 Task: Find connections with filter location Chacabuco with filter topic #humanresourceswith filter profile language Spanish with filter current company AU SMALL FINANCE BANK with filter school ARKA JAIN UNIVERSITY, Jamshedpur, Jharkhand with filter industry Commercial and Industrial Equipment Rental with filter service category Filing with filter keywords title Fast Food Worker
Action: Mouse moved to (614, 120)
Screenshot: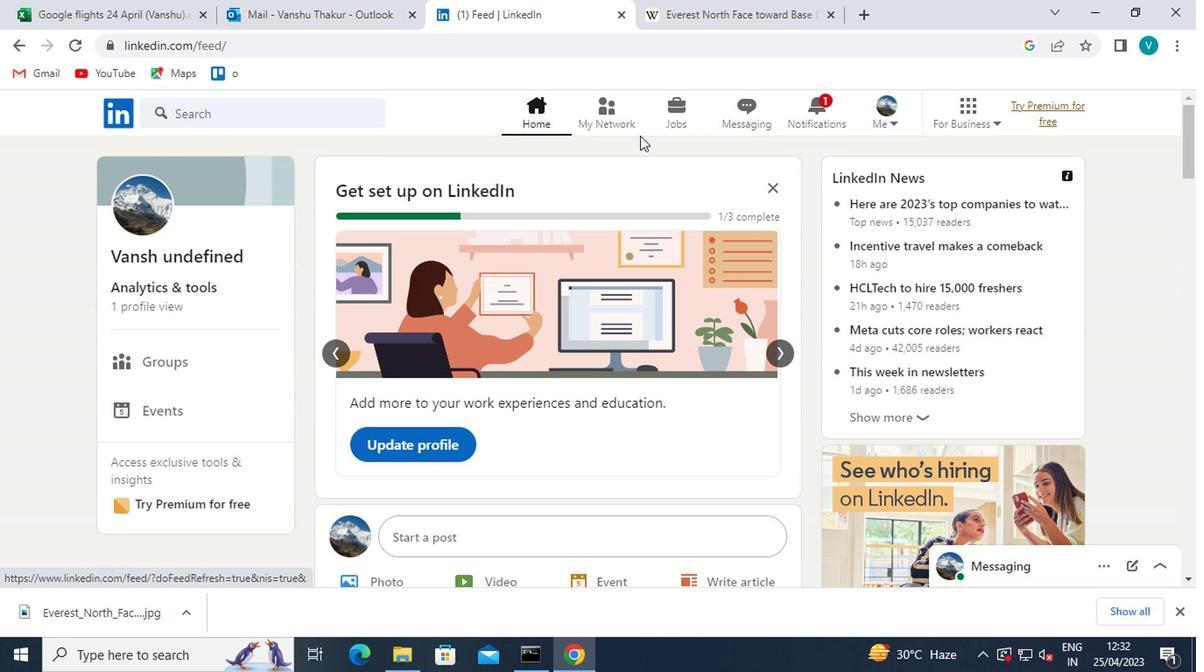 
Action: Mouse pressed left at (614, 120)
Screenshot: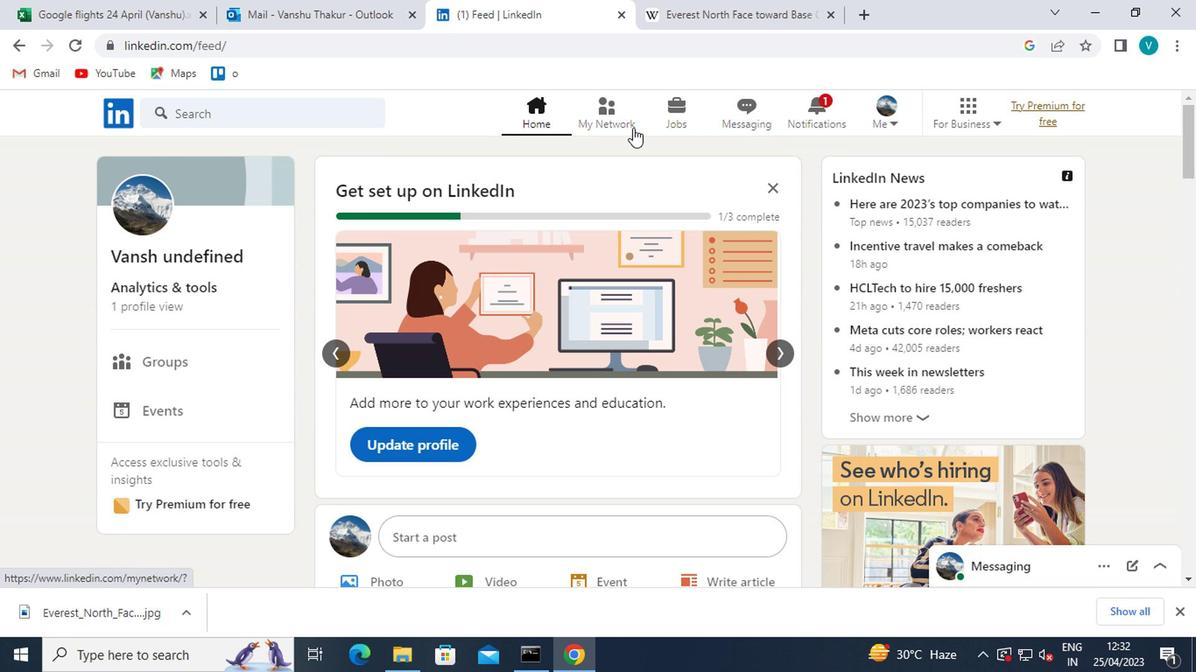 
Action: Mouse moved to (218, 203)
Screenshot: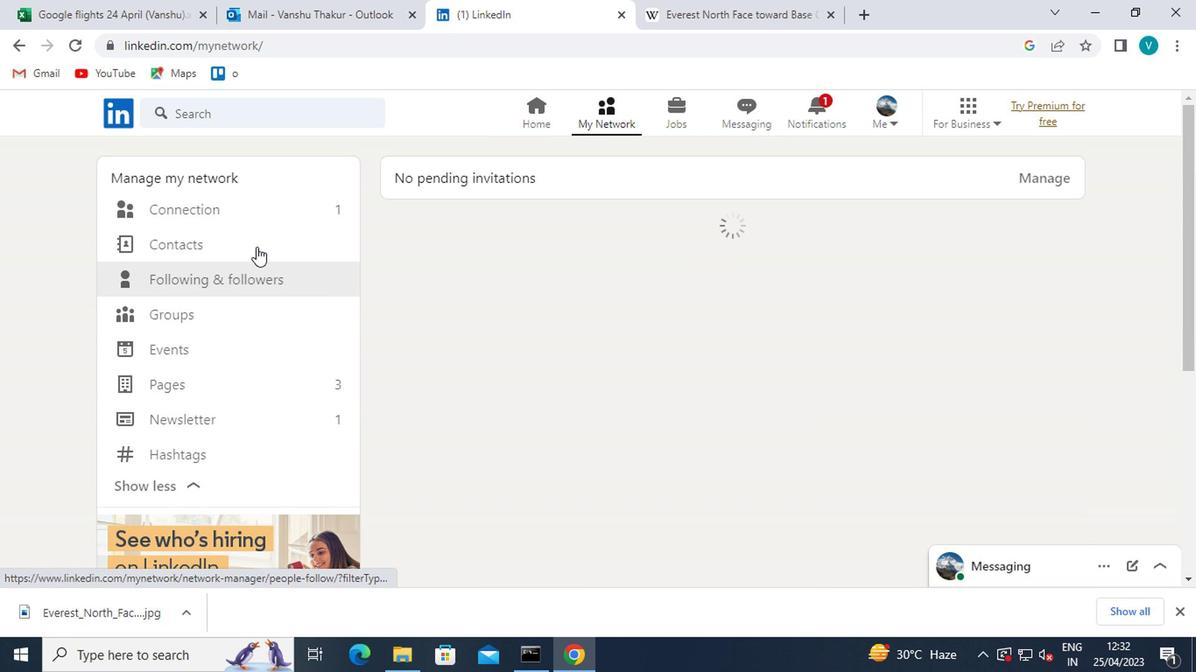 
Action: Mouse pressed left at (218, 203)
Screenshot: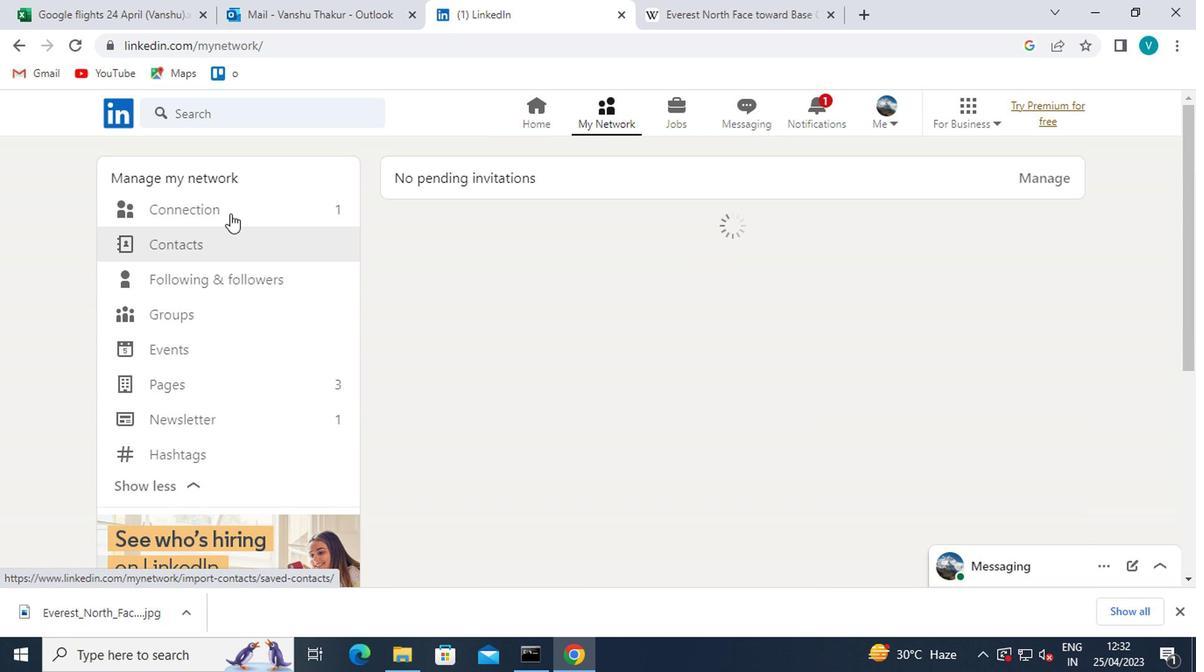
Action: Mouse moved to (730, 208)
Screenshot: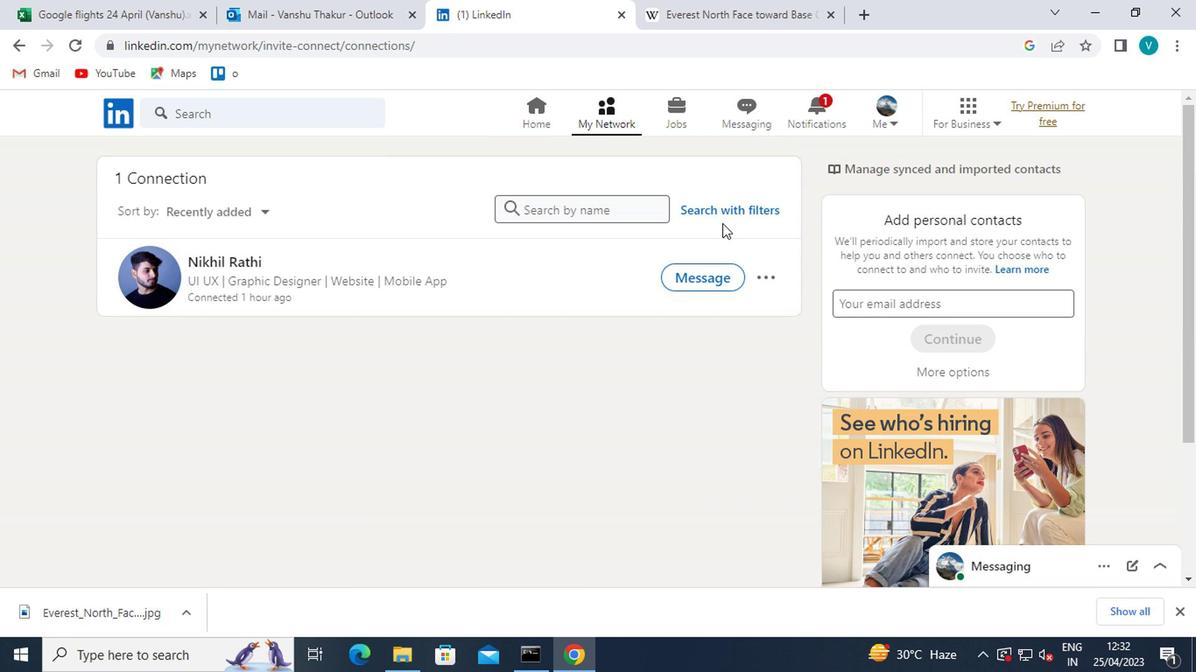 
Action: Mouse pressed left at (730, 208)
Screenshot: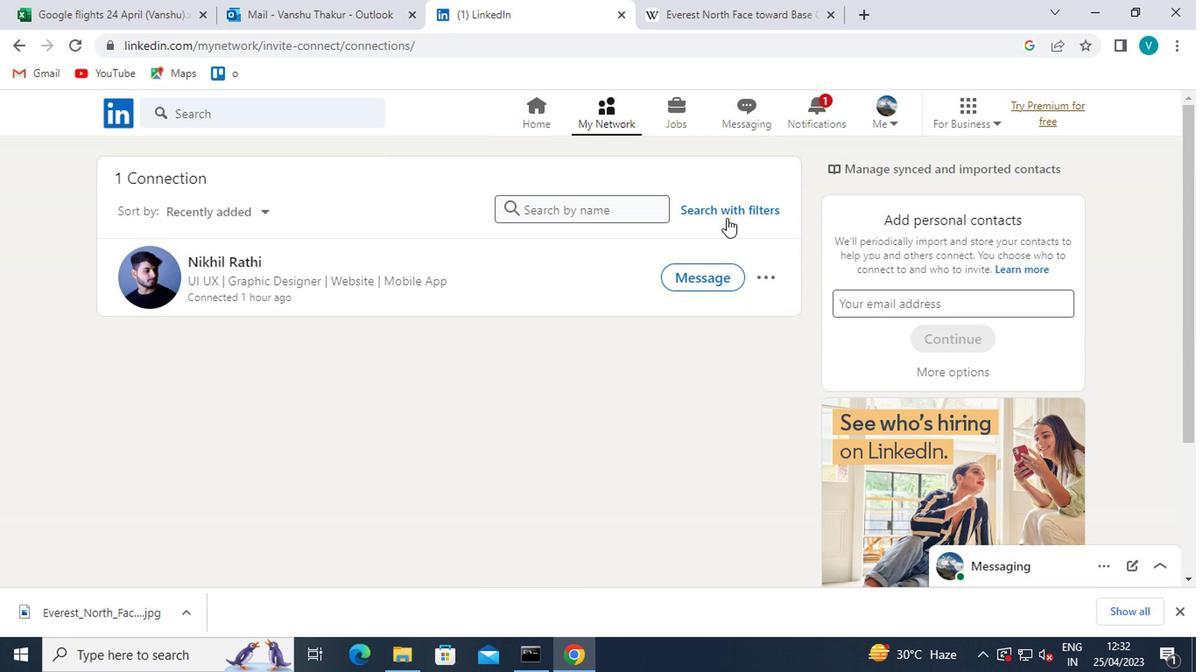 
Action: Mouse moved to (593, 153)
Screenshot: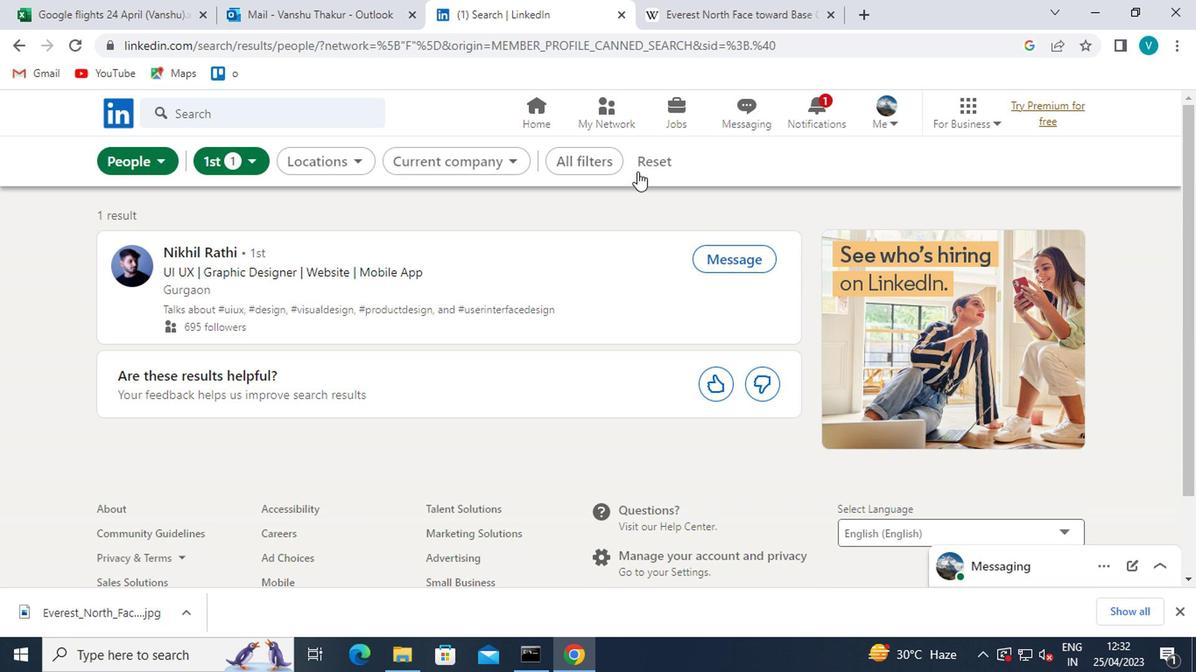 
Action: Mouse pressed left at (593, 153)
Screenshot: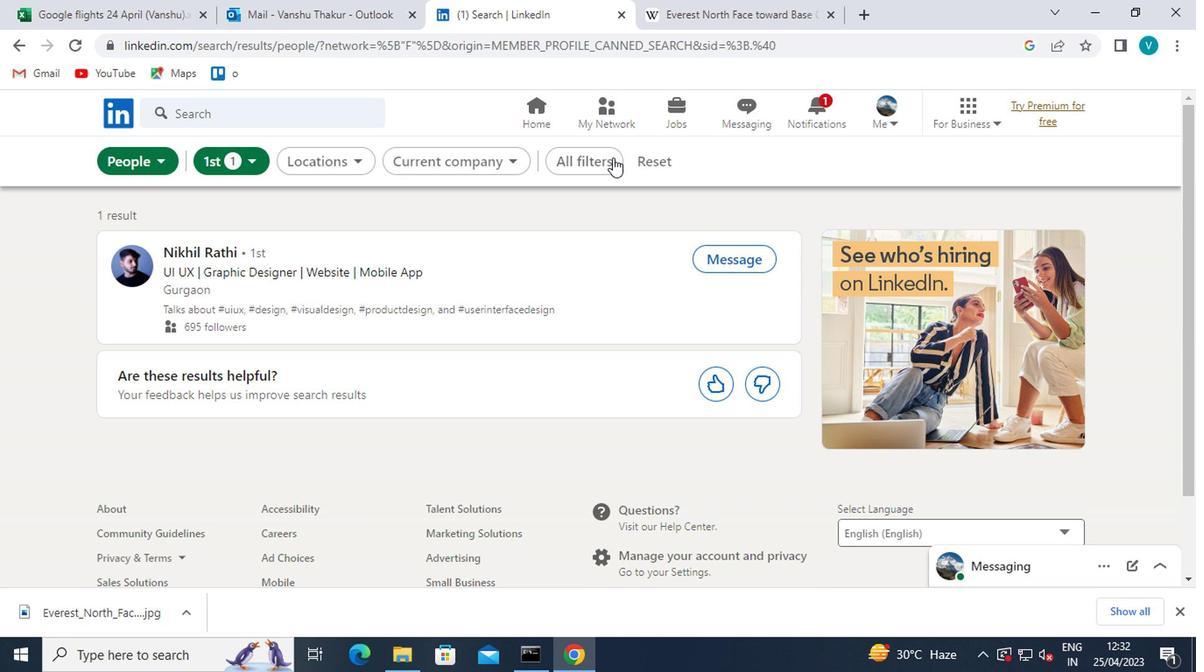 
Action: Mouse moved to (770, 375)
Screenshot: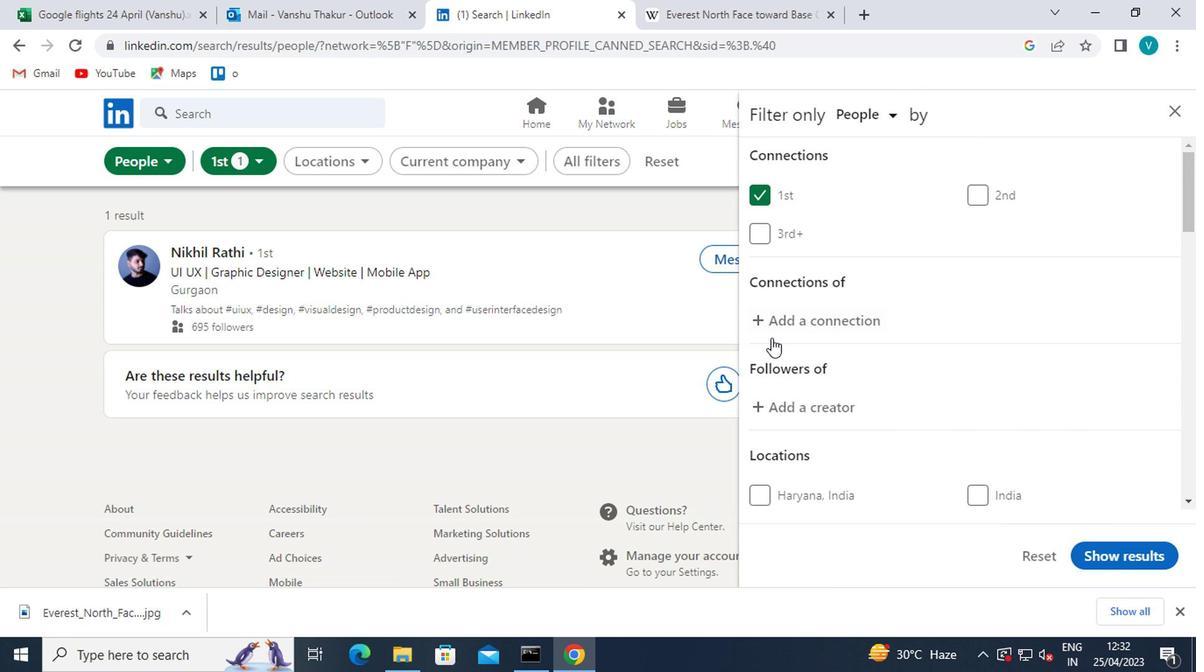 
Action: Mouse scrolled (770, 374) with delta (0, -1)
Screenshot: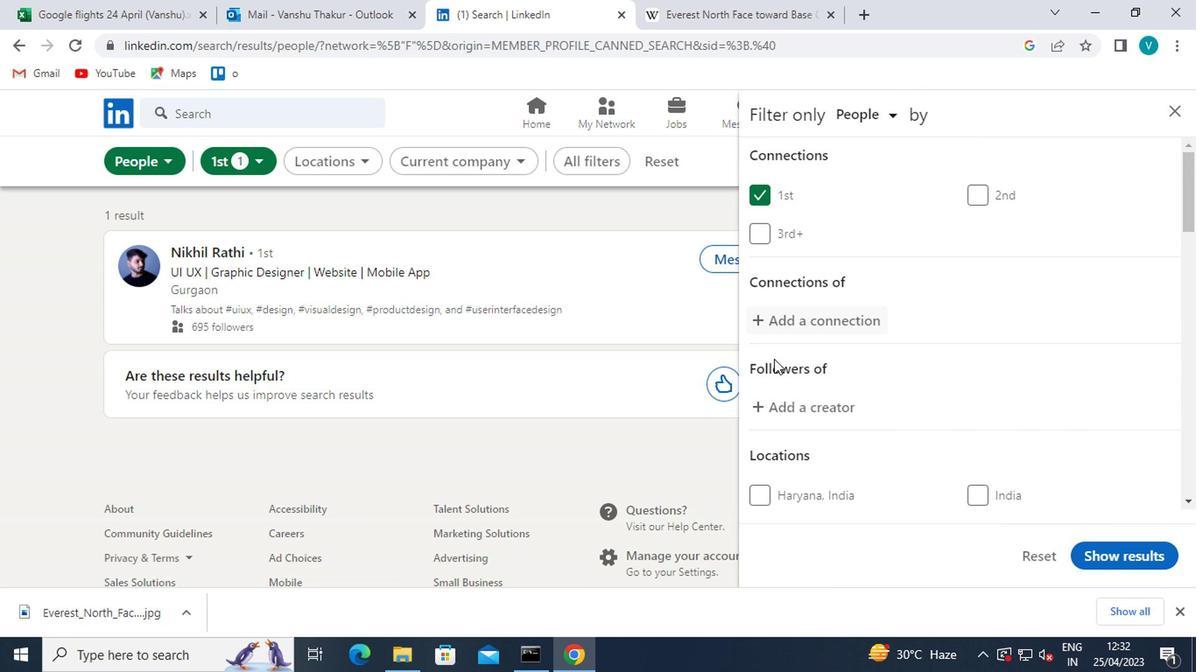 
Action: Mouse moved to (774, 378)
Screenshot: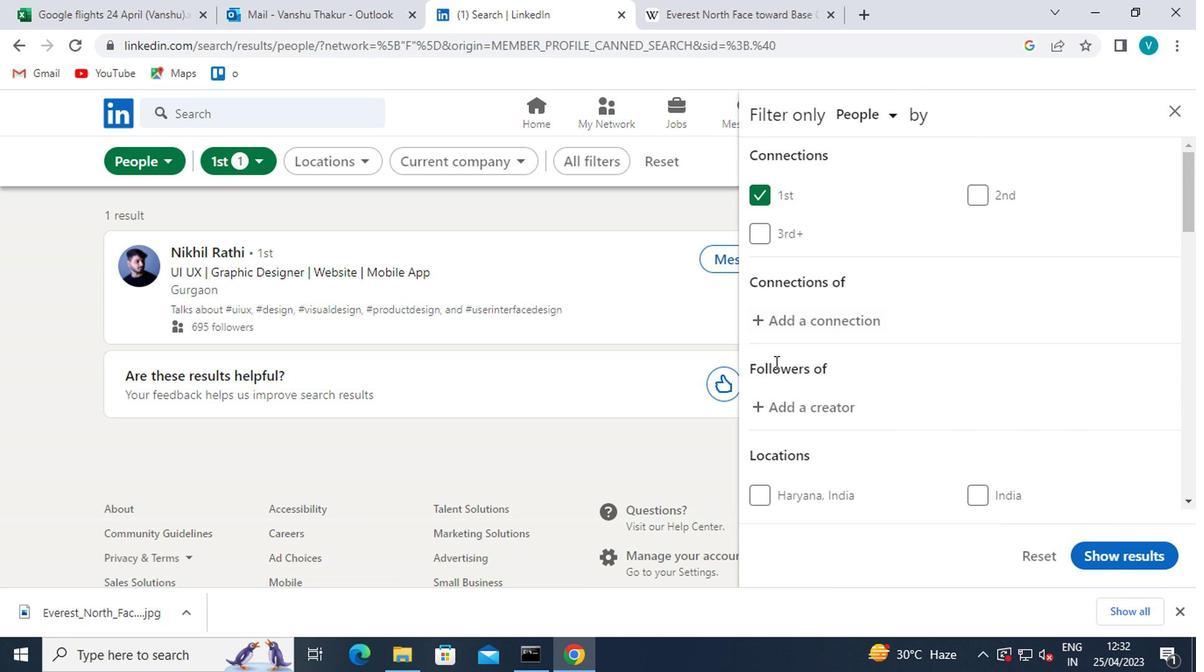 
Action: Mouse scrolled (774, 376) with delta (0, -1)
Screenshot: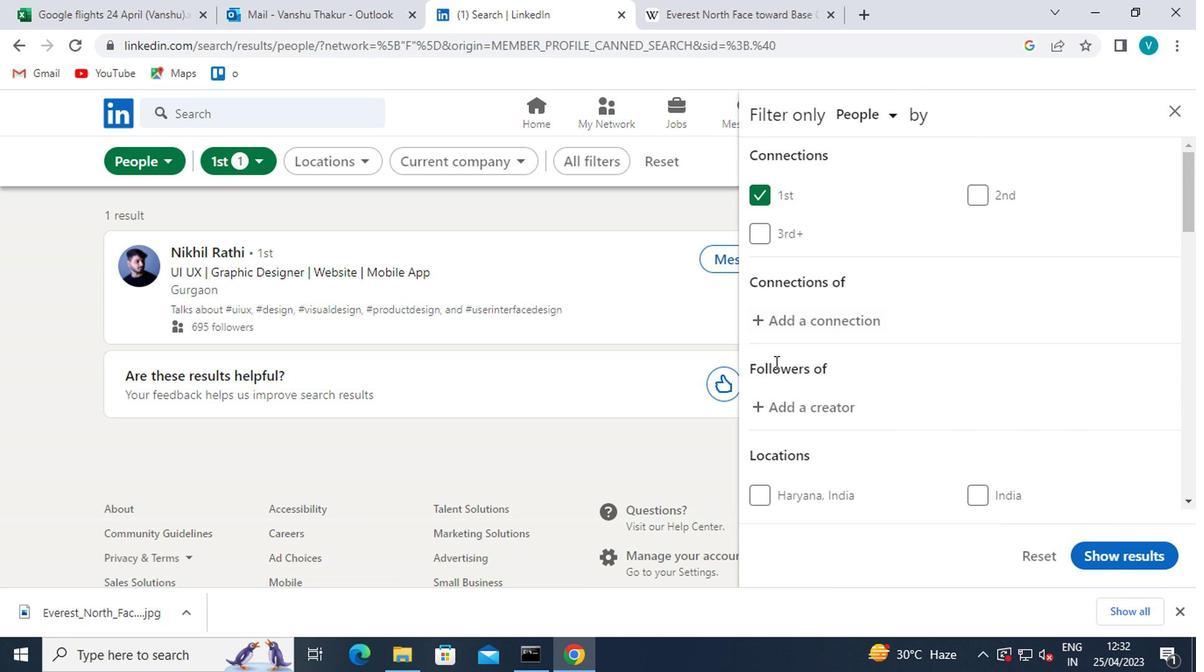 
Action: Mouse moved to (791, 395)
Screenshot: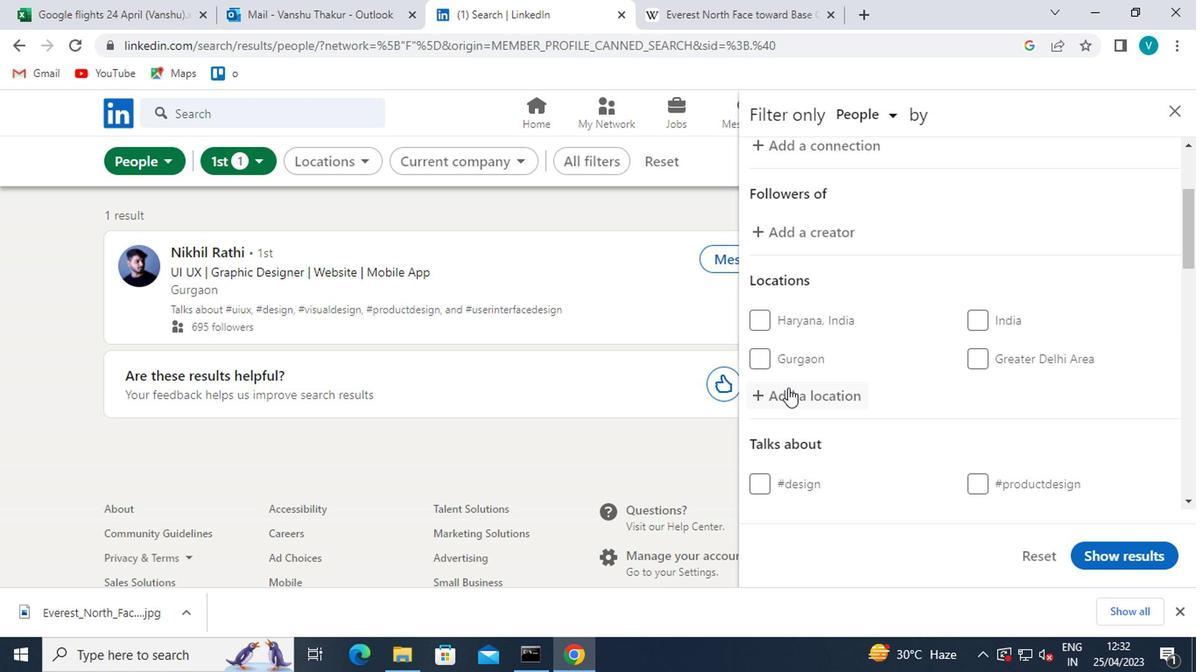 
Action: Mouse pressed left at (791, 395)
Screenshot: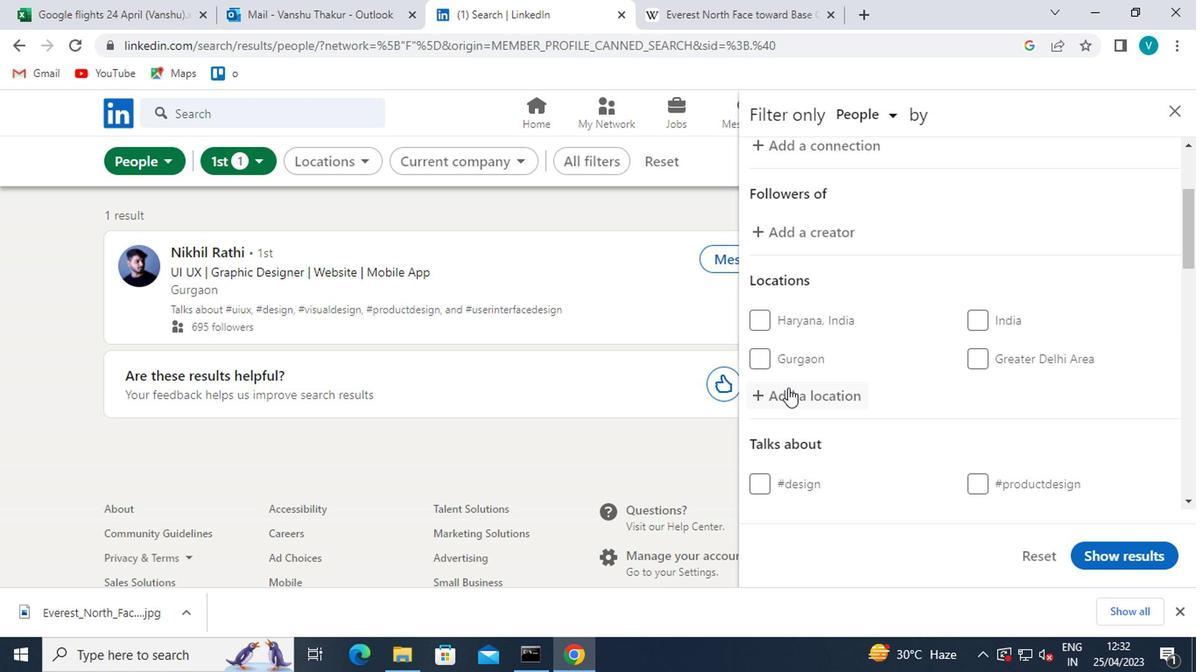 
Action: Mouse moved to (593, 254)
Screenshot: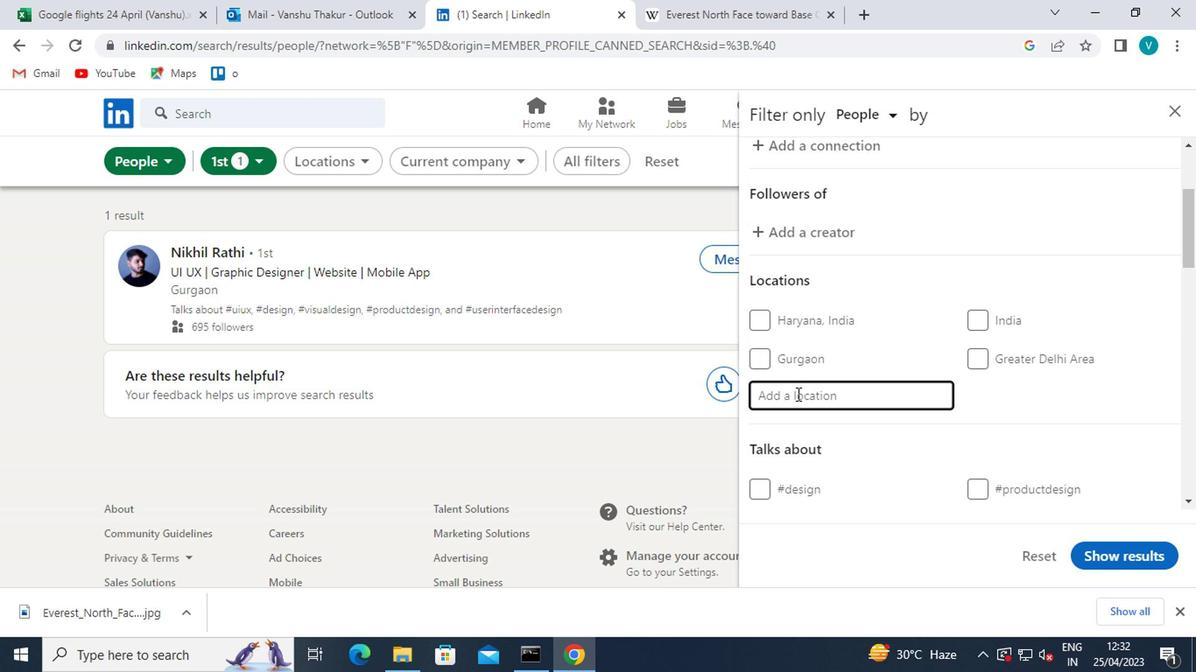 
Action: Key pressed <Key.shift>CHACABUCO
Screenshot: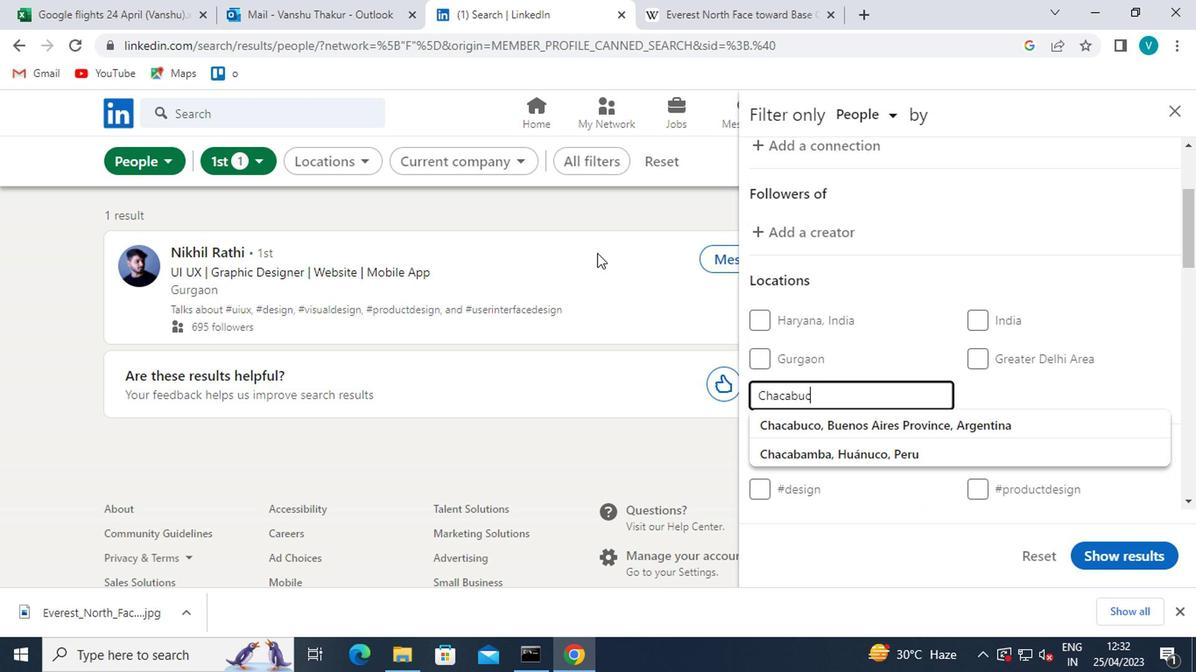 
Action: Mouse moved to (847, 413)
Screenshot: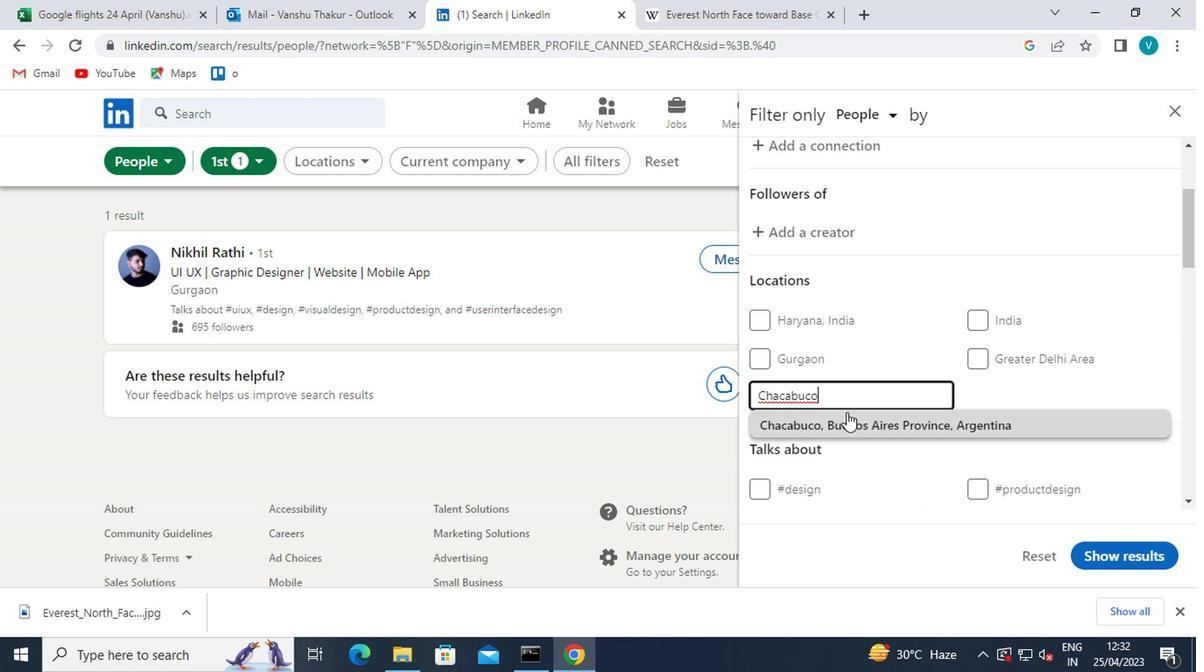 
Action: Mouse pressed left at (847, 413)
Screenshot: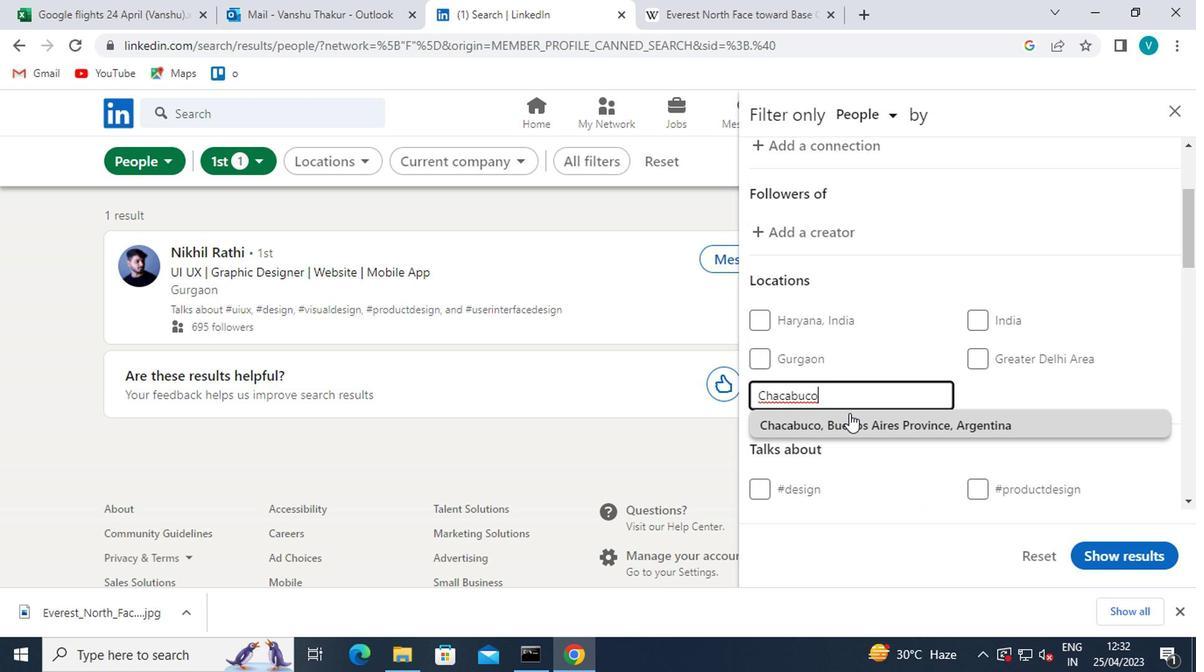 
Action: Mouse moved to (936, 476)
Screenshot: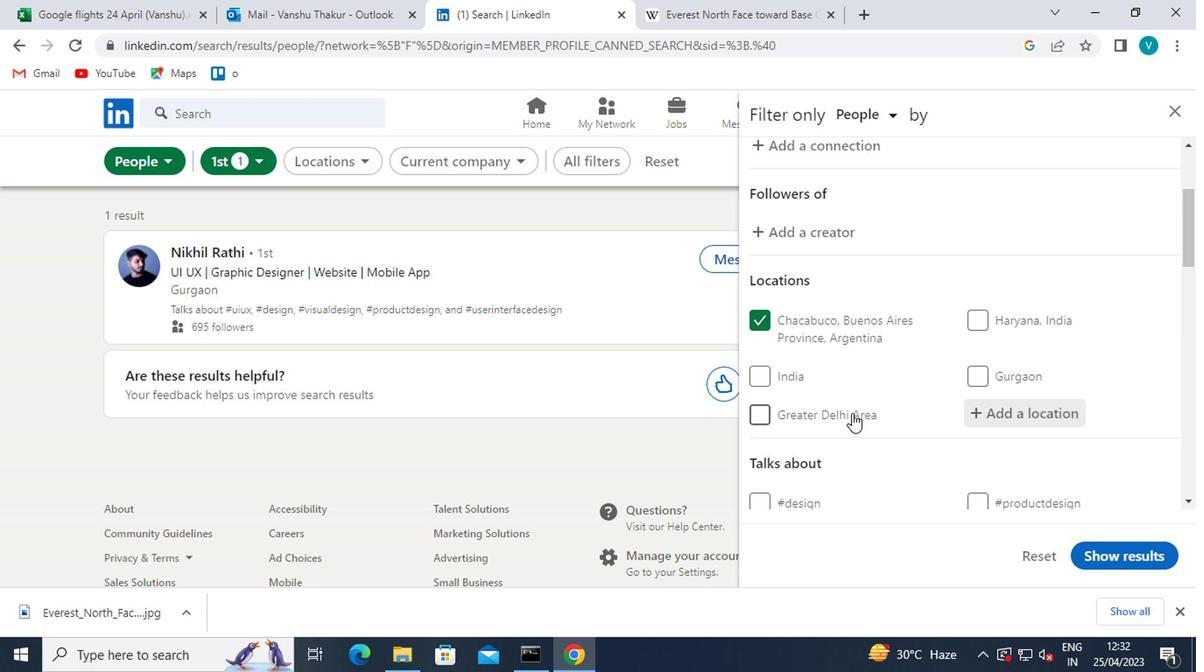 
Action: Mouse scrolled (936, 476) with delta (0, 0)
Screenshot: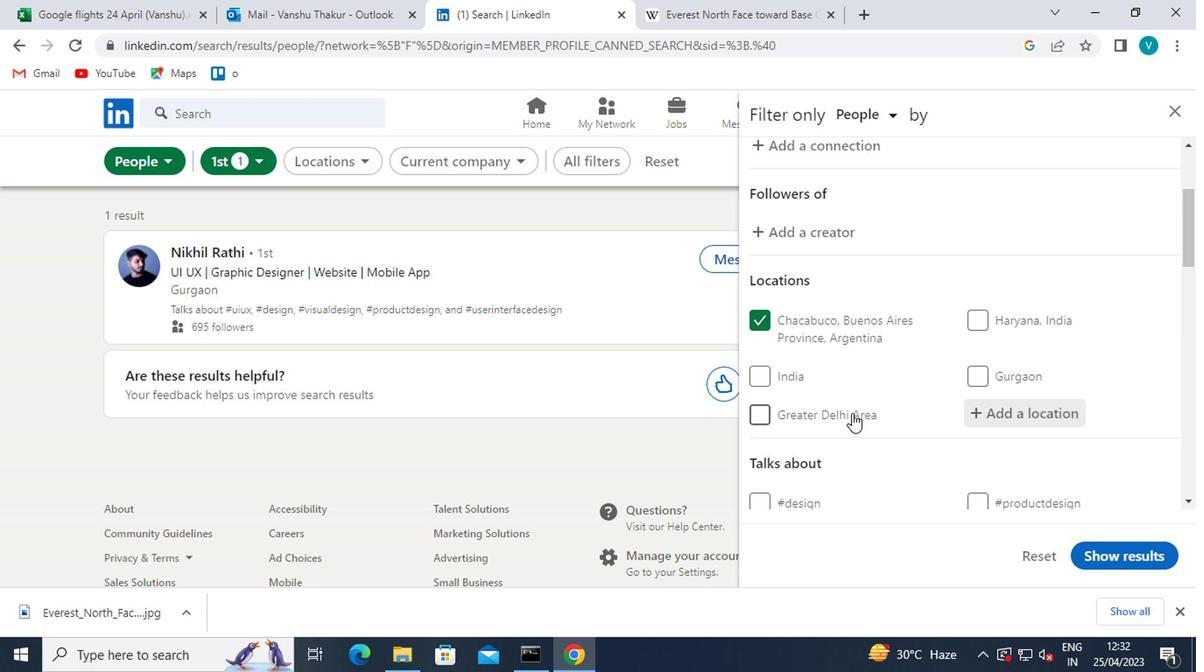 
Action: Mouse moved to (937, 476)
Screenshot: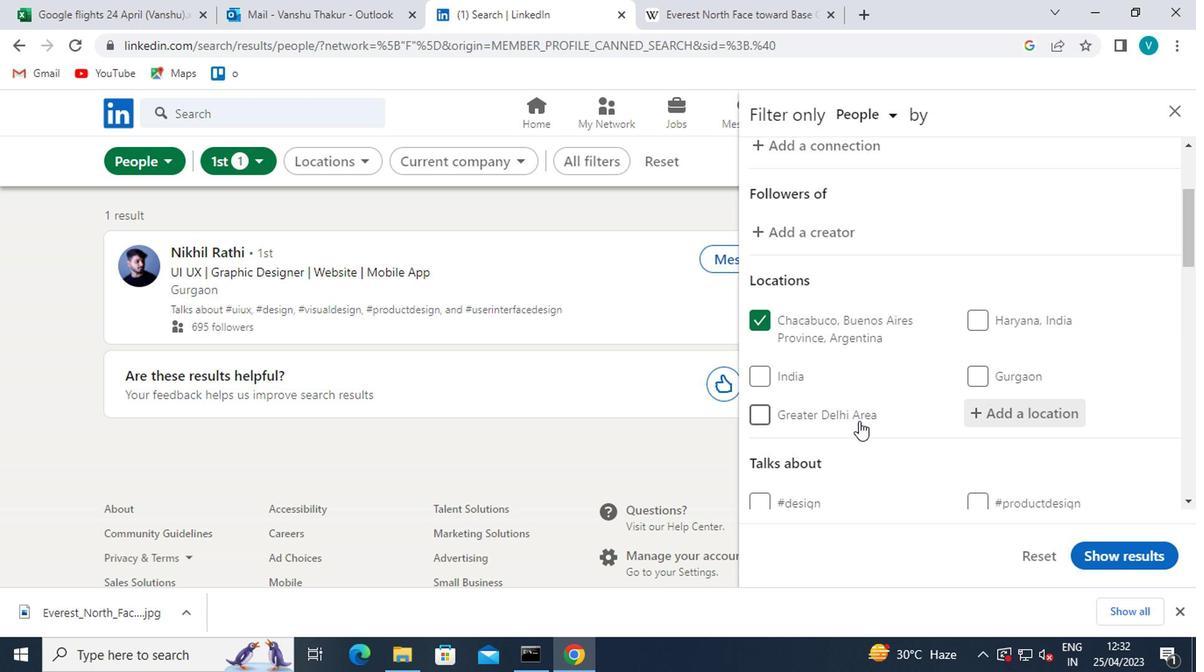 
Action: Mouse scrolled (937, 476) with delta (0, 0)
Screenshot: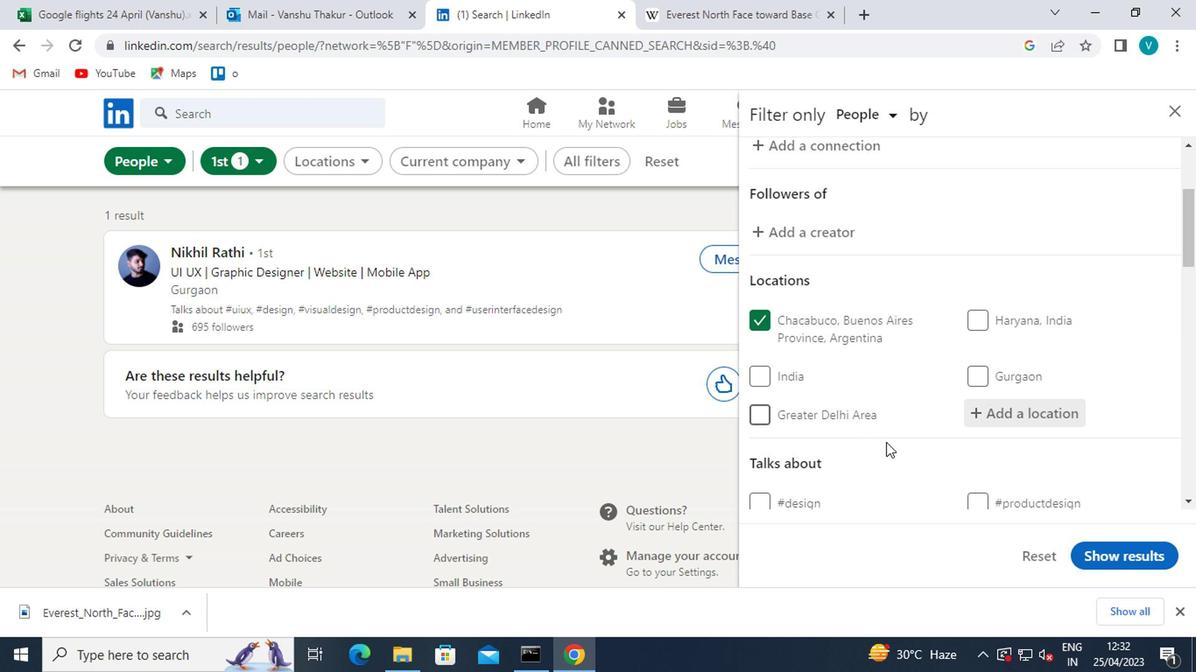 
Action: Mouse moved to (1011, 413)
Screenshot: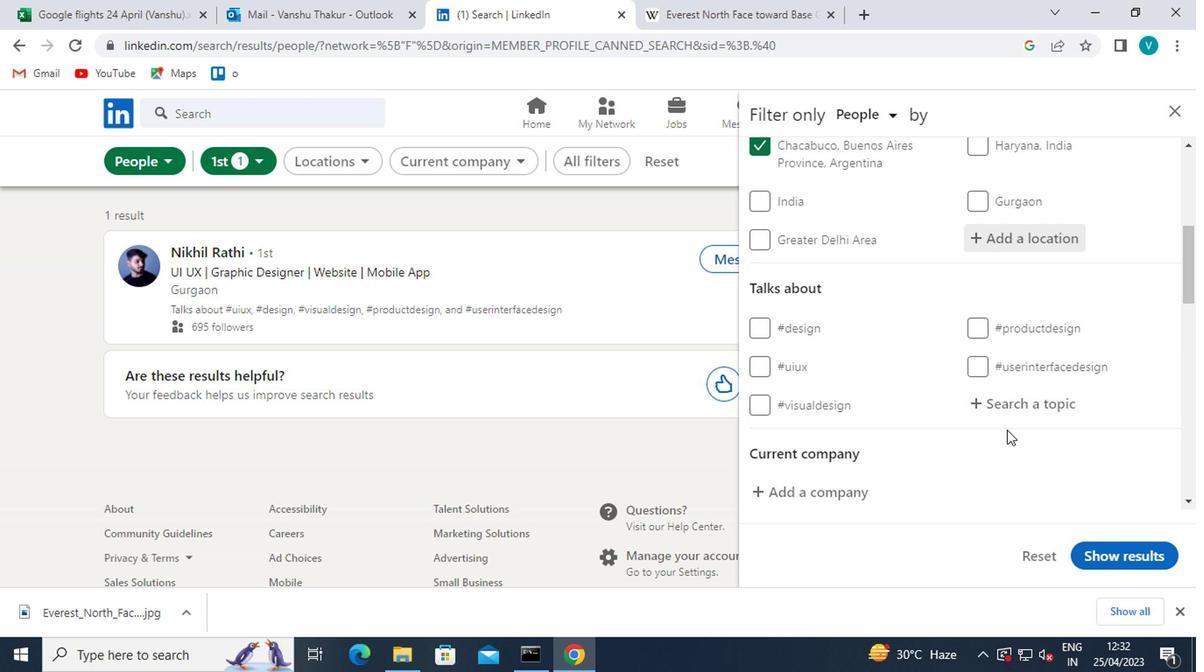 
Action: Mouse pressed left at (1011, 413)
Screenshot: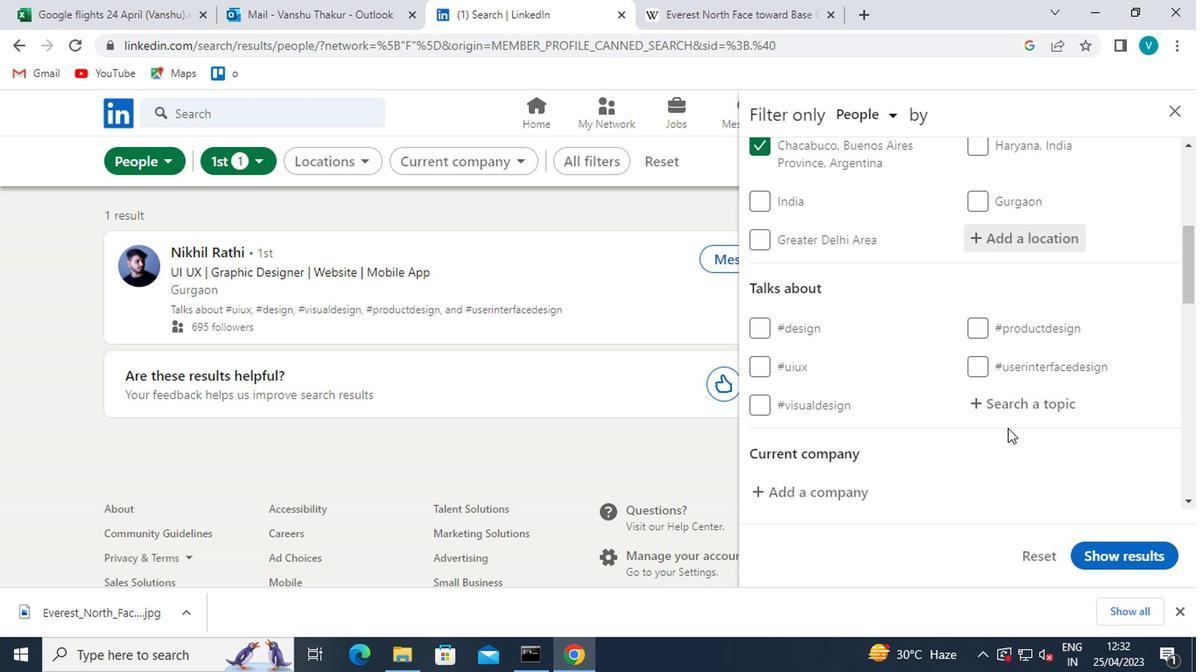 
Action: Key pressed <Key.shift><Key.shift><Key.shift><Key.shift><Key.shift><Key.shift><Key.shift><Key.shift><Key.shift><Key.shift><Key.shift><Key.shift><Key.shift><Key.shift><Key.shift><Key.shift><Key.shift><Key.shift><Key.shift><Key.shift><Key.shift><Key.shift><Key.shift>#HUMANRESOURCES
Screenshot: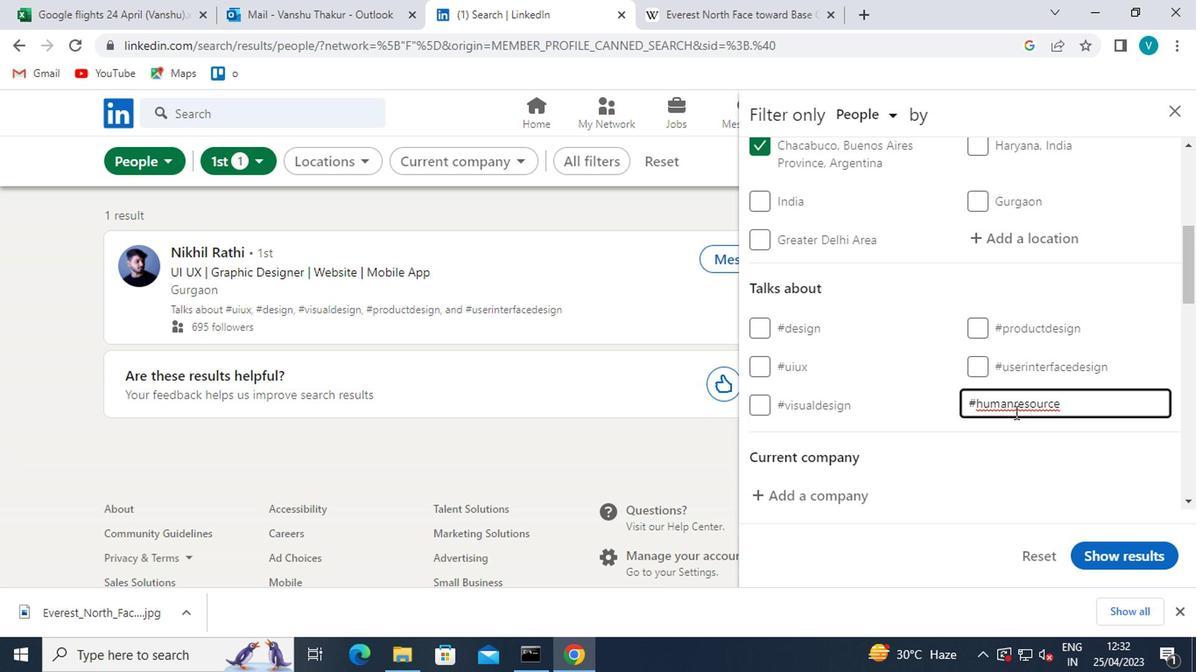 
Action: Mouse moved to (1053, 466)
Screenshot: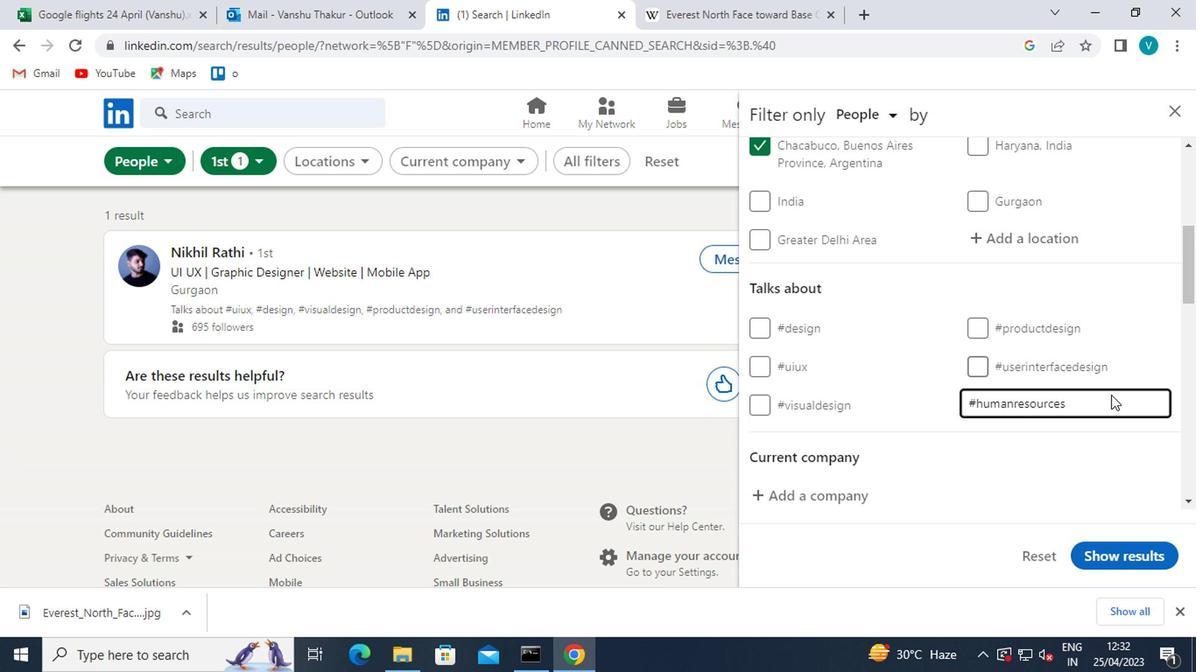 
Action: Mouse pressed left at (1053, 466)
Screenshot: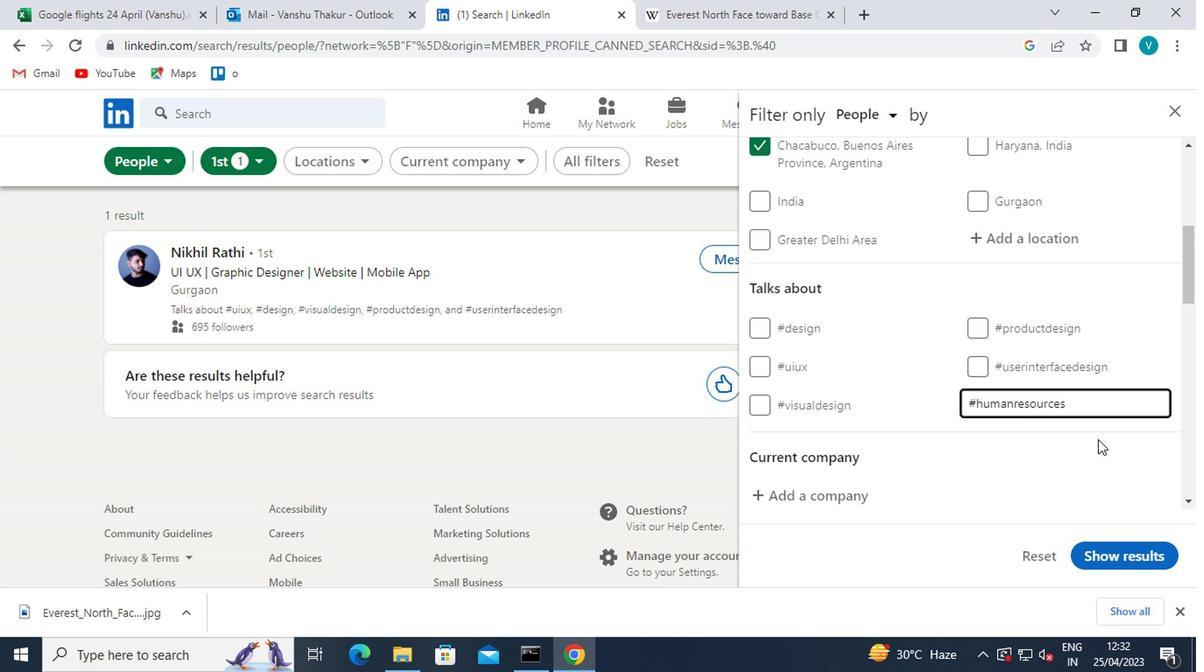 
Action: Mouse moved to (970, 430)
Screenshot: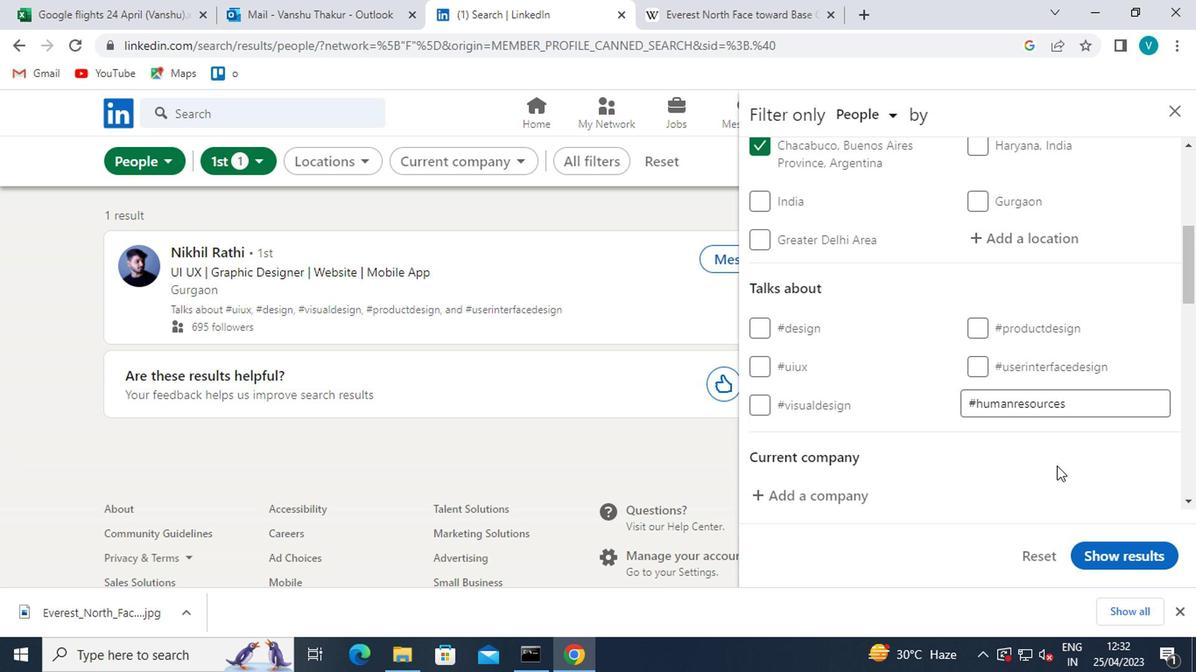 
Action: Mouse scrolled (970, 429) with delta (0, 0)
Screenshot: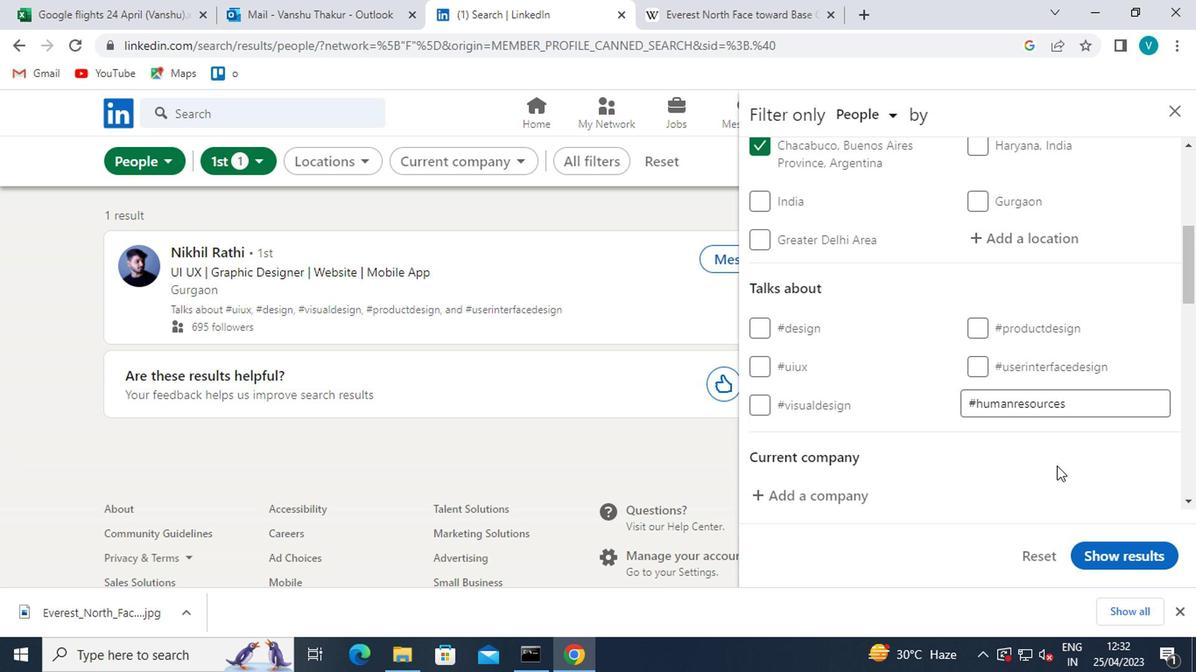 
Action: Mouse moved to (936, 419)
Screenshot: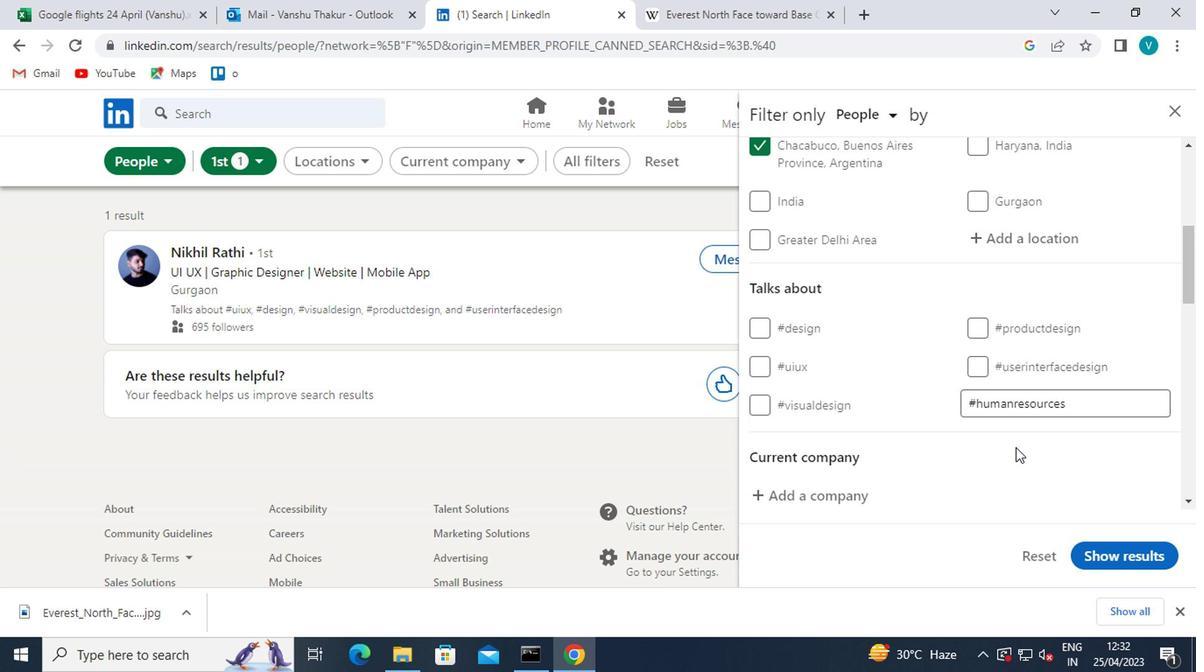 
Action: Mouse scrolled (936, 418) with delta (0, -1)
Screenshot: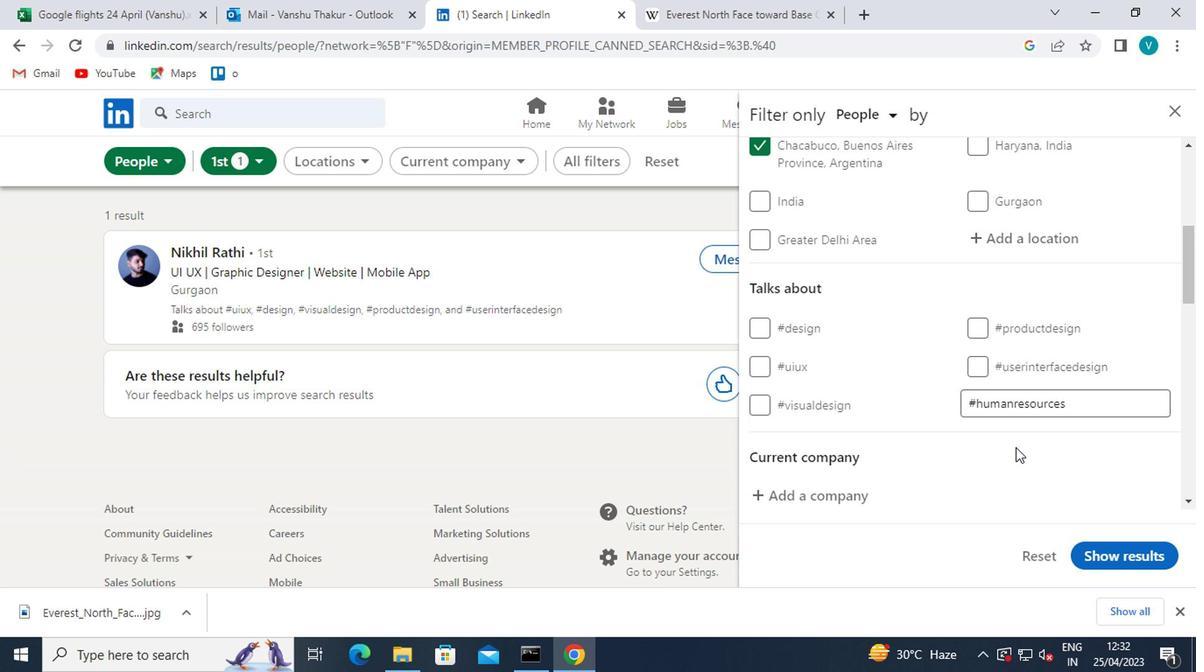 
Action: Mouse moved to (917, 415)
Screenshot: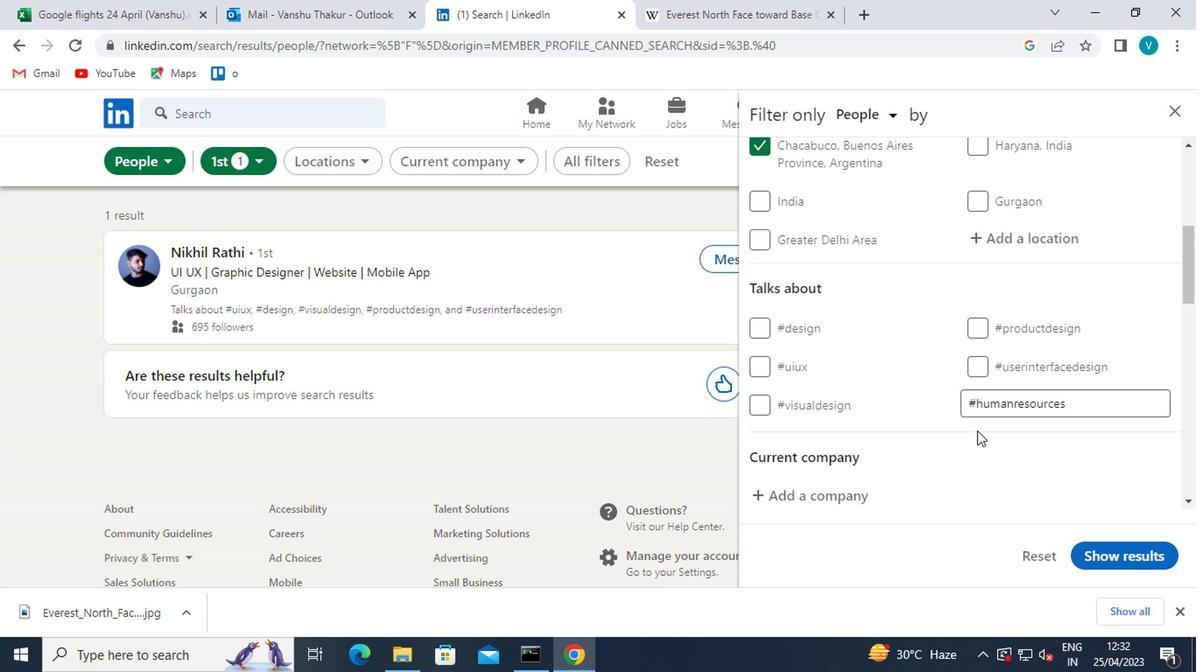 
Action: Mouse scrolled (917, 414) with delta (0, 0)
Screenshot: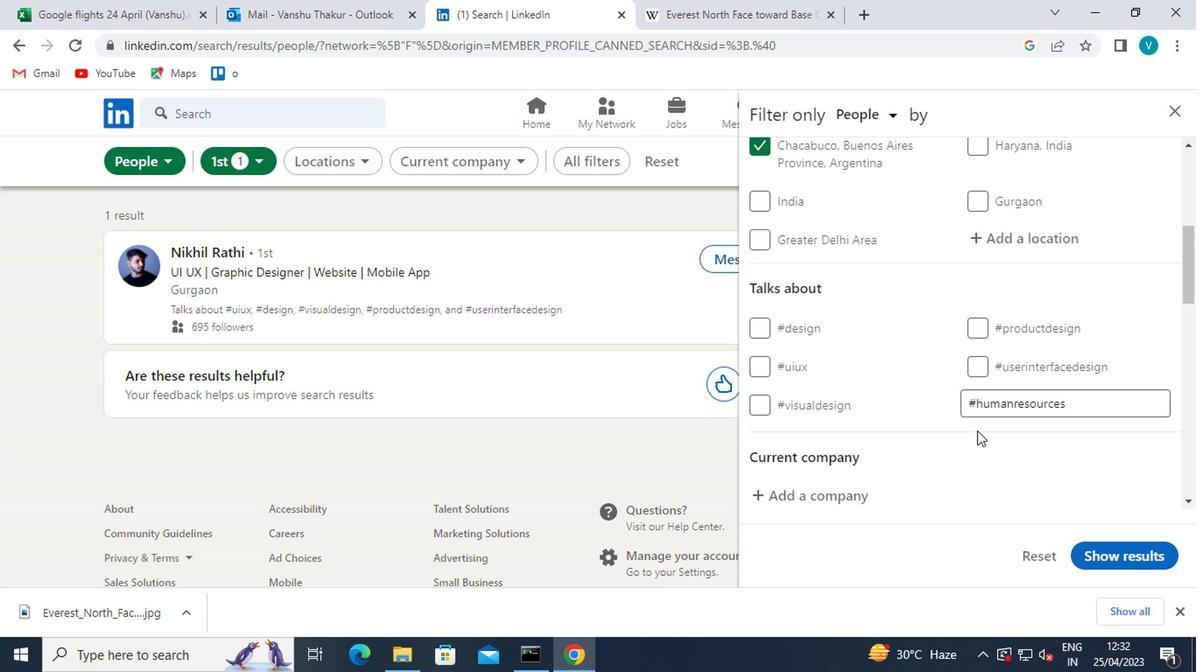 
Action: Mouse moved to (914, 415)
Screenshot: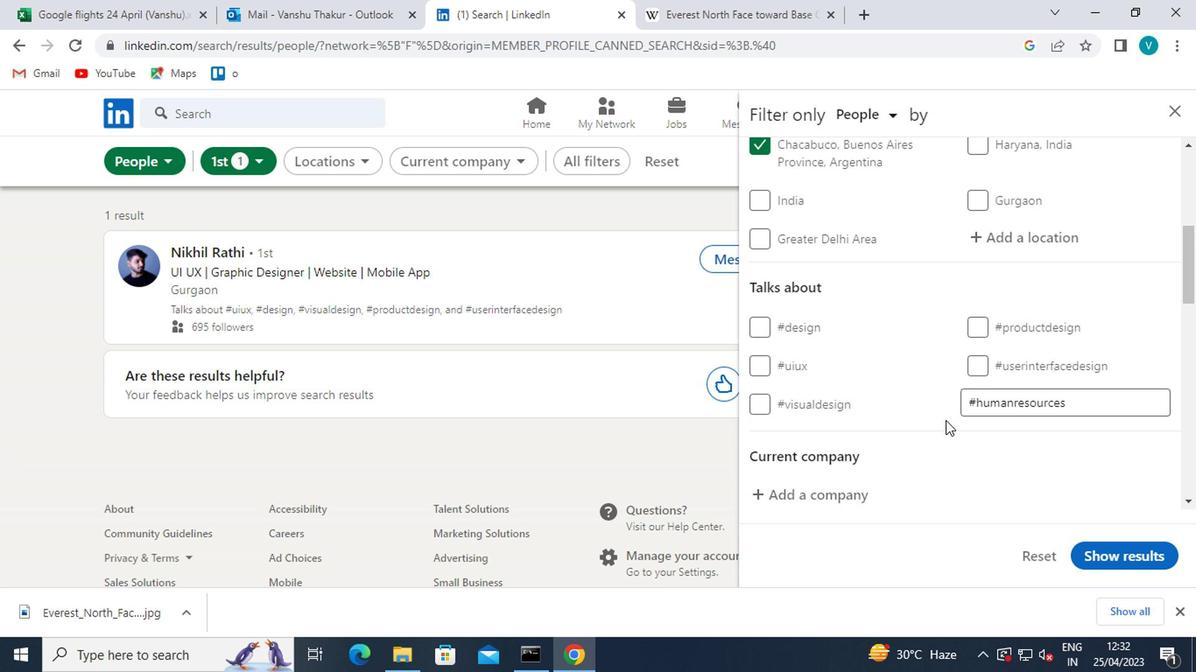 
Action: Mouse scrolled (914, 414) with delta (0, 0)
Screenshot: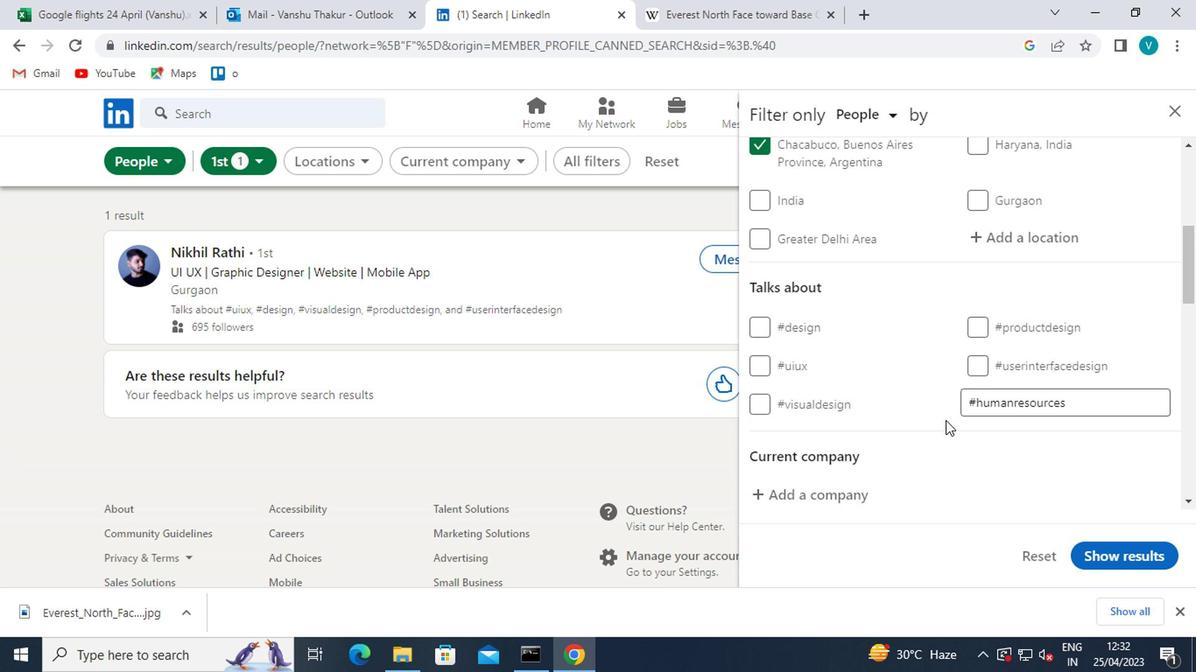 
Action: Mouse moved to (912, 415)
Screenshot: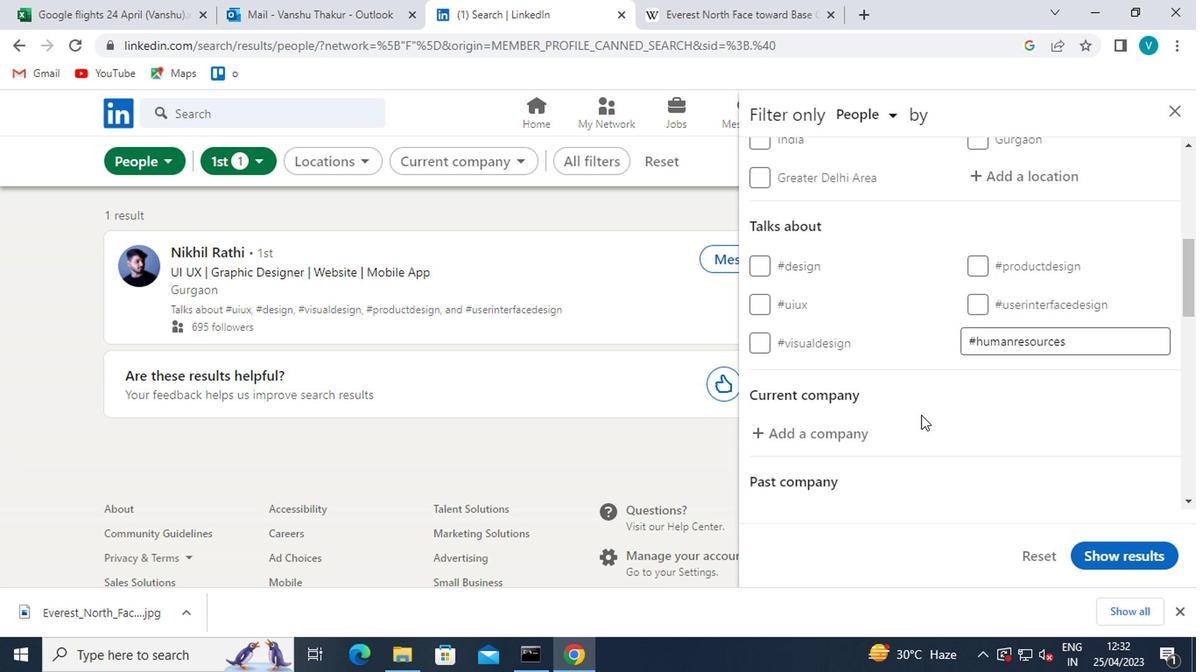 
Action: Mouse scrolled (912, 414) with delta (0, 0)
Screenshot: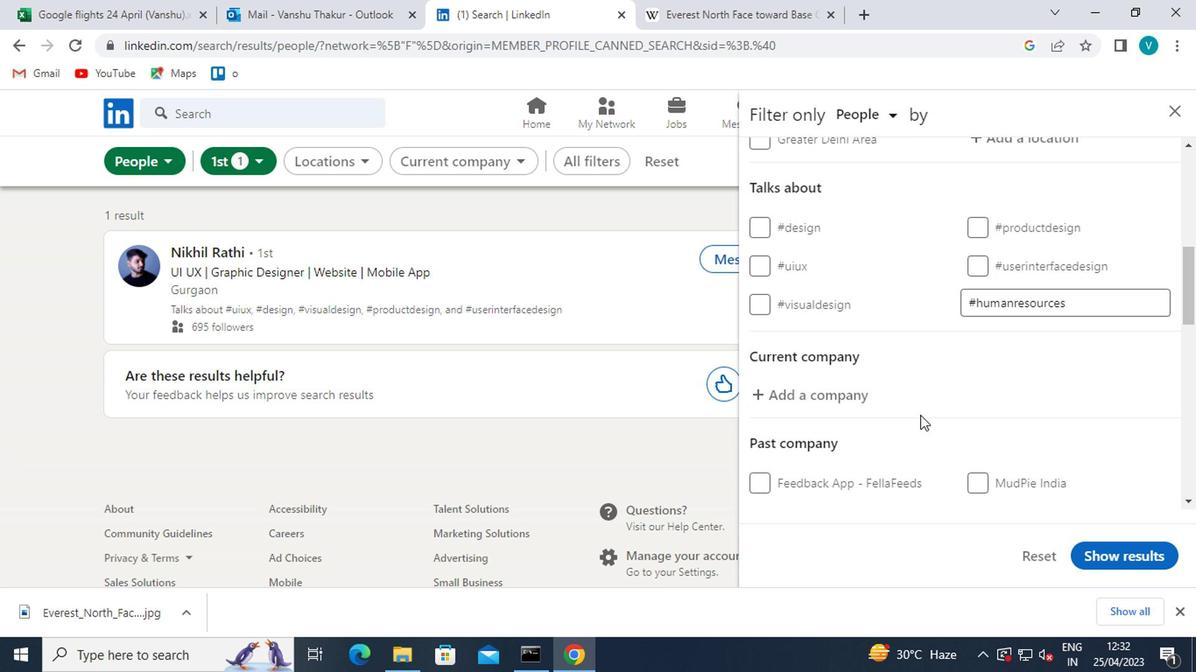 
Action: Mouse moved to (912, 414)
Screenshot: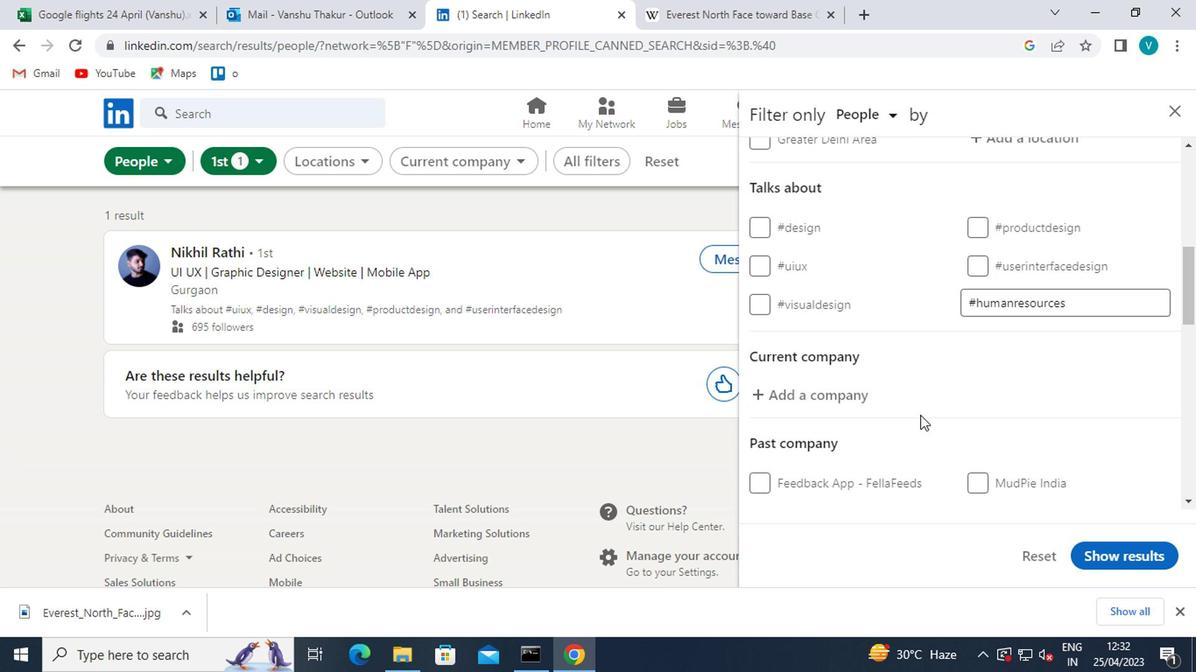 
Action: Mouse scrolled (912, 413) with delta (0, -1)
Screenshot: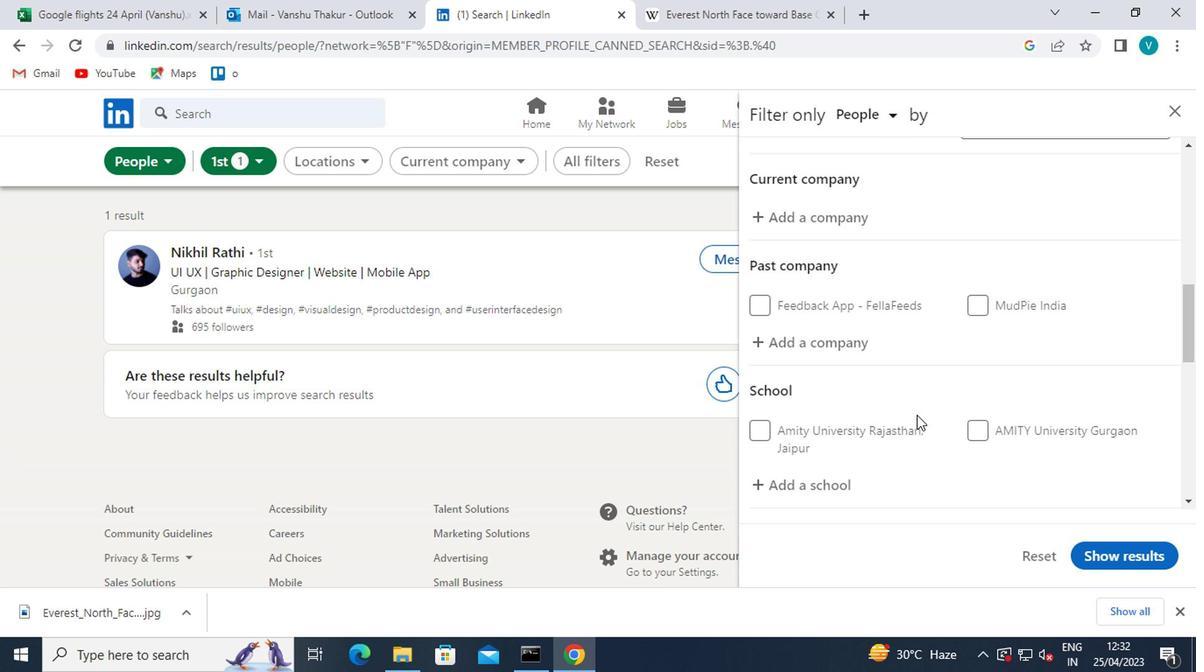 
Action: Mouse moved to (910, 414)
Screenshot: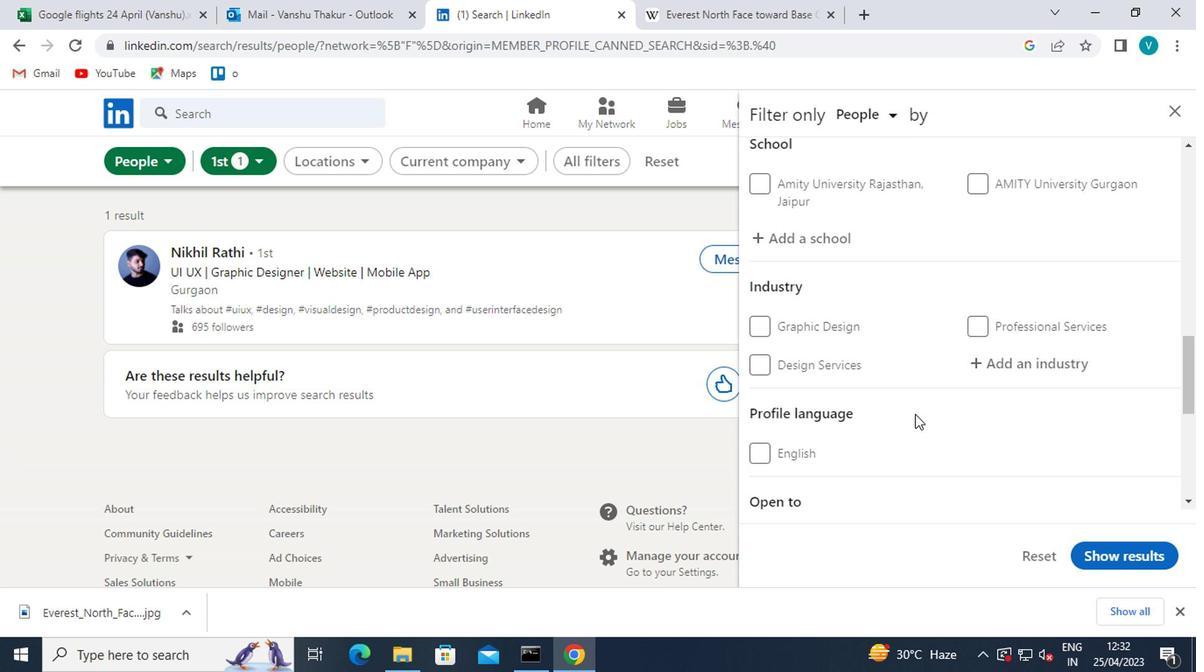 
Action: Mouse scrolled (910, 413) with delta (0, -1)
Screenshot: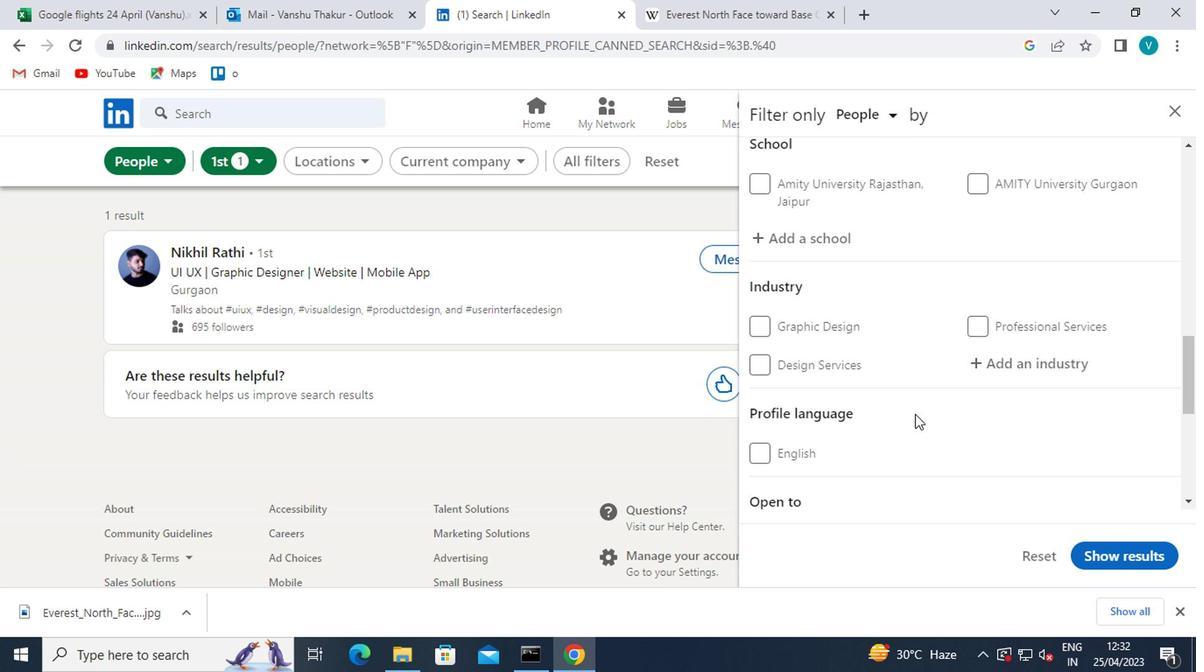 
Action: Mouse moved to (911, 415)
Screenshot: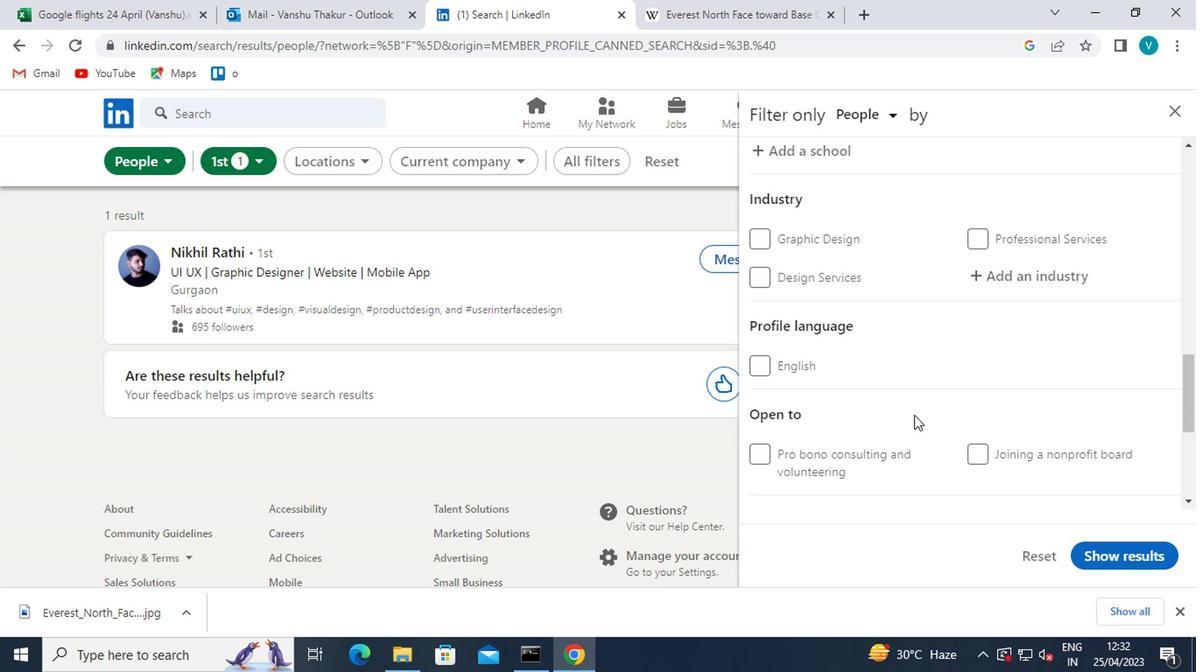 
Action: Mouse scrolled (911, 416) with delta (0, 1)
Screenshot: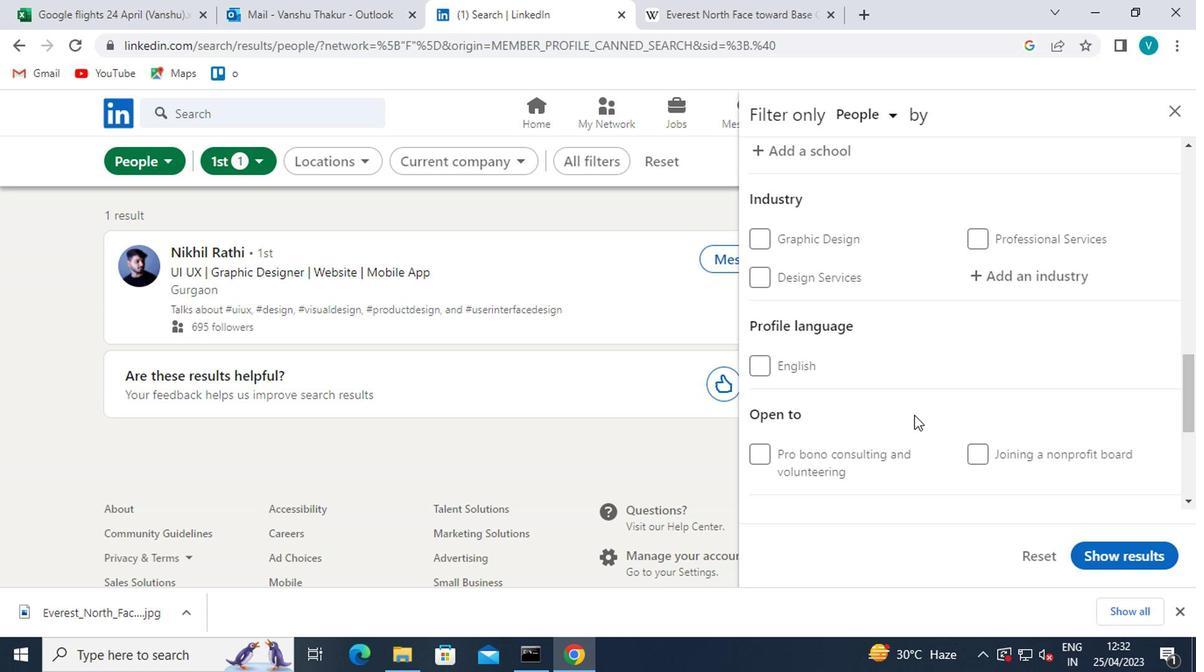 
Action: Mouse scrolled (911, 416) with delta (0, 1)
Screenshot: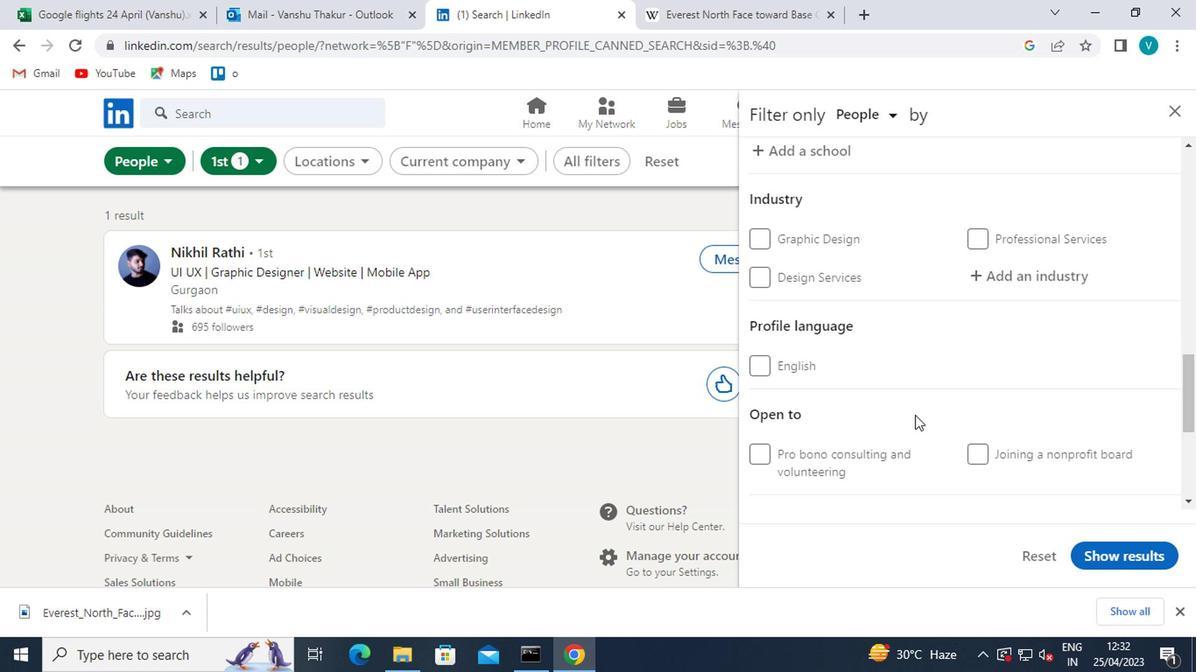 
Action: Mouse scrolled (911, 416) with delta (0, 1)
Screenshot: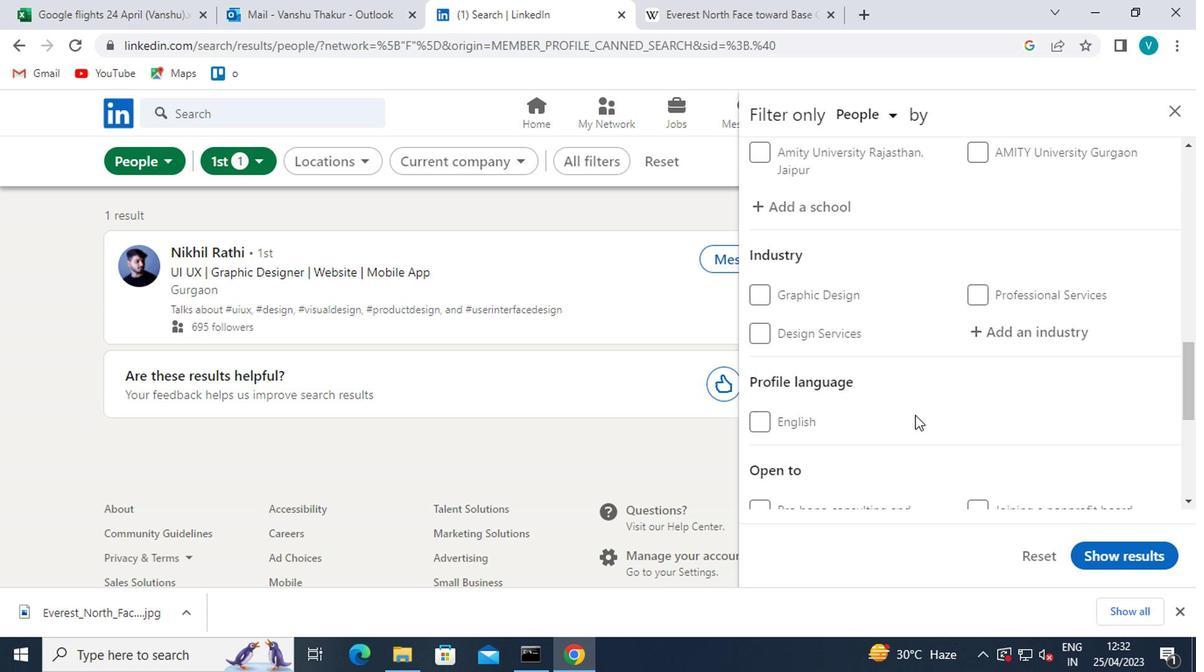 
Action: Mouse scrolled (911, 416) with delta (0, 1)
Screenshot: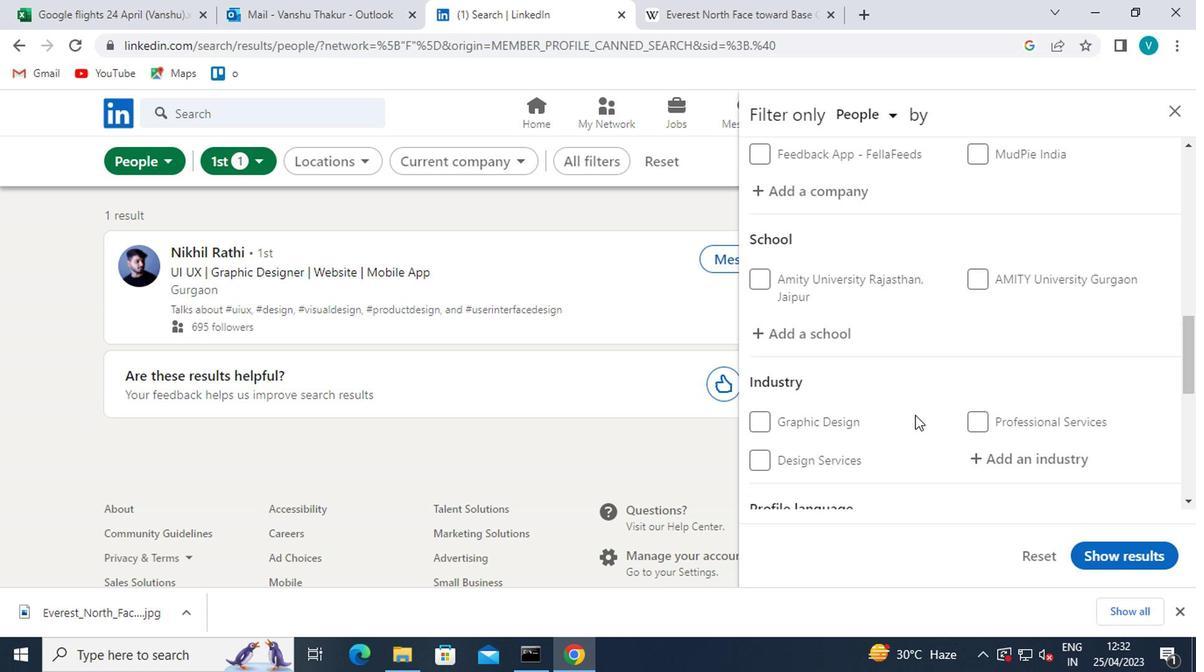
Action: Mouse moved to (912, 414)
Screenshot: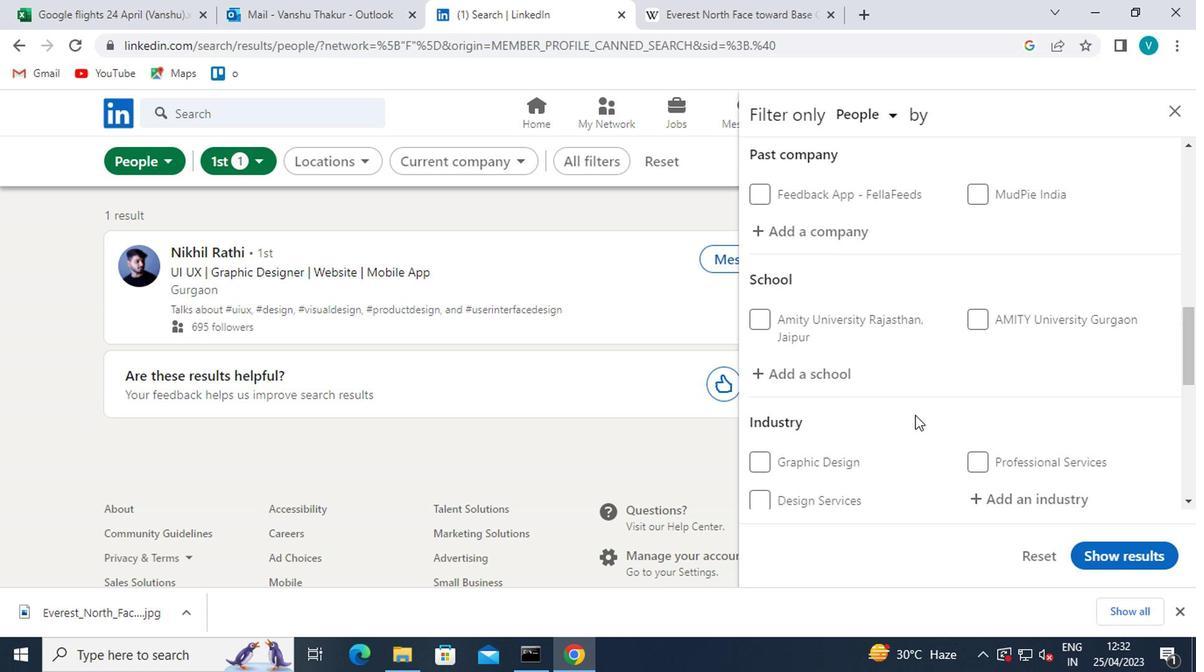 
Action: Mouse scrolled (912, 415) with delta (0, 0)
Screenshot: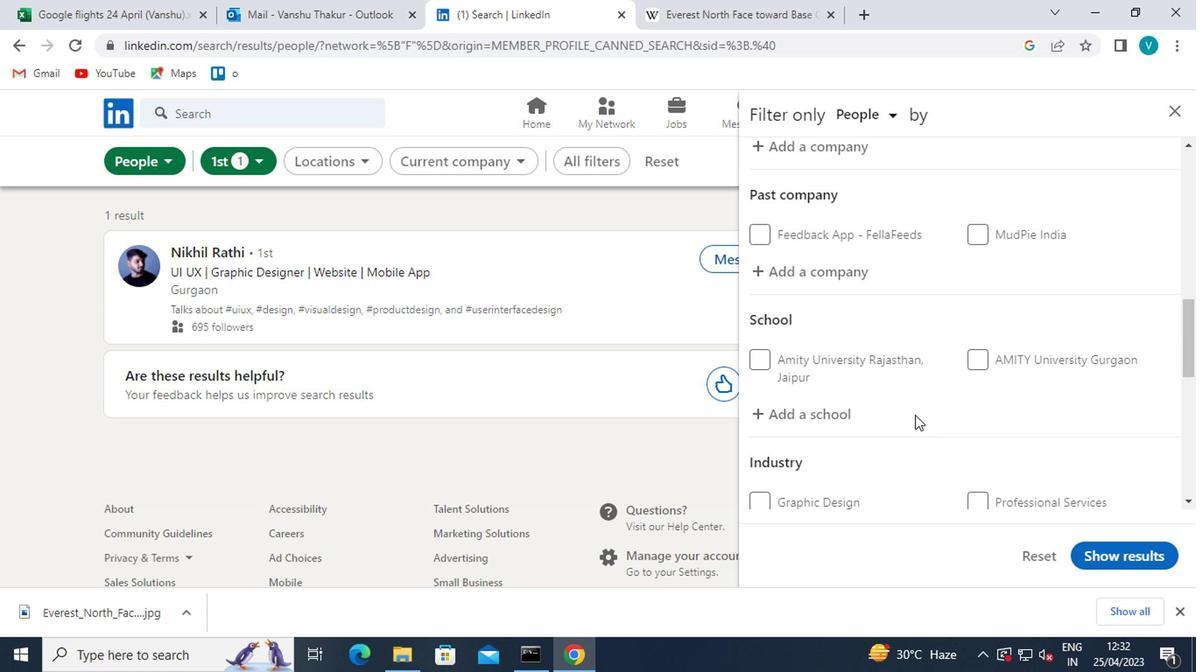 
Action: Mouse moved to (912, 413)
Screenshot: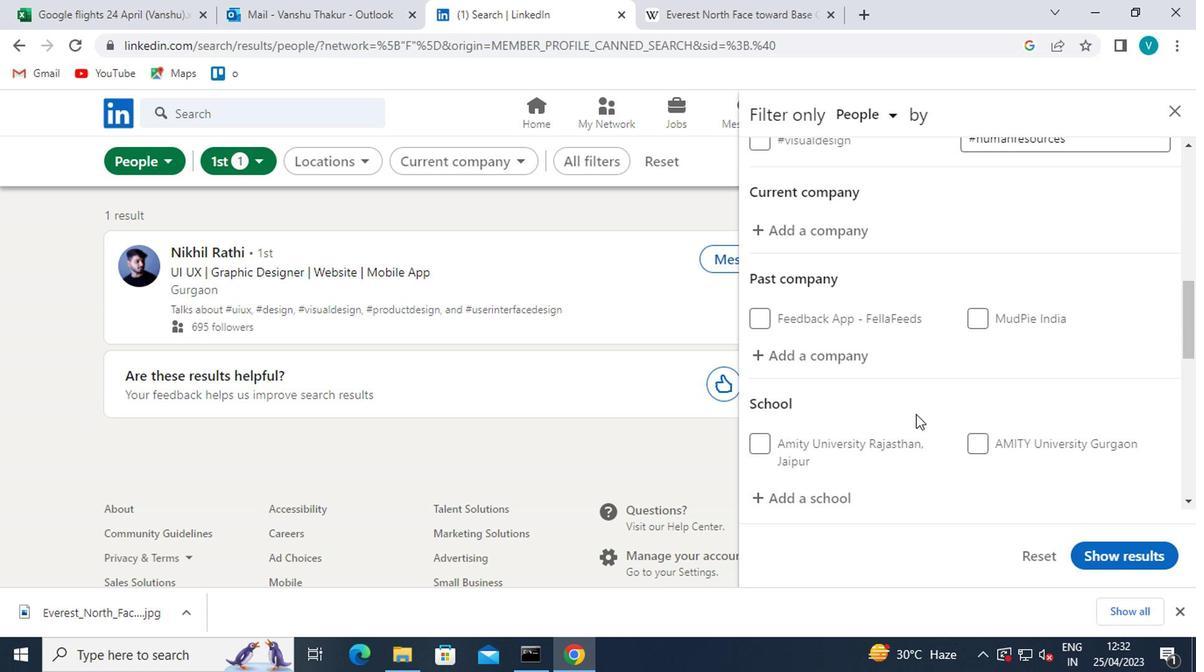 
Action: Mouse scrolled (912, 414) with delta (0, 1)
Screenshot: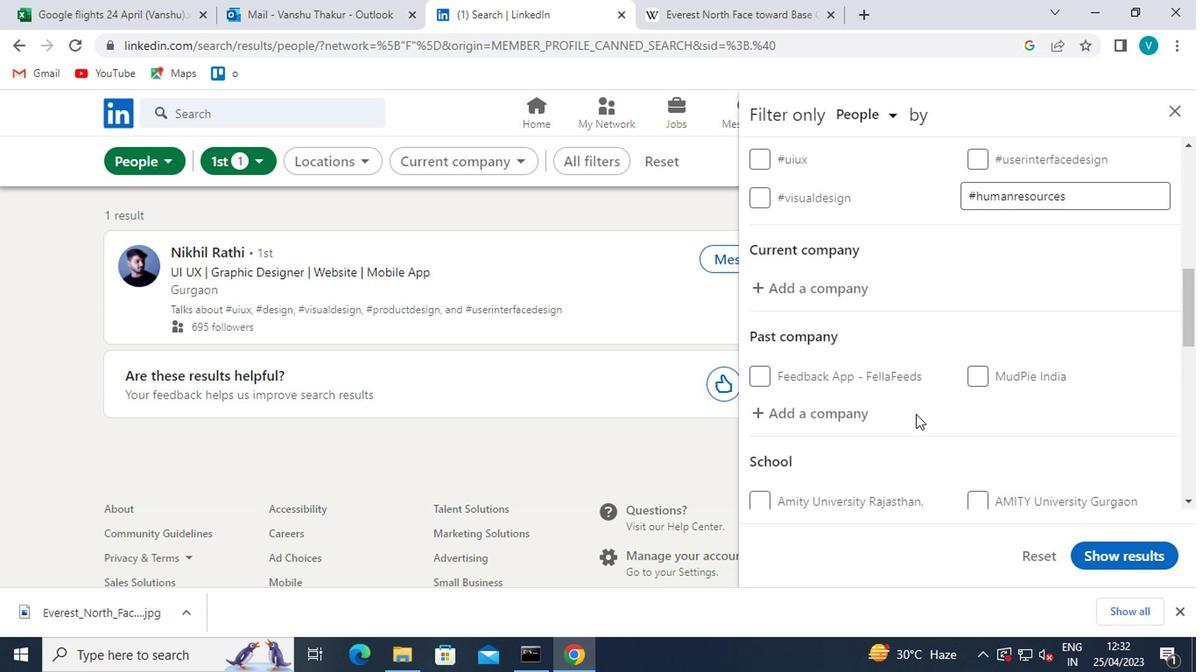 
Action: Mouse moved to (914, 413)
Screenshot: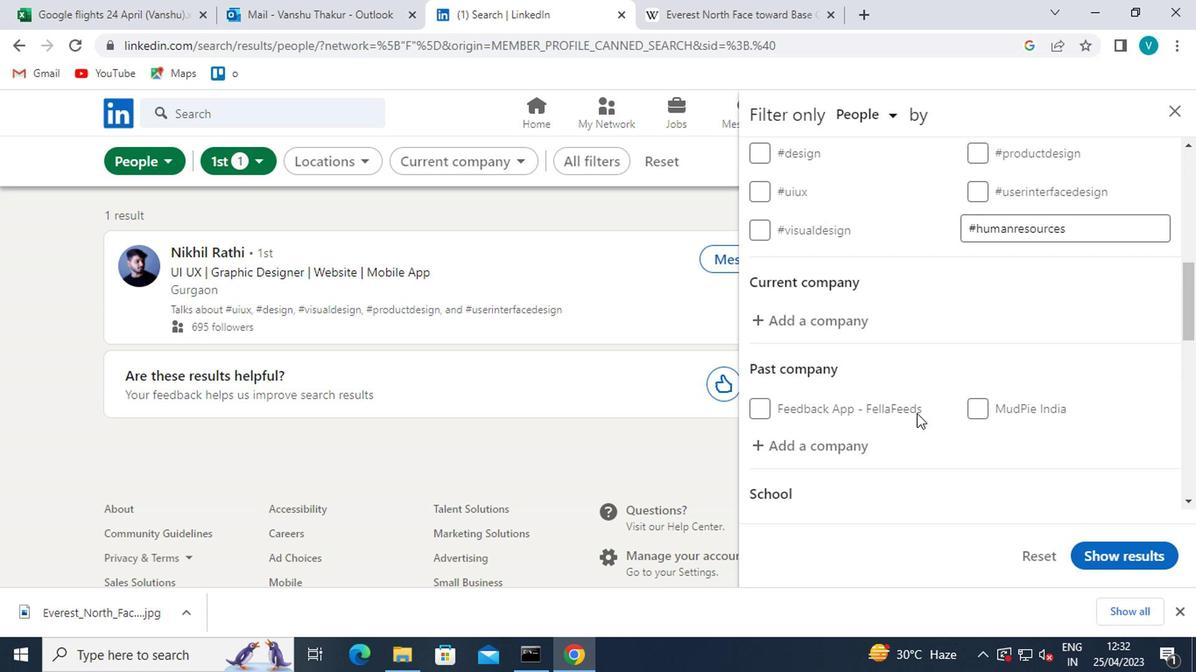 
Action: Mouse scrolled (914, 413) with delta (0, 0)
Screenshot: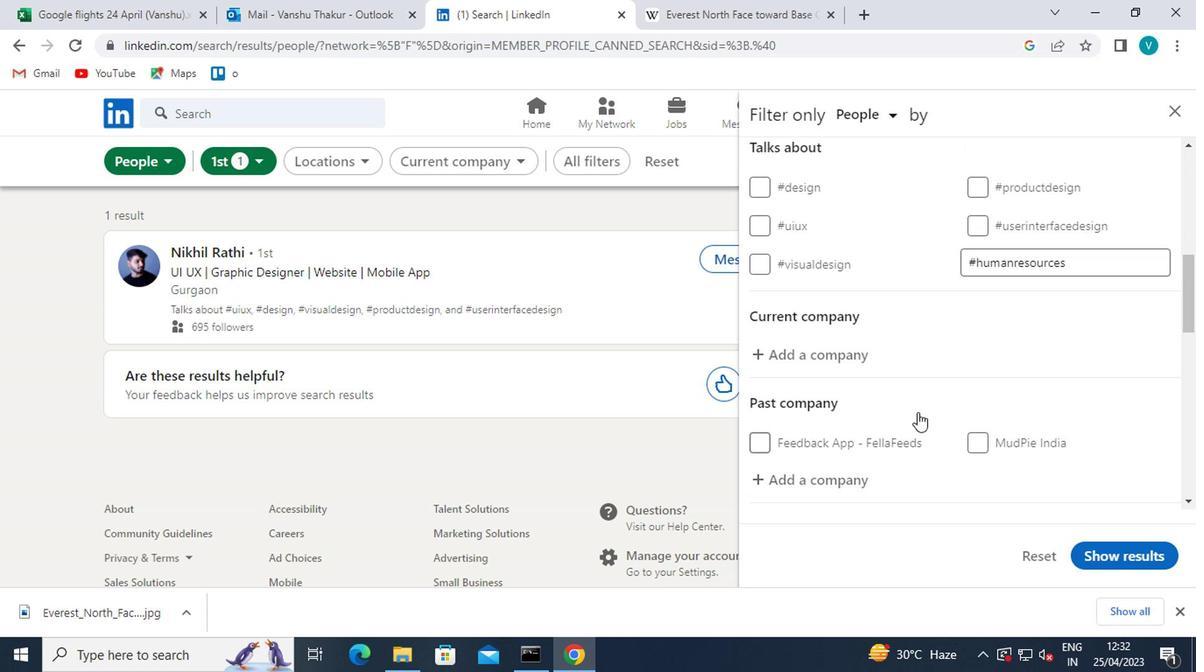 
Action: Mouse scrolled (914, 413) with delta (0, 0)
Screenshot: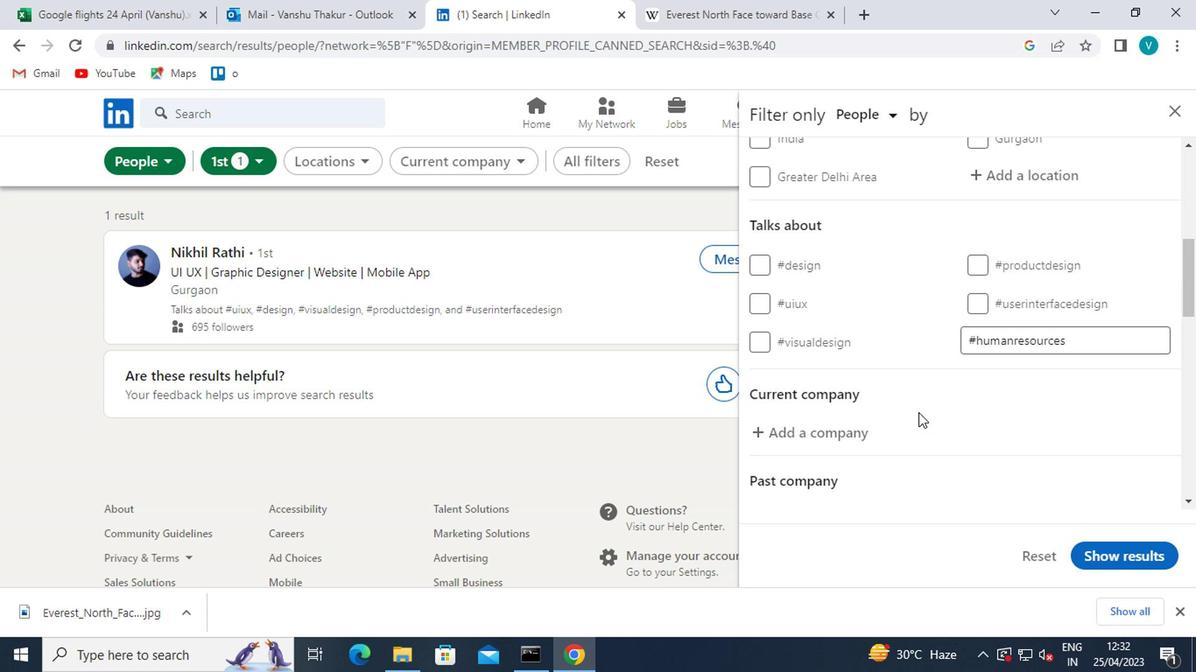 
Action: Mouse moved to (914, 413)
Screenshot: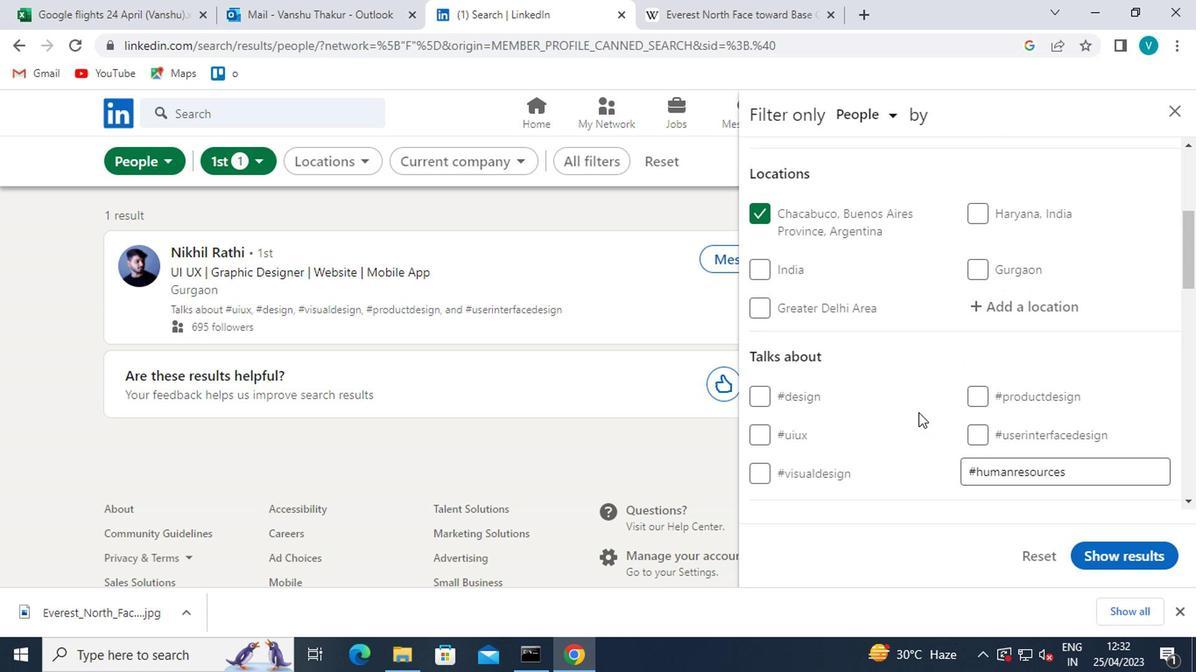 
Action: Mouse scrolled (914, 413) with delta (0, 0)
Screenshot: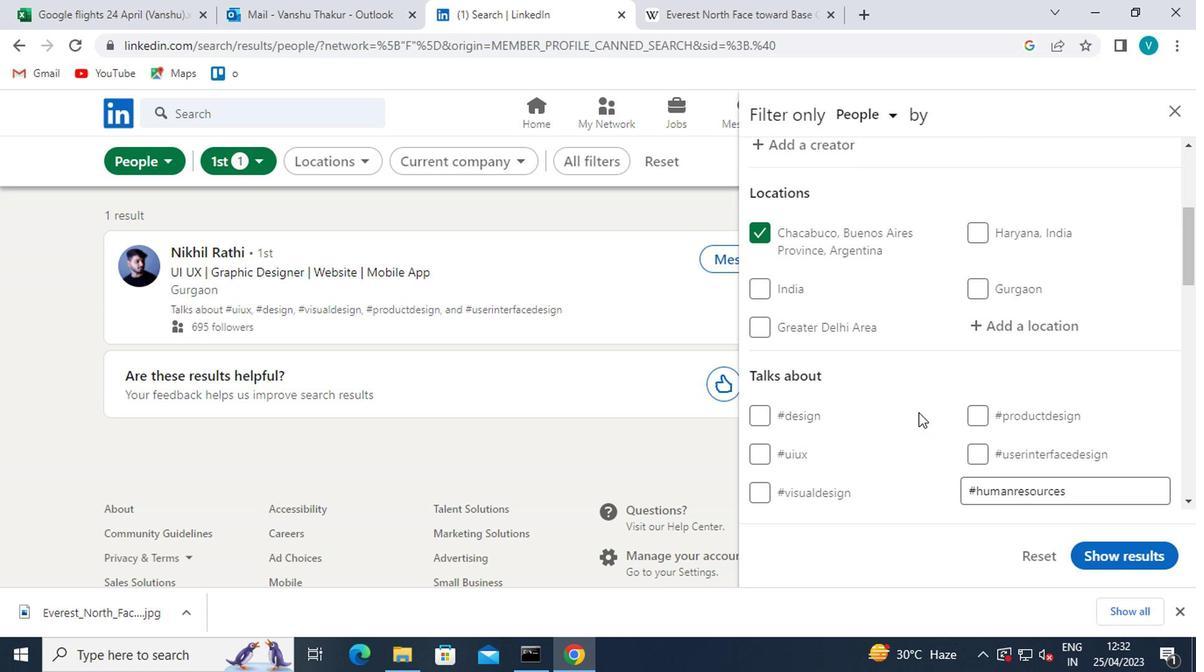 
Action: Mouse scrolled (914, 413) with delta (0, 0)
Screenshot: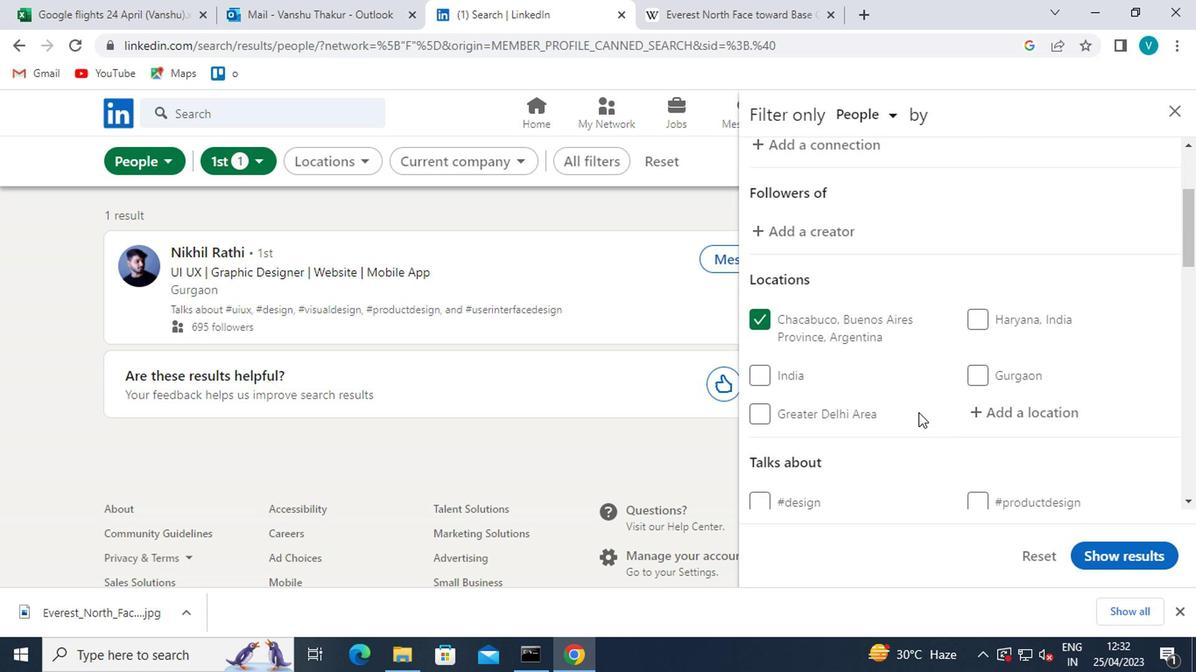 
Action: Mouse moved to (859, 241)
Screenshot: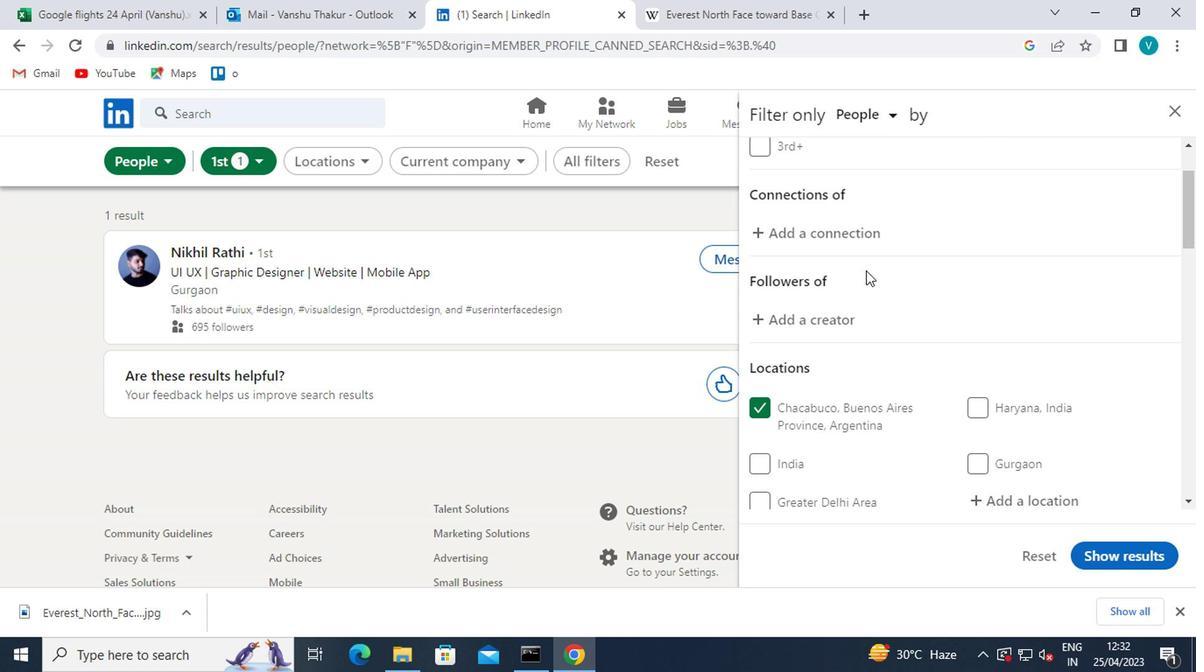 
Action: Mouse scrolled (859, 241) with delta (0, 0)
Screenshot: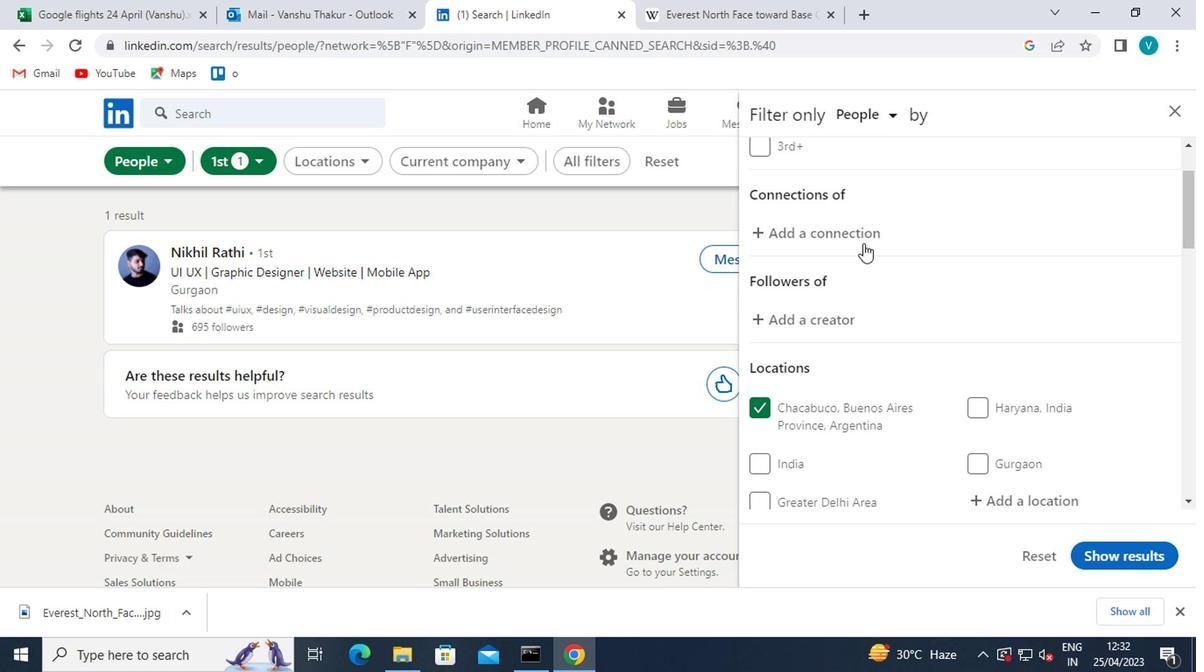 
Action: Mouse scrolled (859, 241) with delta (0, 0)
Screenshot: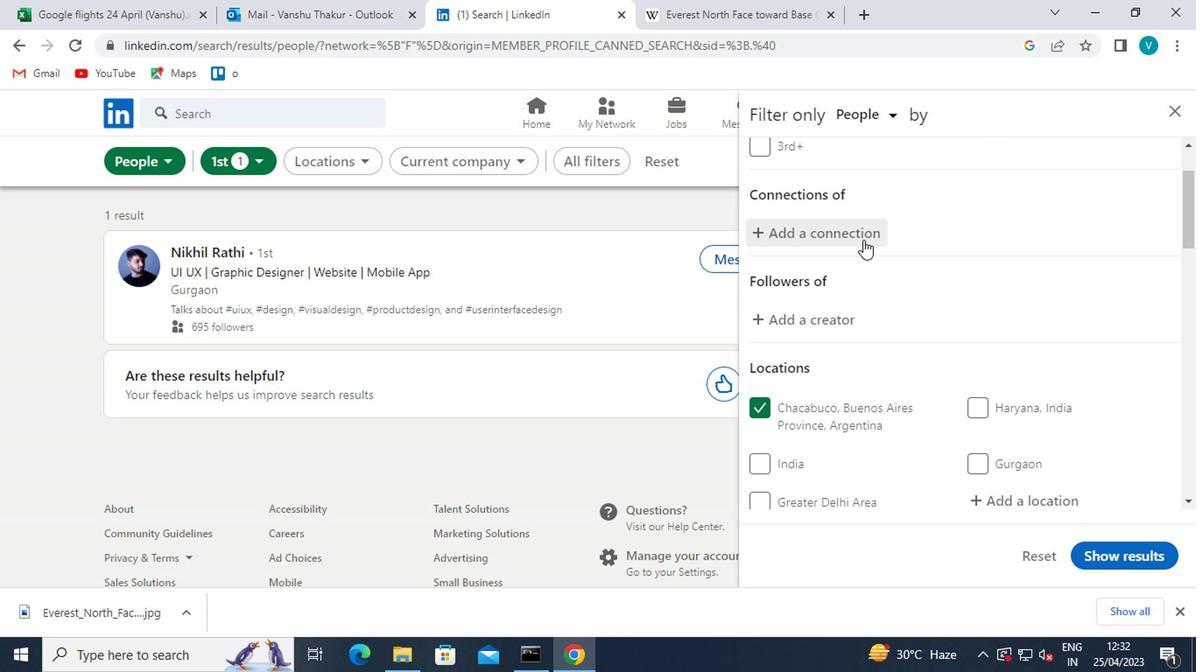 
Action: Mouse scrolled (859, 241) with delta (0, 0)
Screenshot: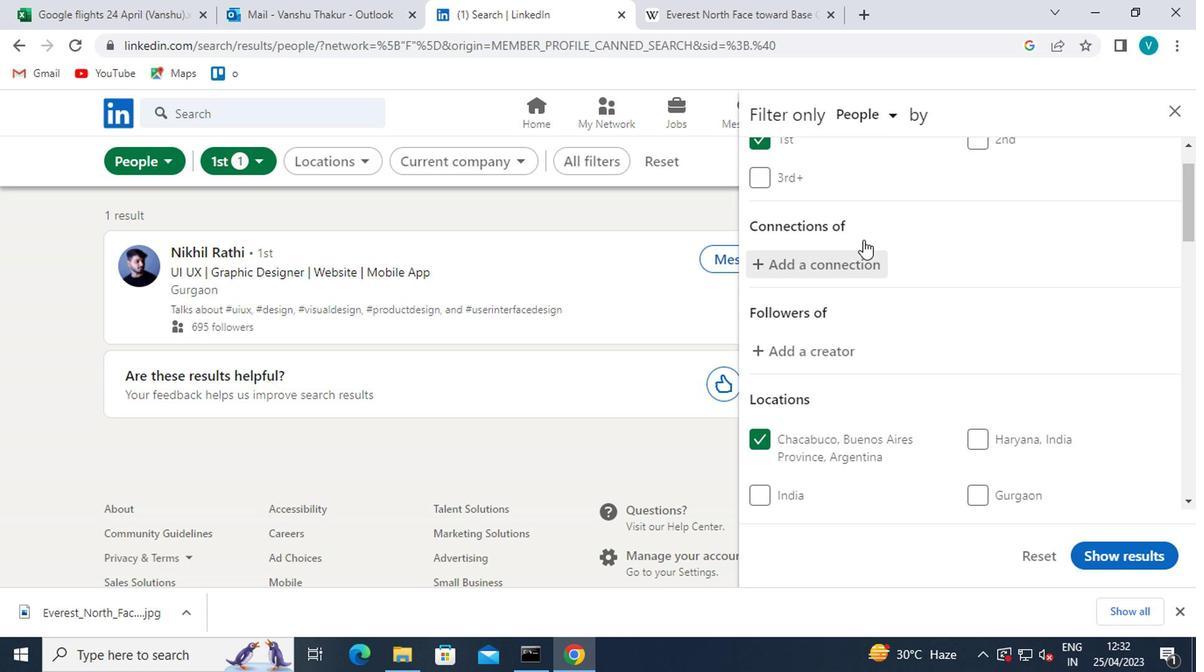 
Action: Mouse scrolled (859, 239) with delta (0, -1)
Screenshot: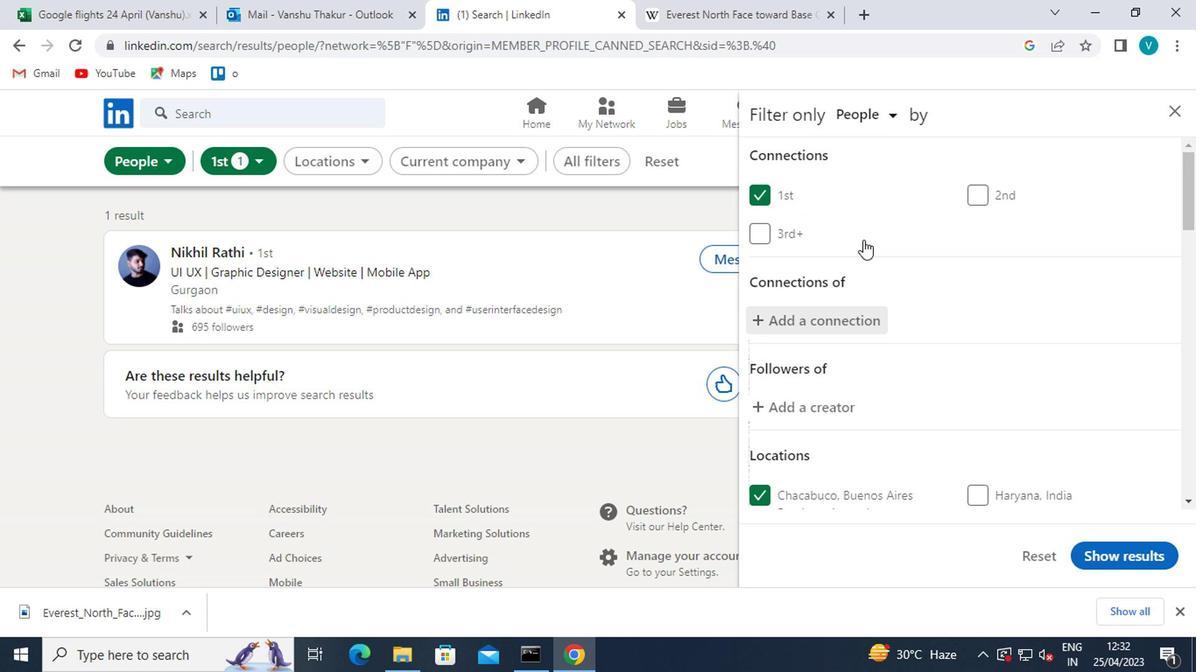 
Action: Mouse moved to (860, 241)
Screenshot: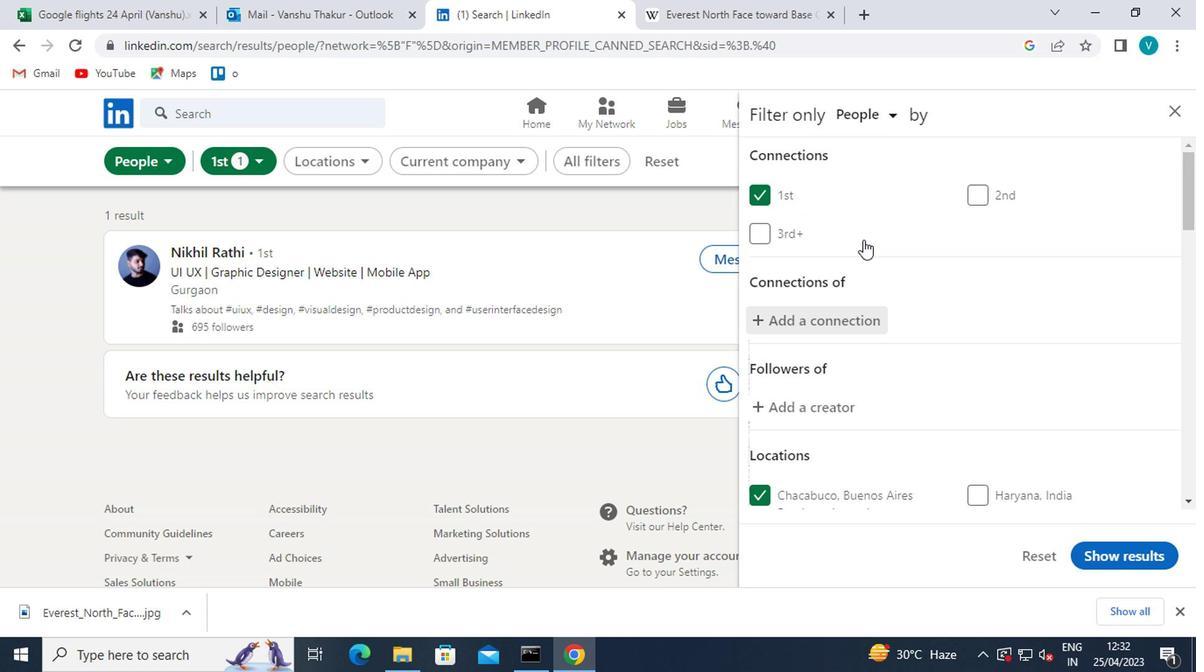 
Action: Mouse scrolled (860, 239) with delta (0, -1)
Screenshot: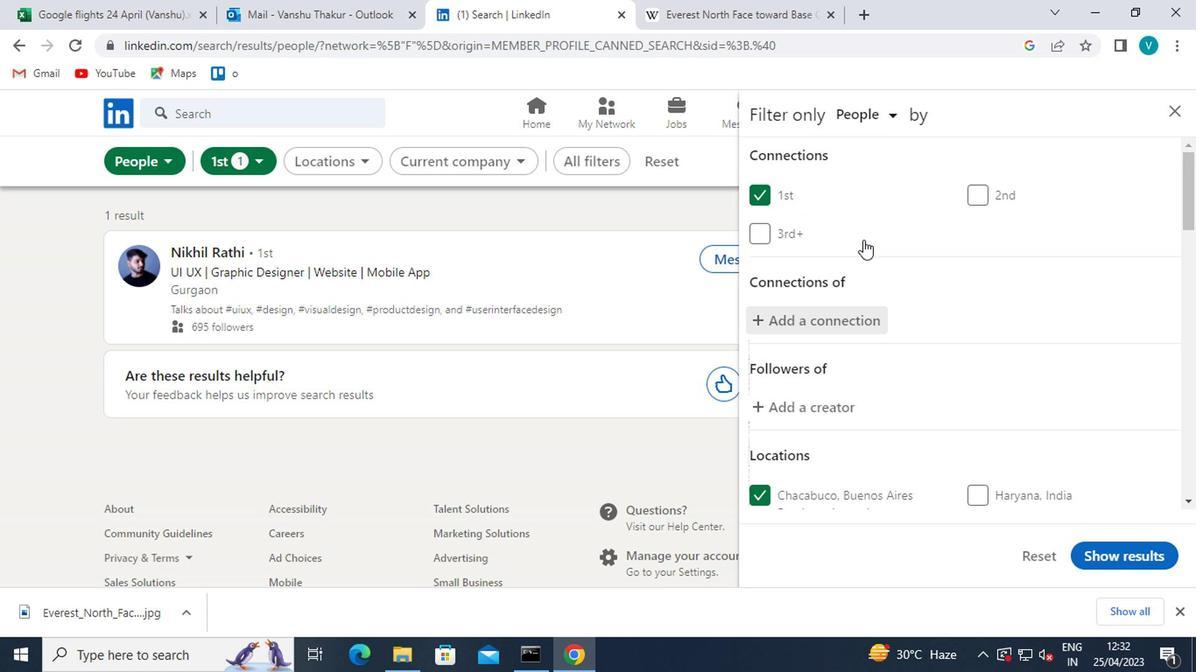 
Action: Mouse moved to (860, 243)
Screenshot: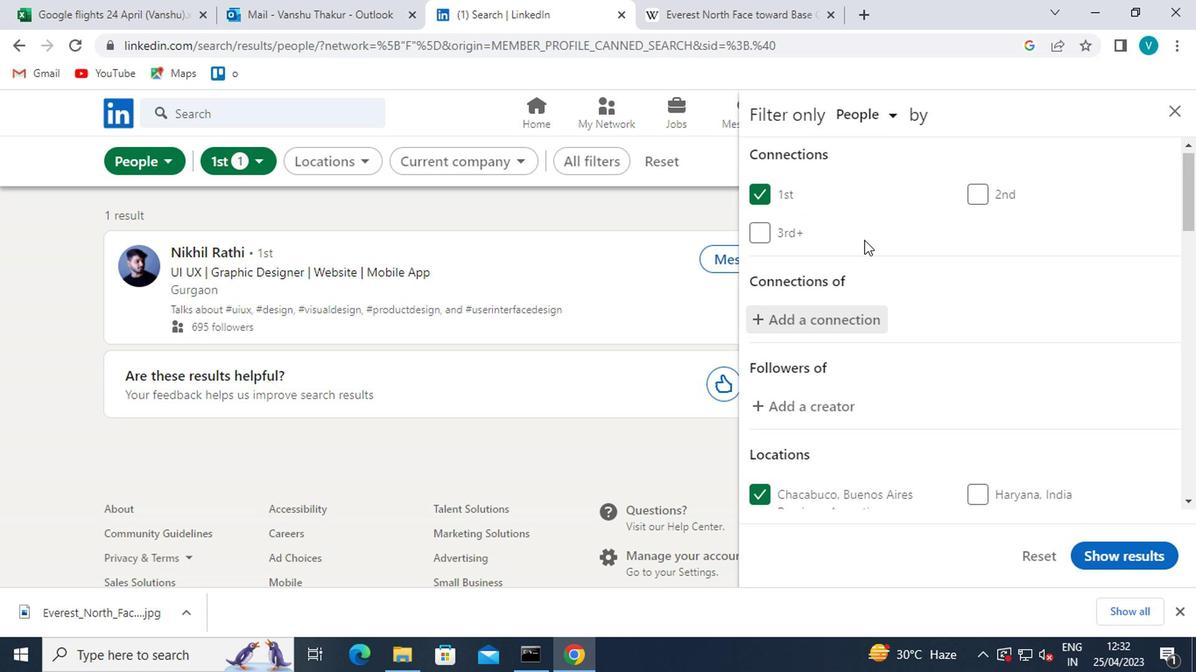 
Action: Mouse scrolled (860, 242) with delta (0, -1)
Screenshot: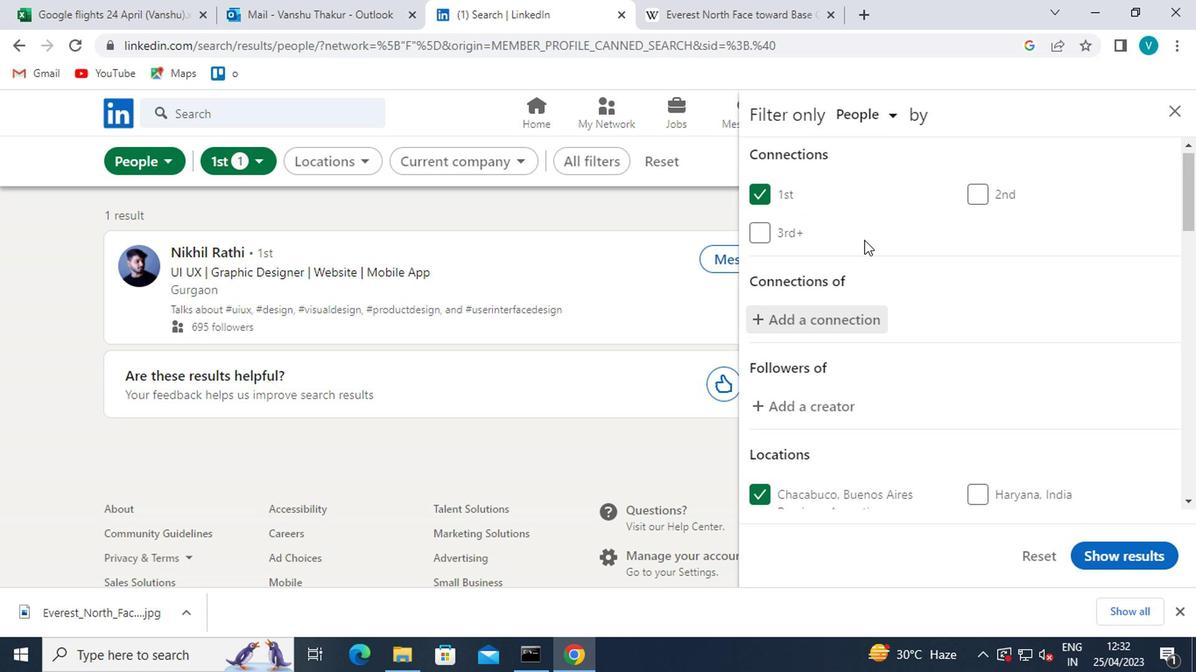 
Action: Mouse moved to (862, 252)
Screenshot: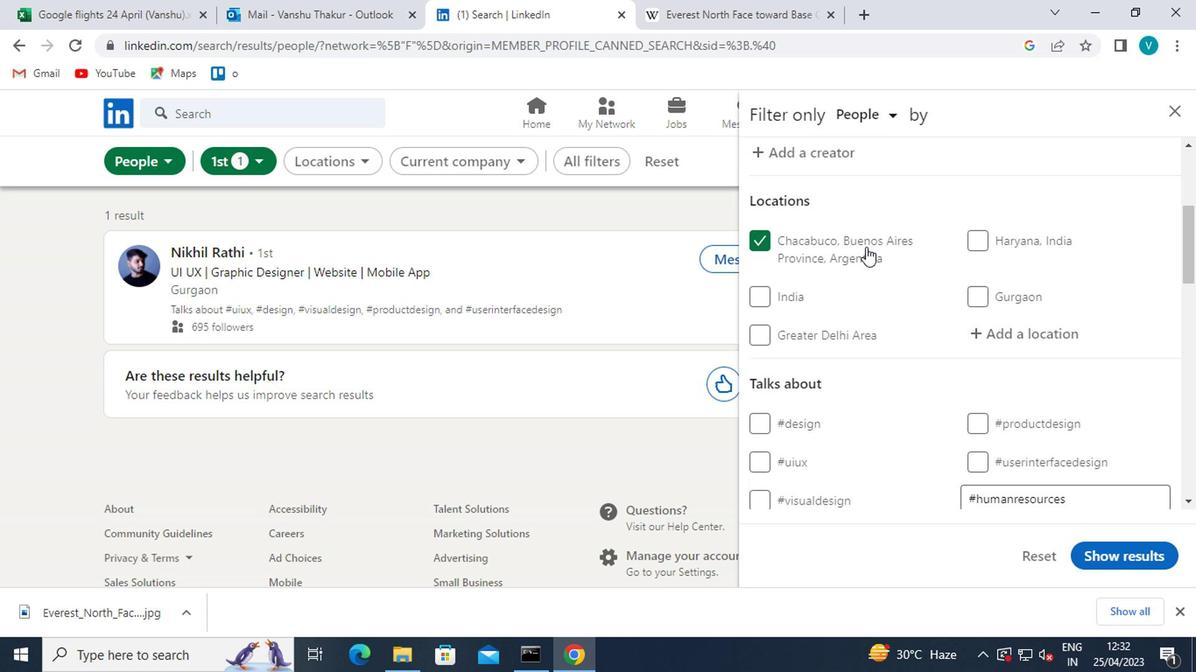 
Action: Mouse scrolled (862, 251) with delta (0, -1)
Screenshot: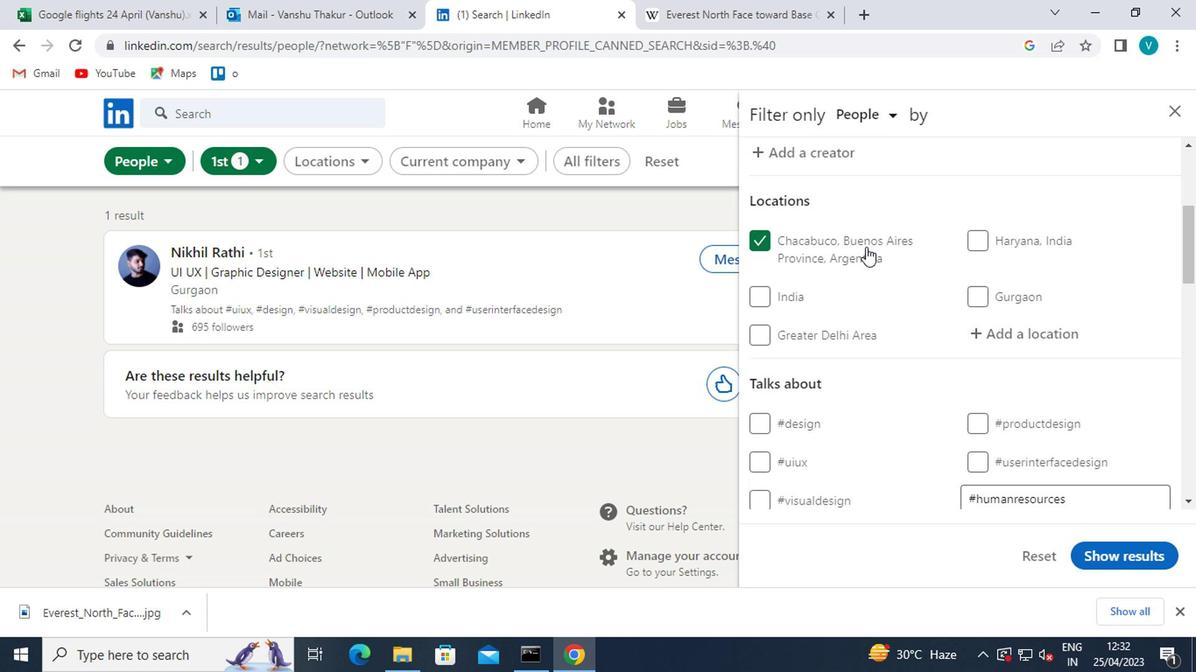 
Action: Mouse moved to (860, 289)
Screenshot: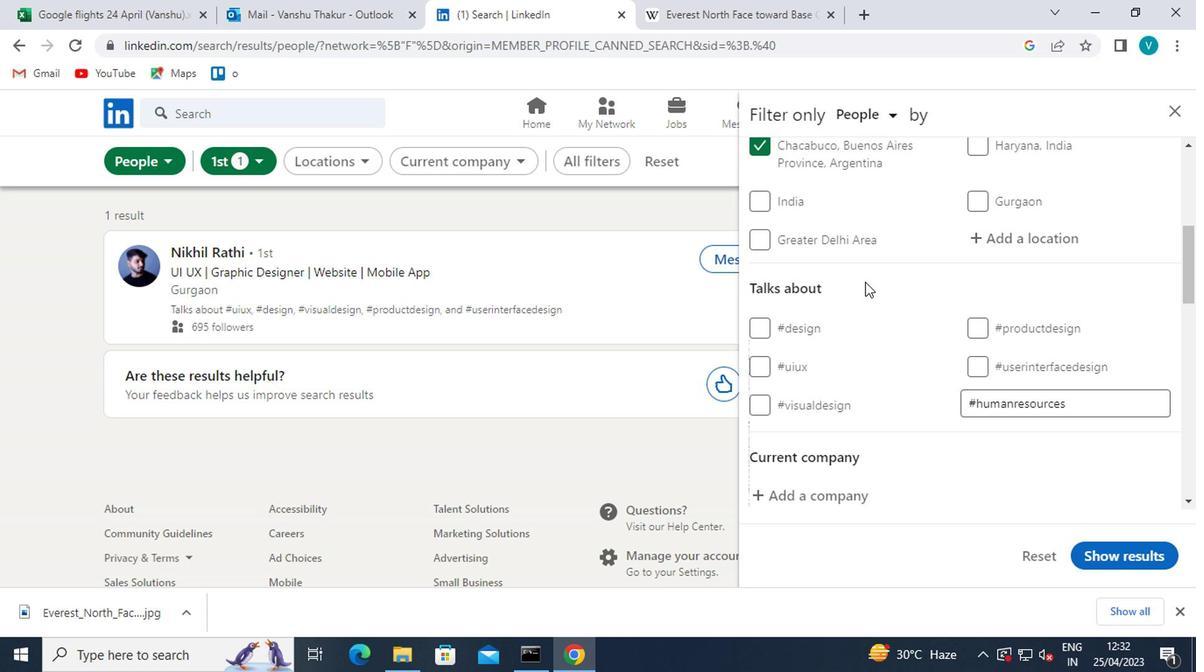 
Action: Mouse scrolled (860, 287) with delta (0, -1)
Screenshot: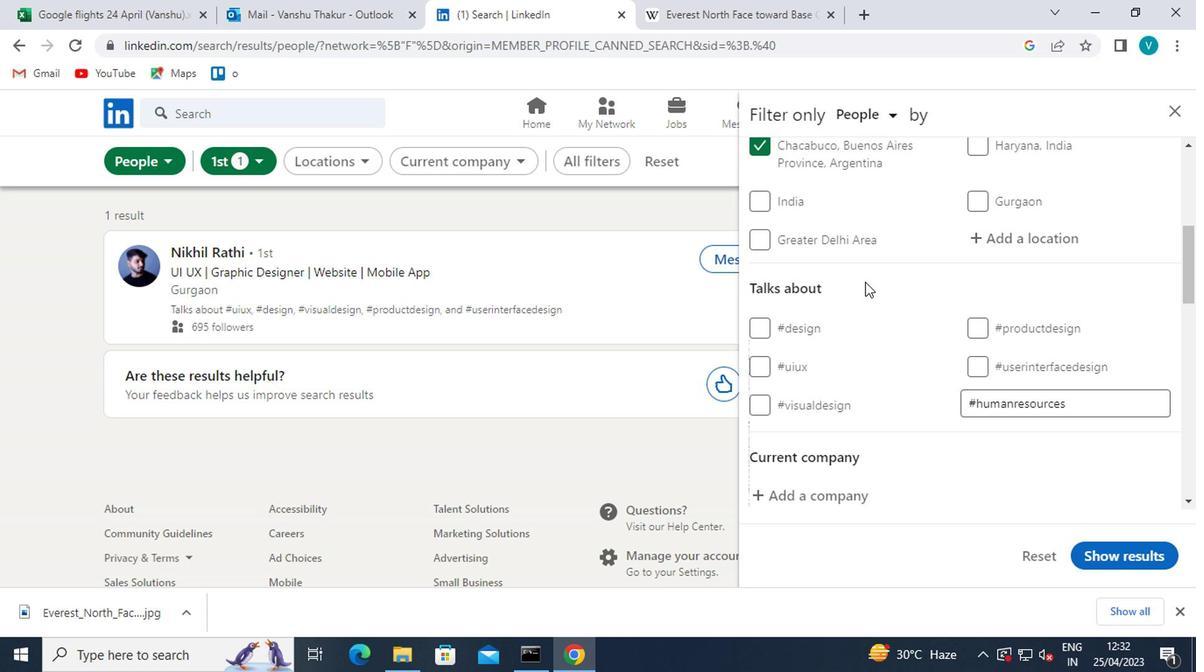 
Action: Mouse moved to (860, 297)
Screenshot: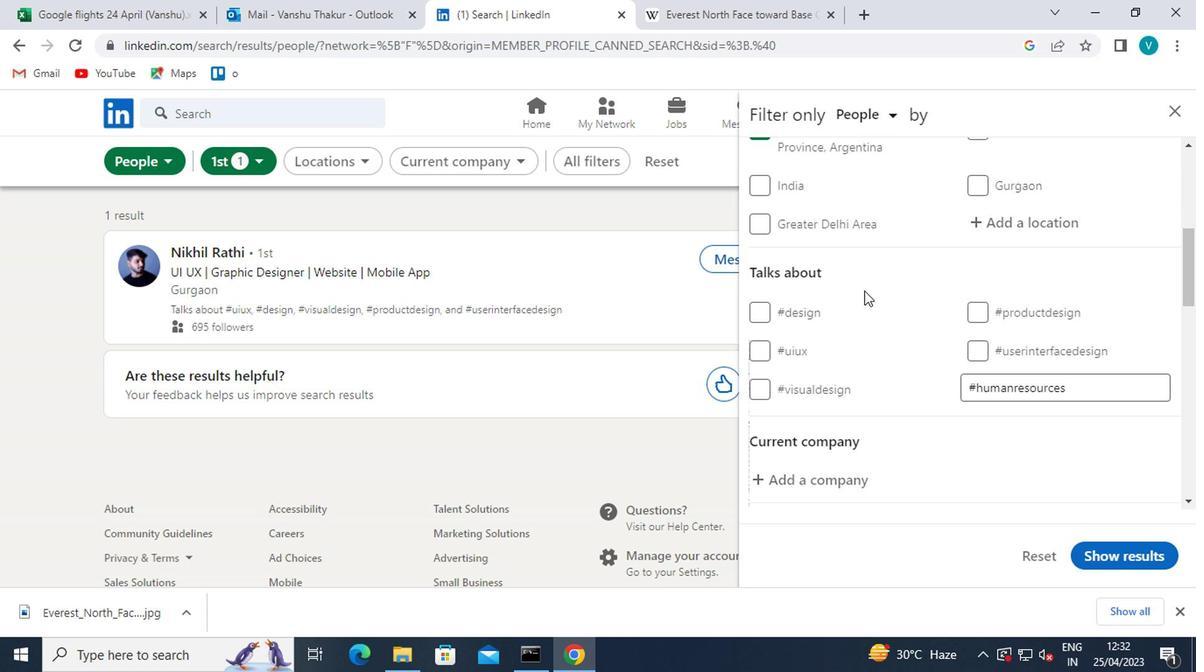 
Action: Mouse scrolled (860, 296) with delta (0, -1)
Screenshot: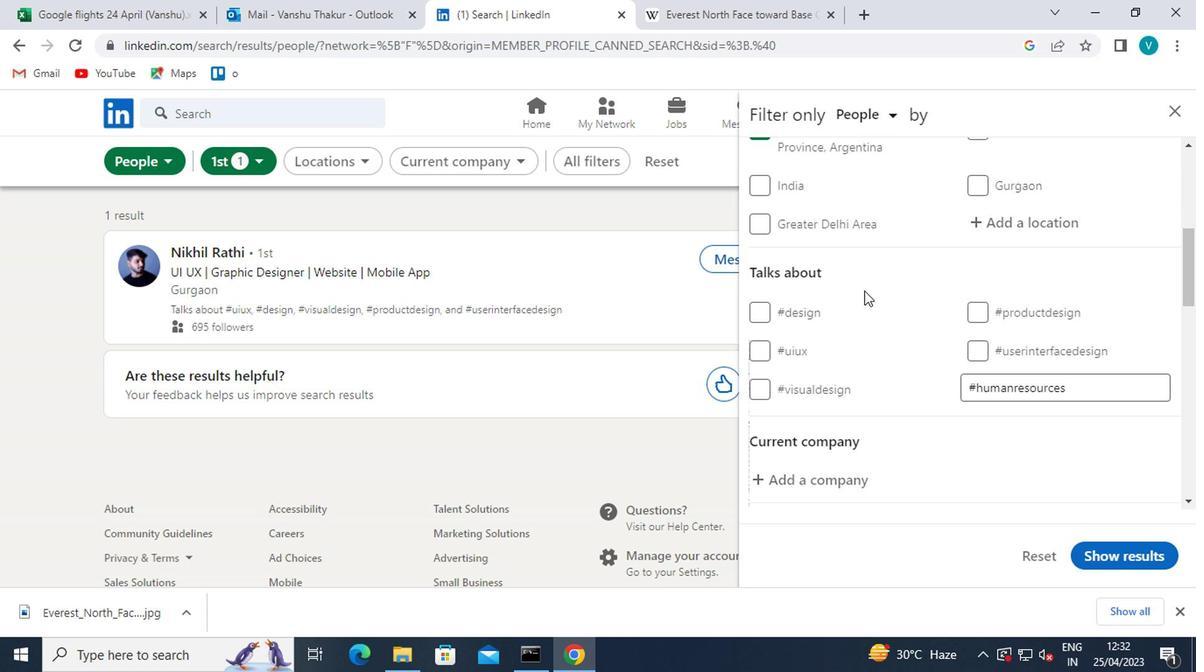 
Action: Mouse moved to (871, 312)
Screenshot: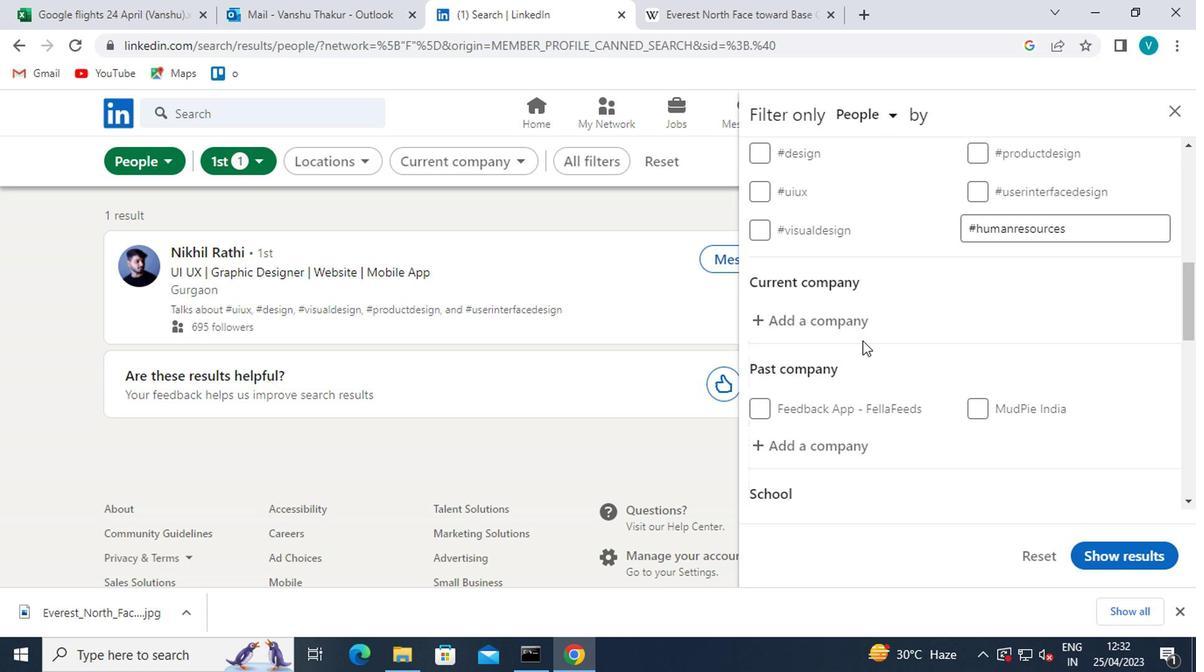 
Action: Mouse pressed left at (871, 312)
Screenshot: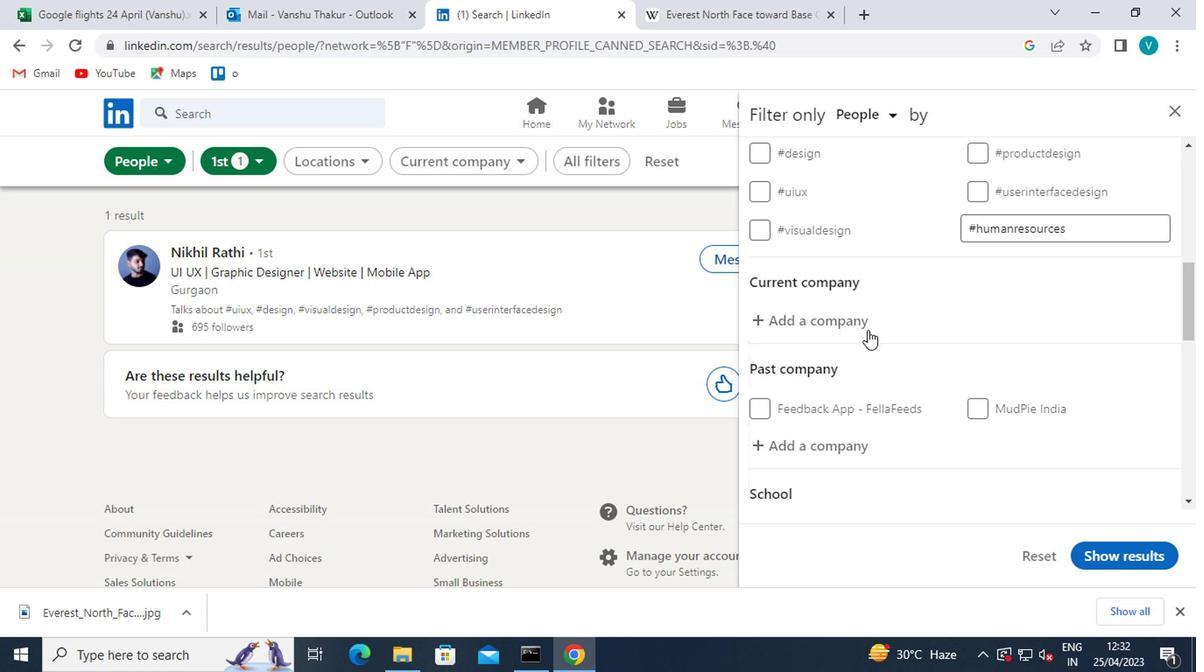 
Action: Mouse moved to (876, 310)
Screenshot: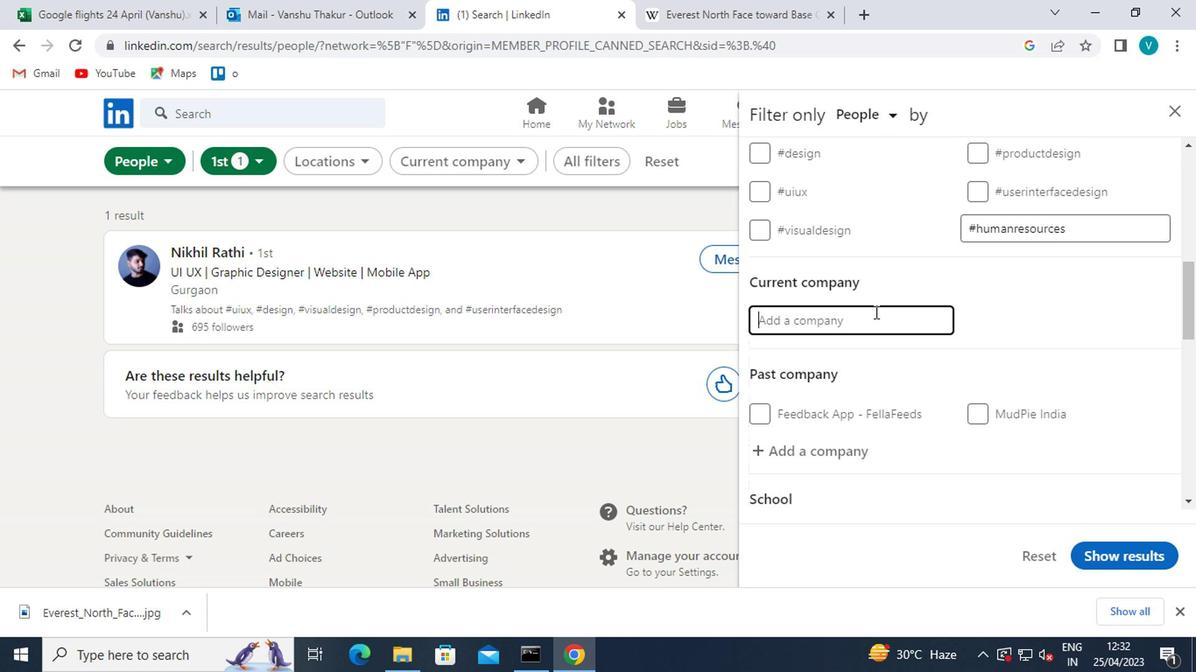 
Action: Key pressed <Key.shift>AU<Key.space><Key.shift>SMALL<Key.space>
Screenshot: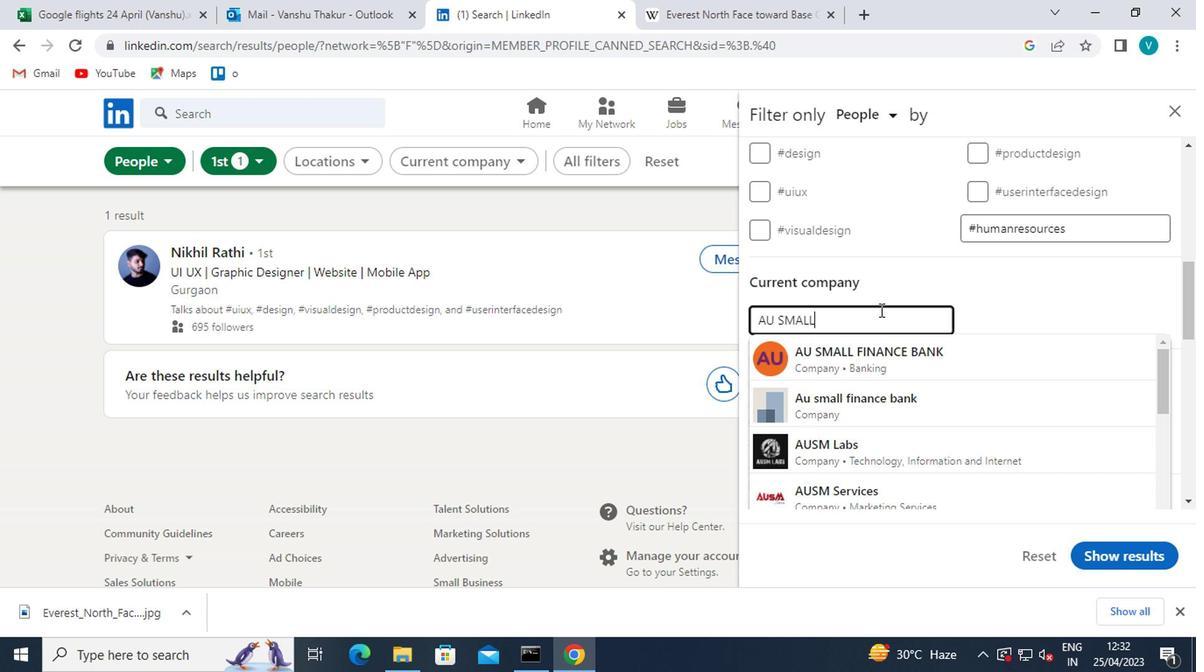 
Action: Mouse moved to (890, 352)
Screenshot: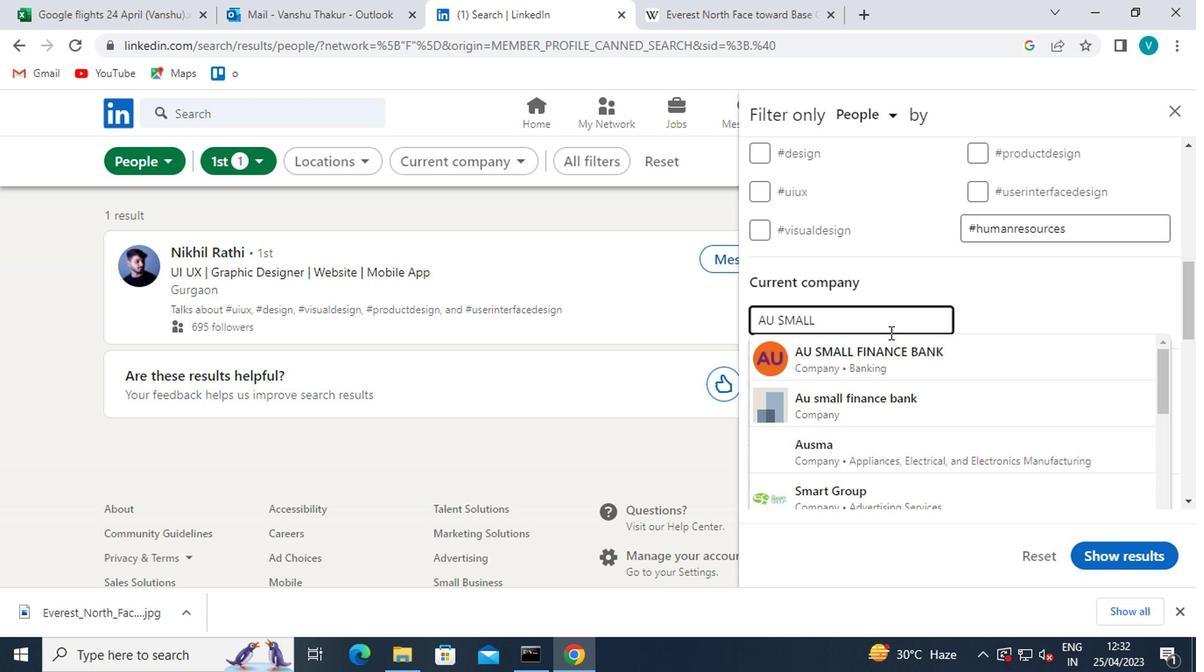 
Action: Mouse pressed left at (890, 352)
Screenshot: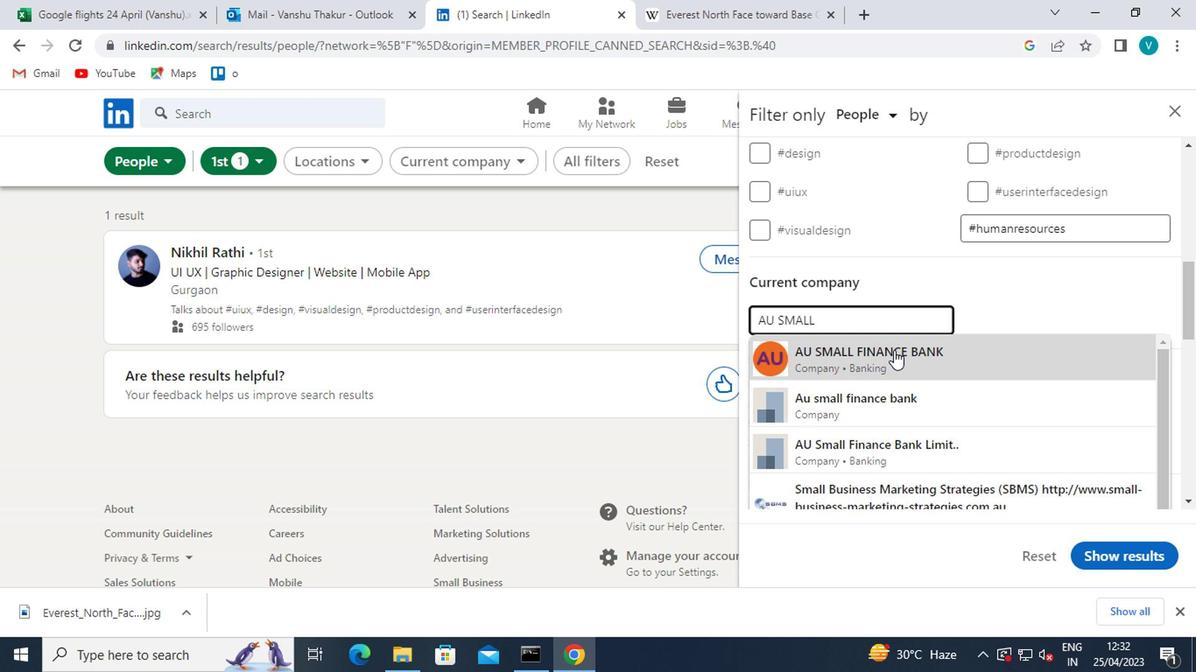 
Action: Mouse scrolled (890, 350) with delta (0, -1)
Screenshot: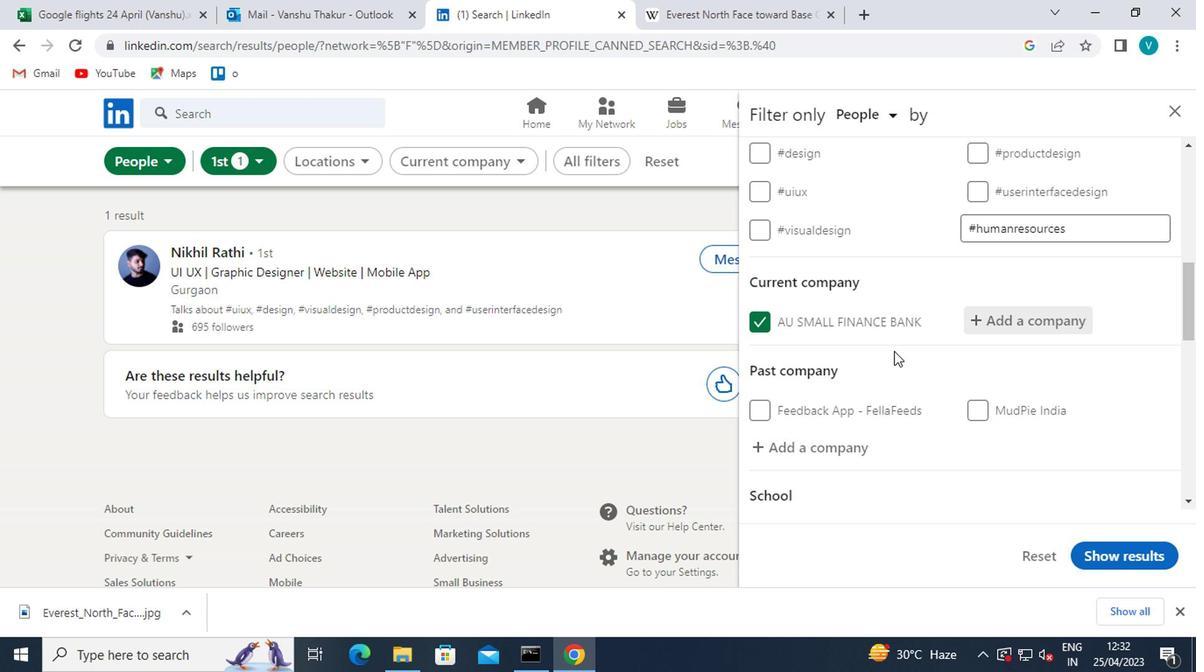 
Action: Mouse scrolled (890, 350) with delta (0, -1)
Screenshot: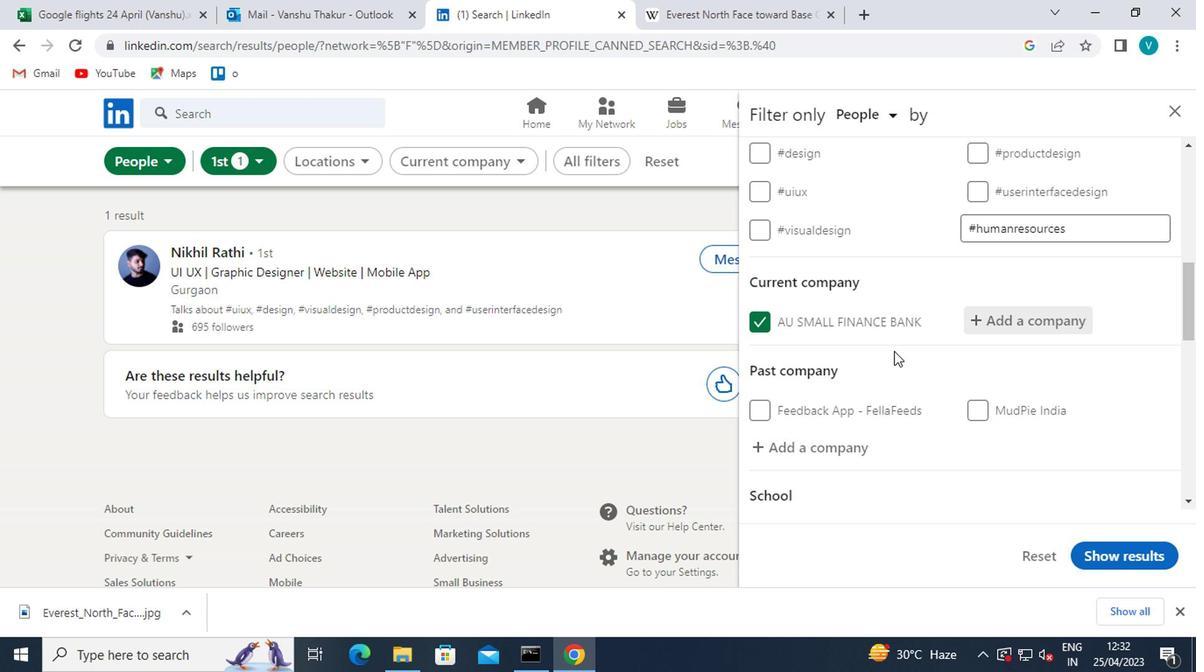 
Action: Mouse moved to (813, 416)
Screenshot: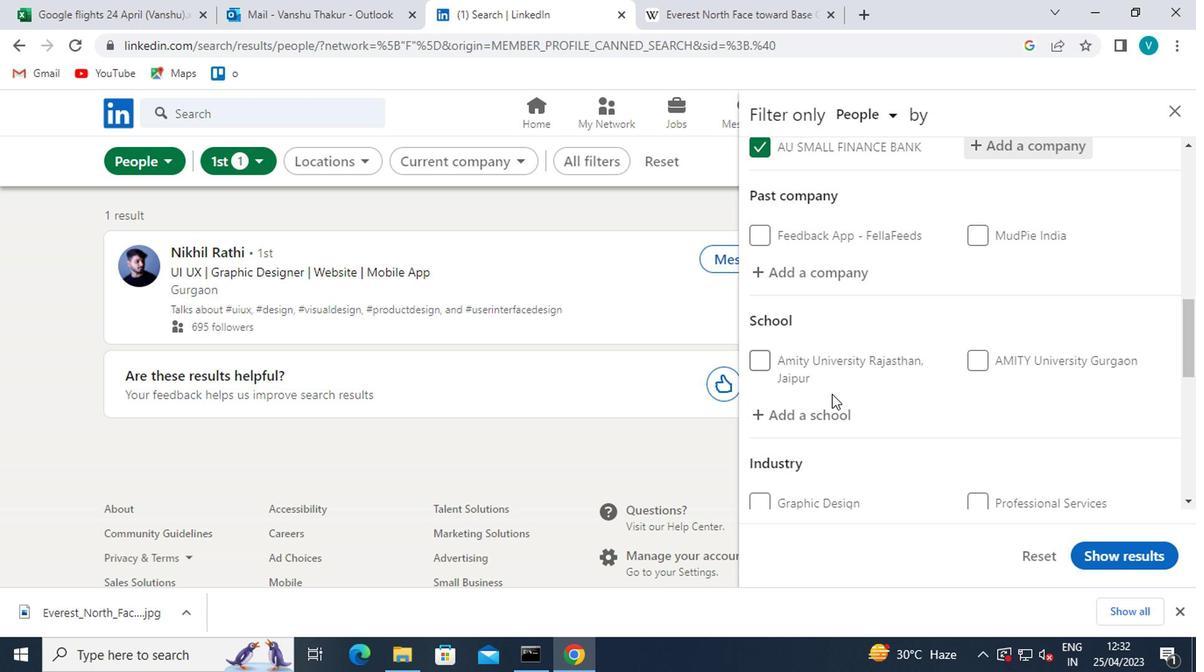 
Action: Mouse pressed left at (813, 416)
Screenshot: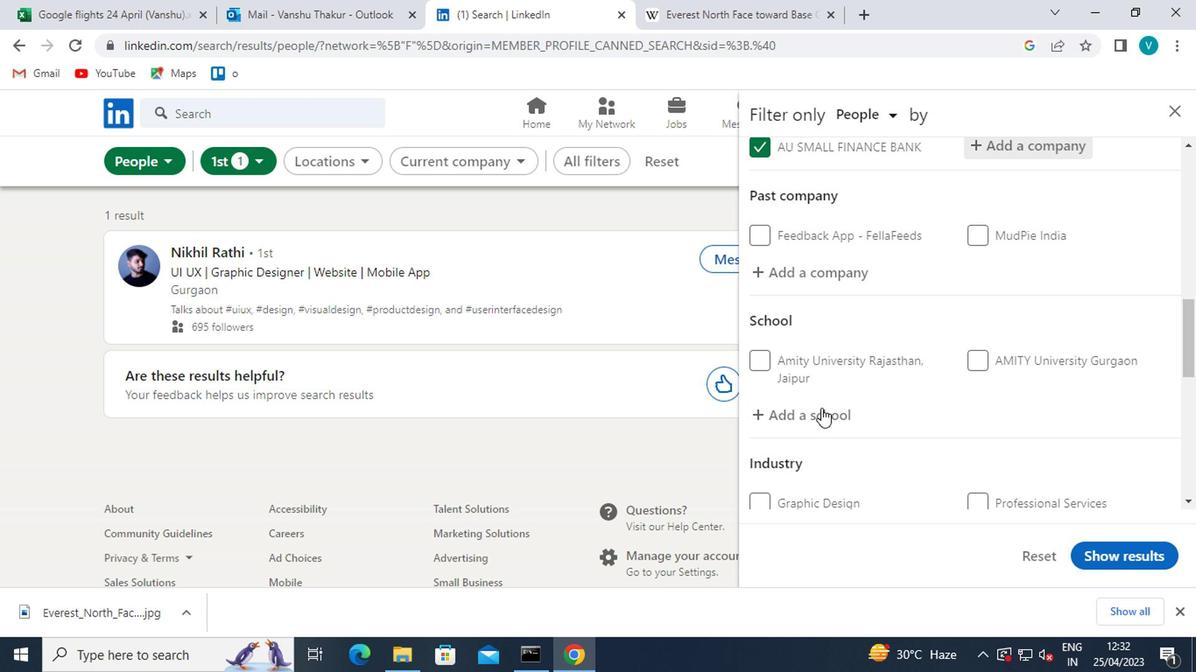
Action: Mouse moved to (813, 417)
Screenshot: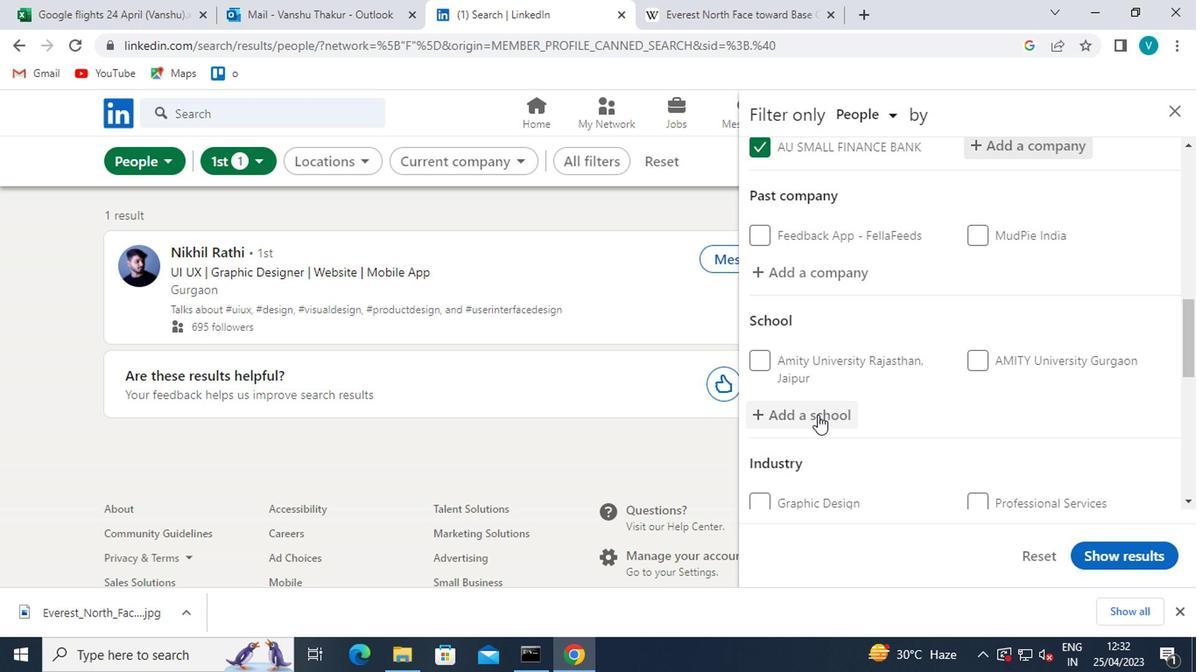 
Action: Key pressed <Key.shift>ARKA<Key.space>
Screenshot: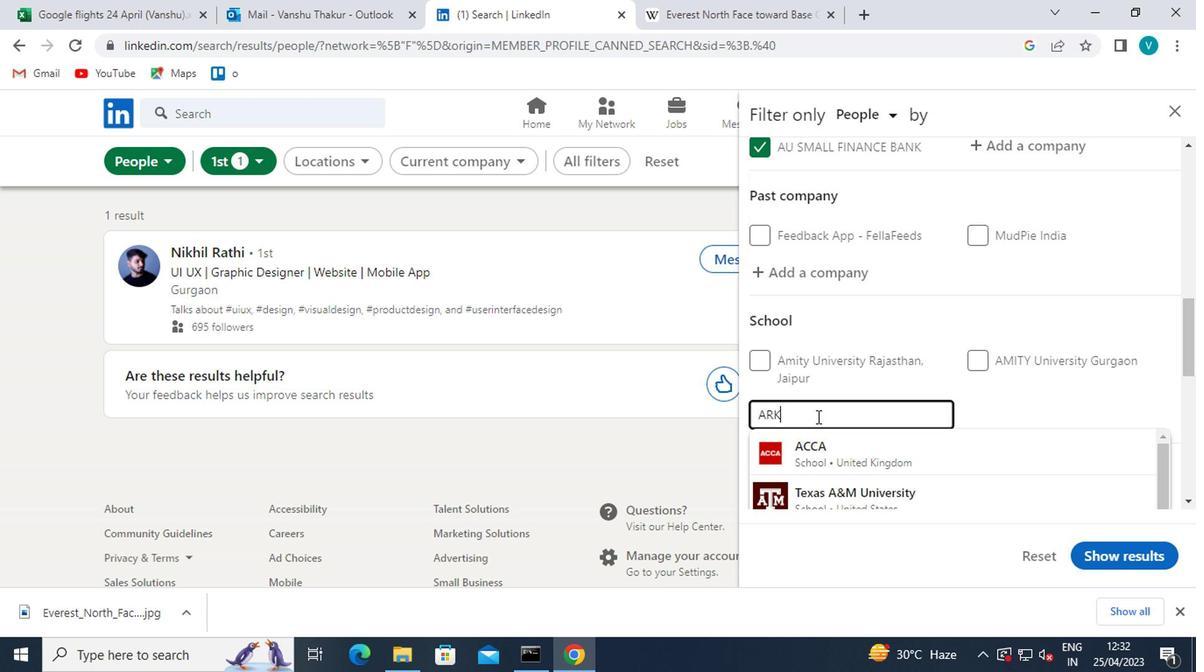 
Action: Mouse moved to (850, 457)
Screenshot: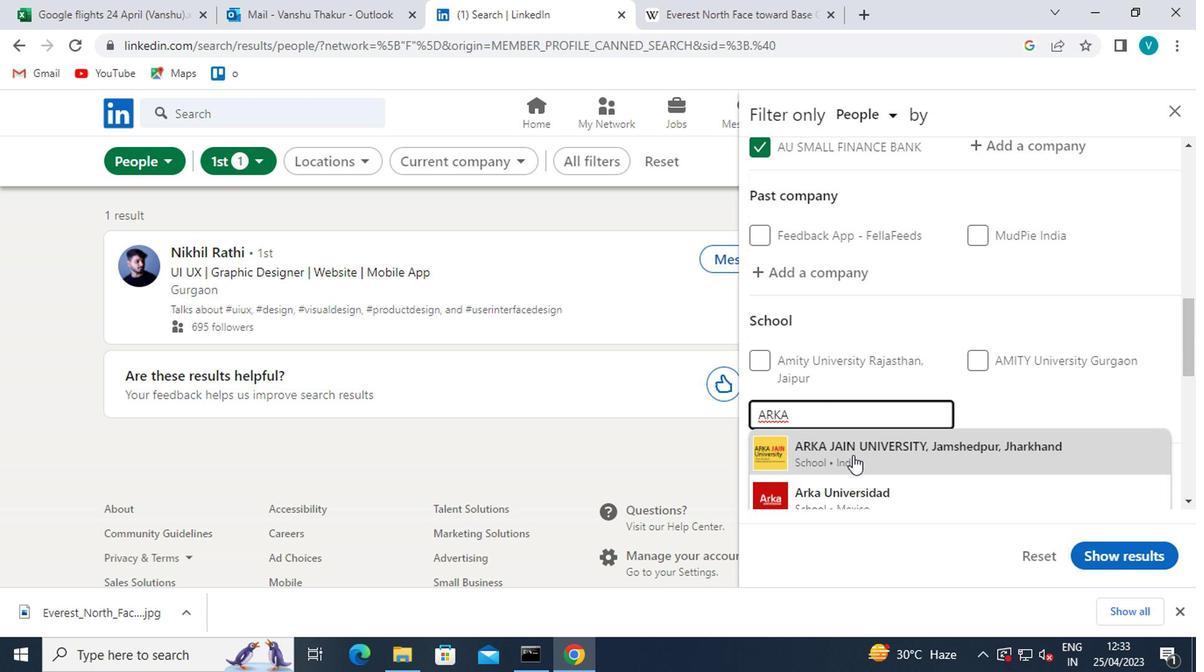 
Action: Mouse pressed left at (850, 457)
Screenshot: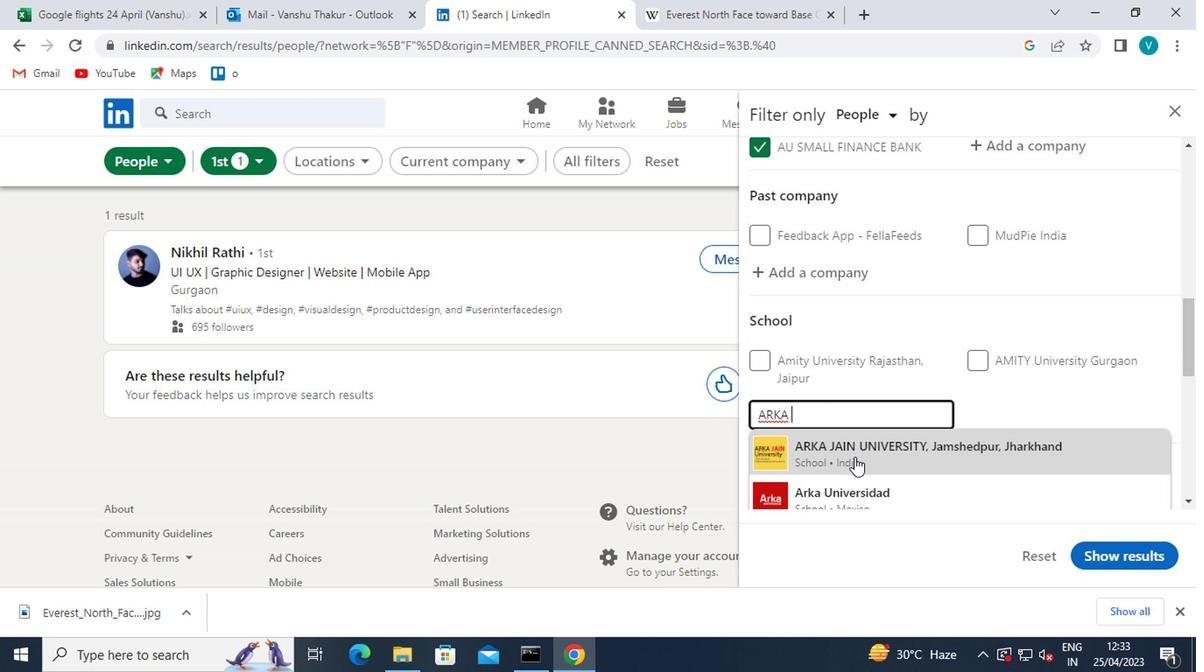 
Action: Mouse moved to (864, 411)
Screenshot: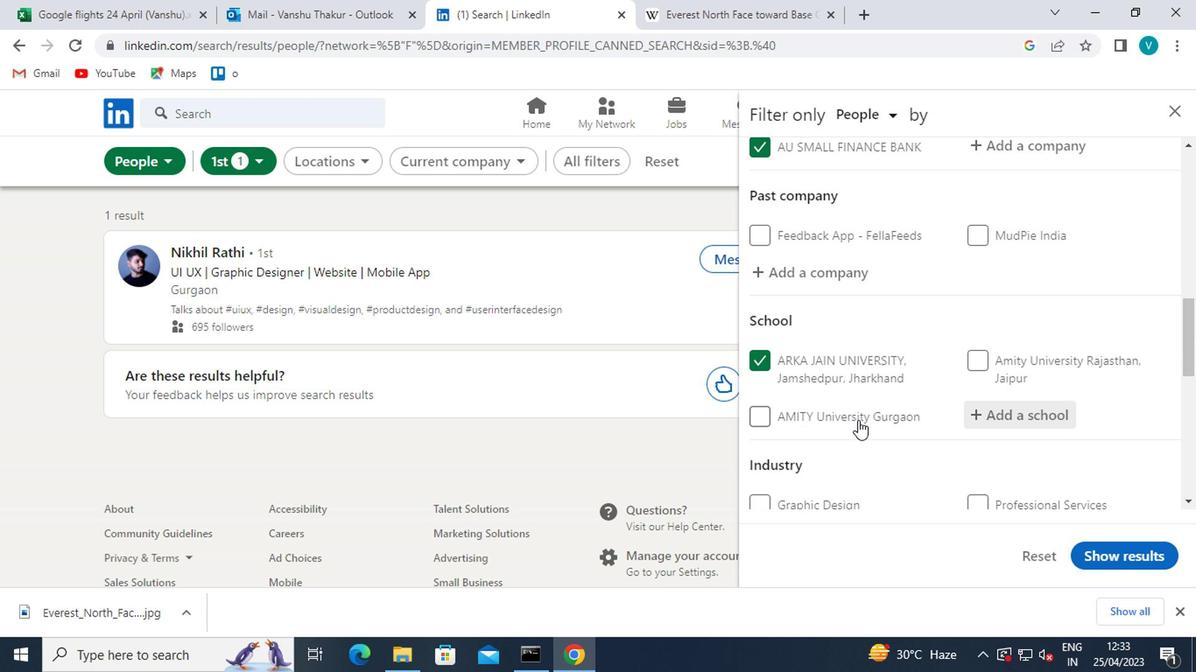 
Action: Mouse scrolled (864, 411) with delta (0, 0)
Screenshot: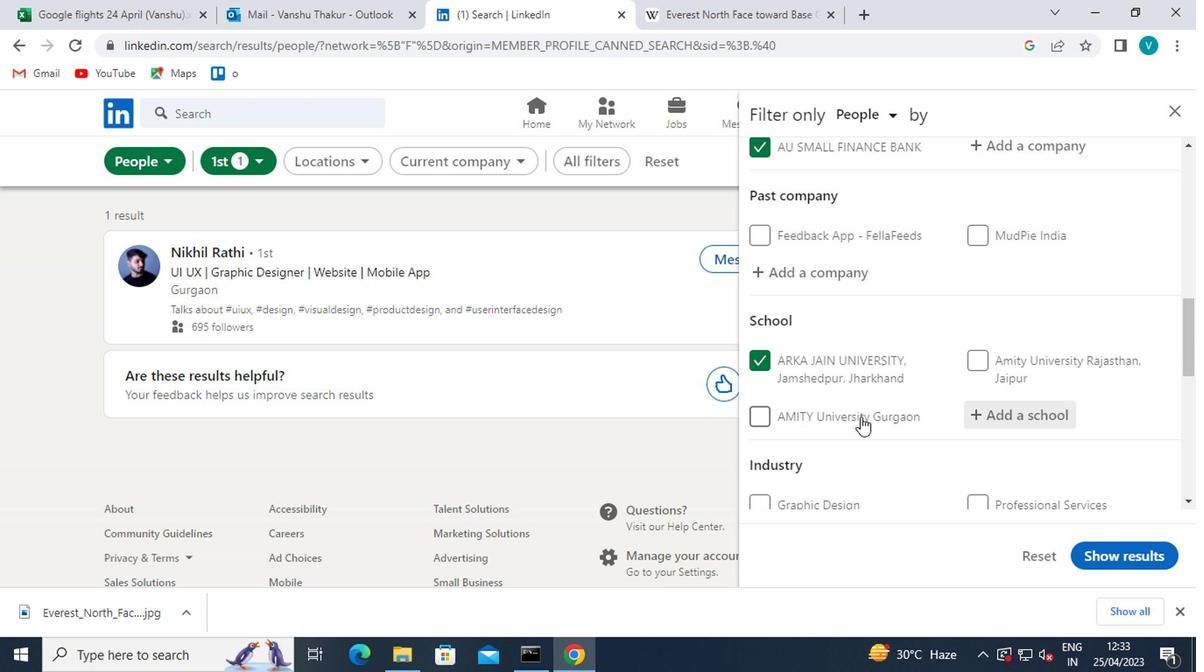 
Action: Mouse moved to (864, 411)
Screenshot: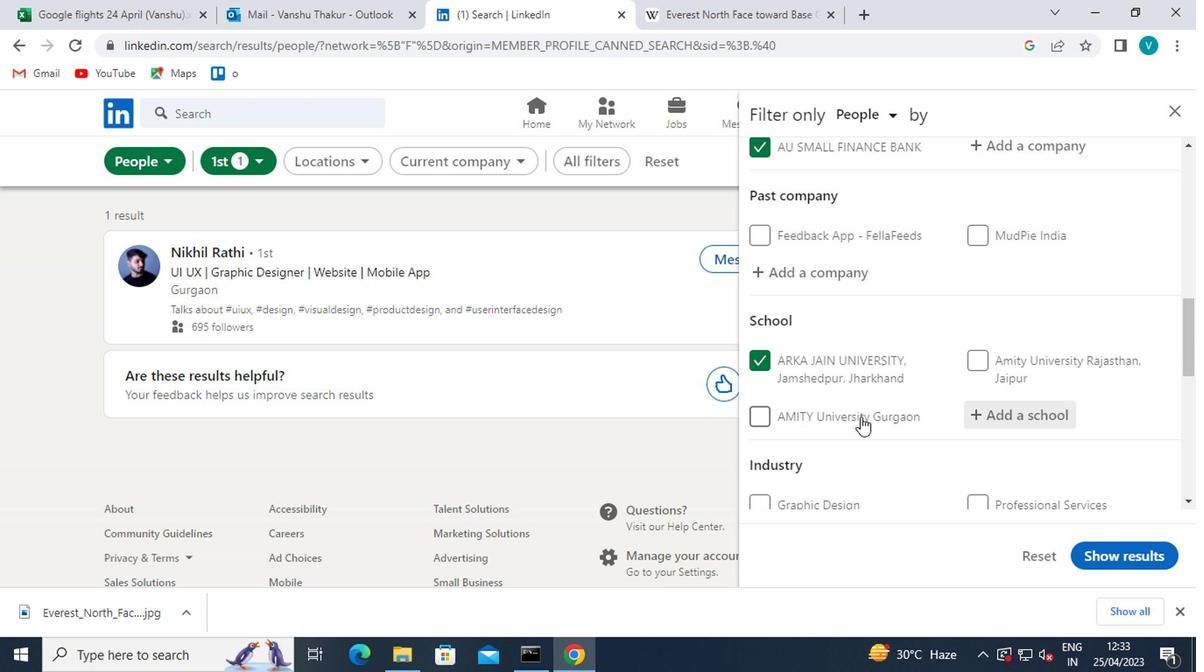 
Action: Mouse scrolled (864, 410) with delta (0, 0)
Screenshot: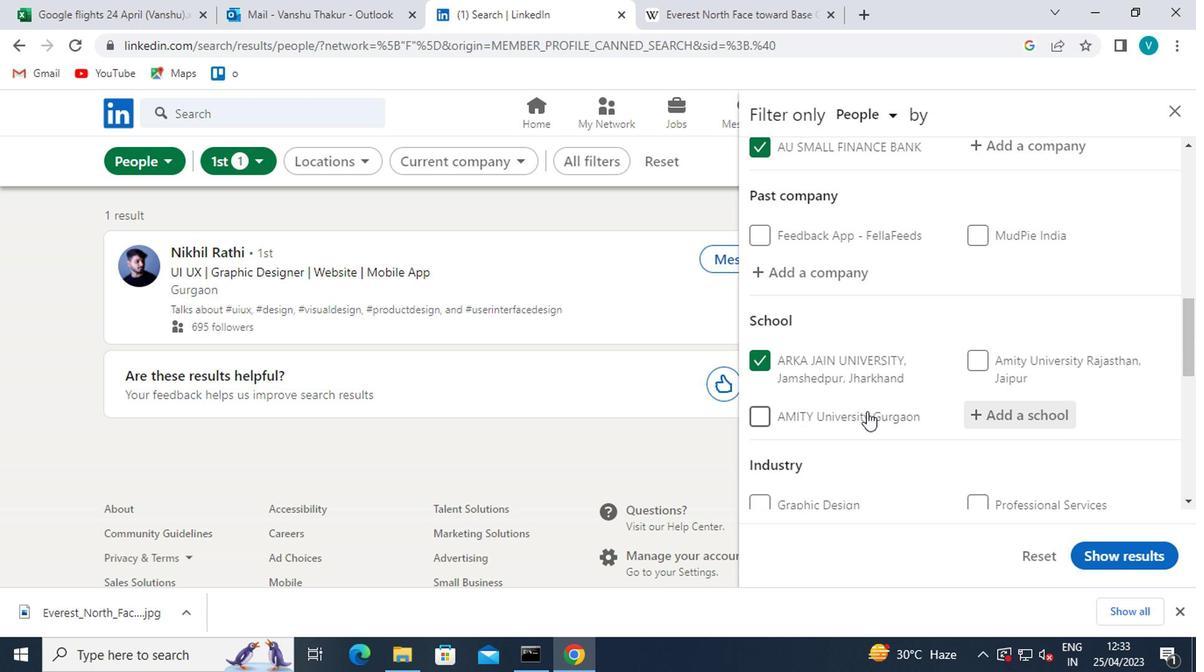 
Action: Mouse moved to (1002, 348)
Screenshot: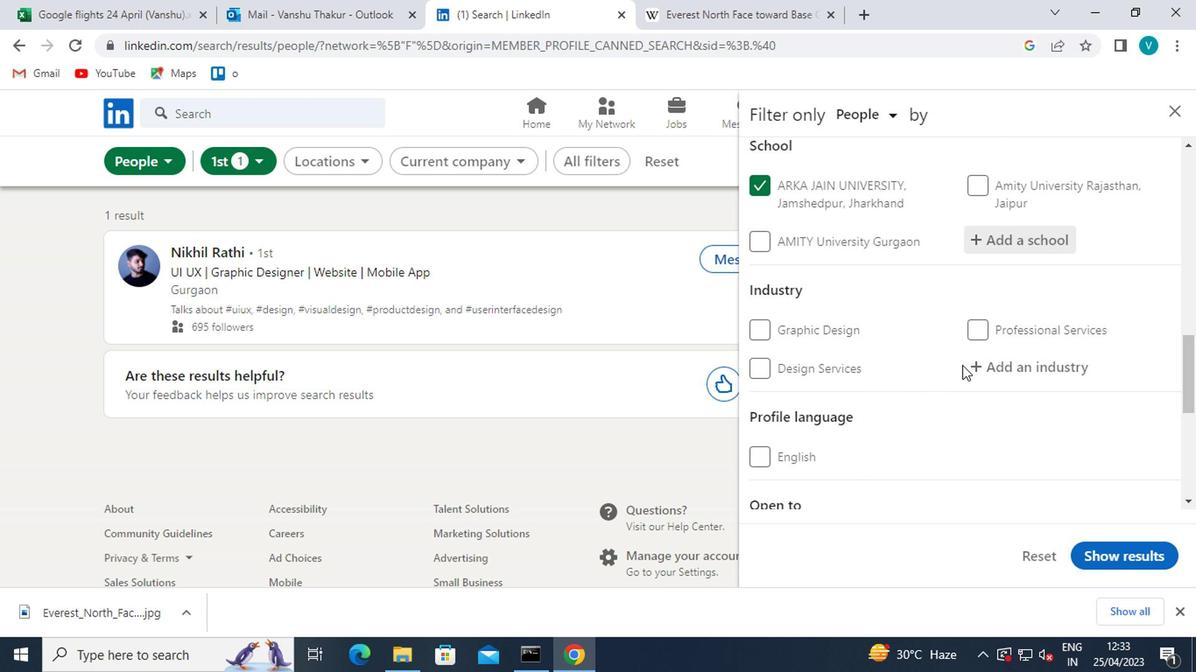 
Action: Mouse pressed left at (1002, 348)
Screenshot: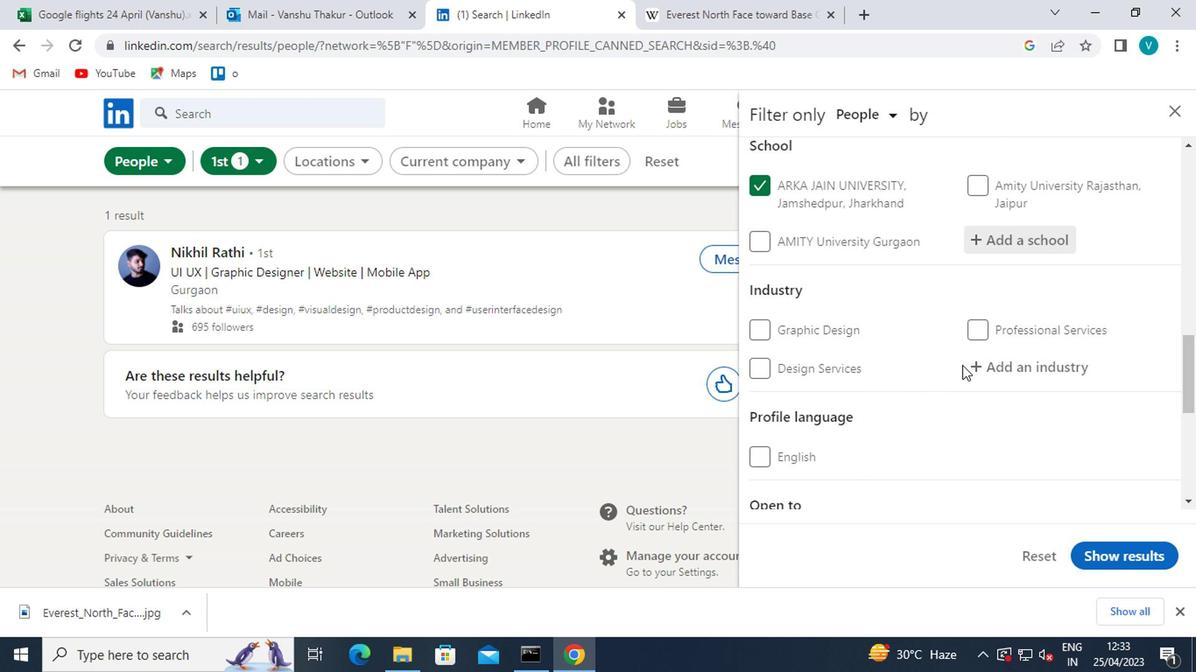 
Action: Mouse moved to (1000, 367)
Screenshot: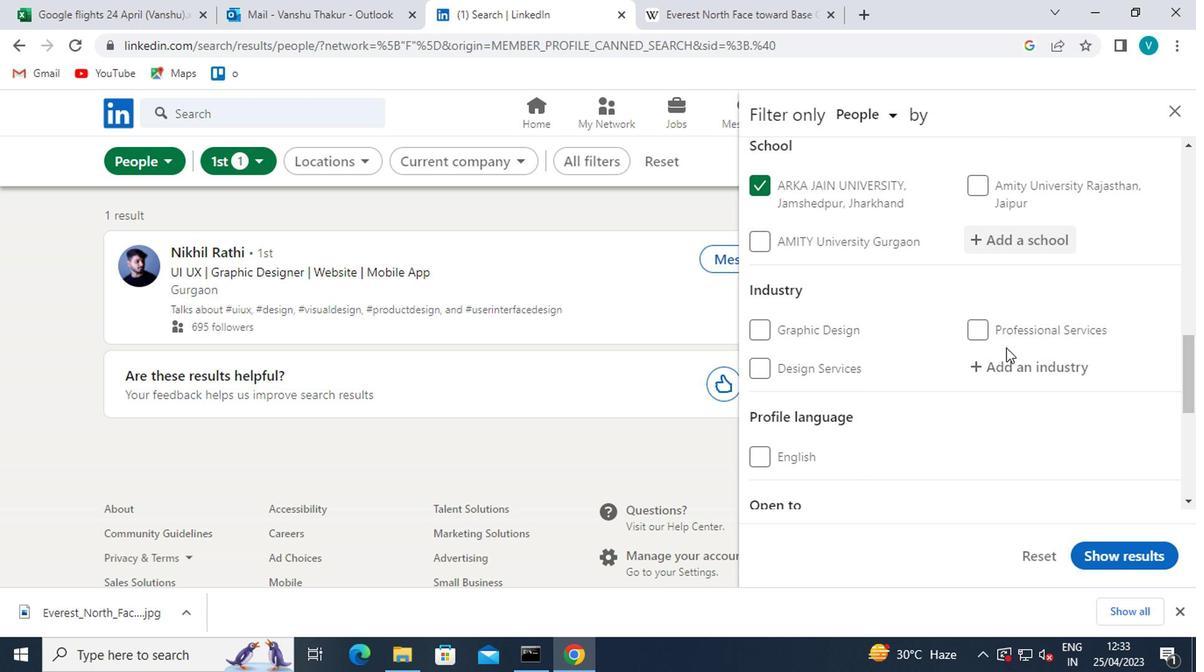 
Action: Mouse pressed left at (1000, 367)
Screenshot: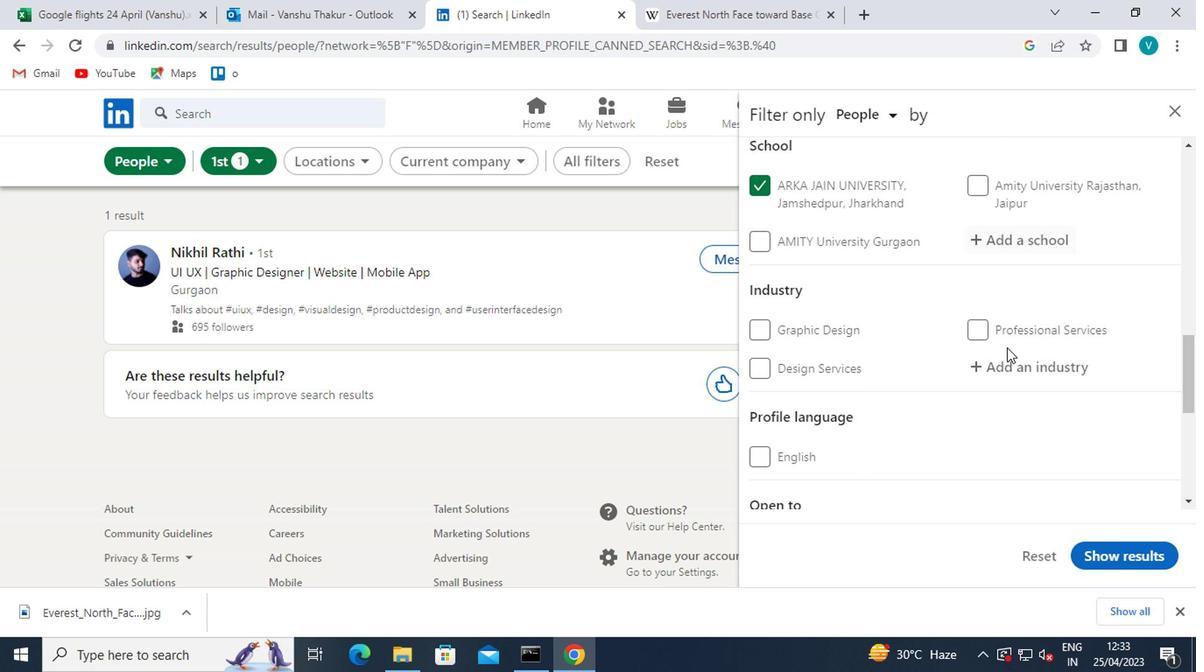 
Action: Mouse moved to (884, 294)
Screenshot: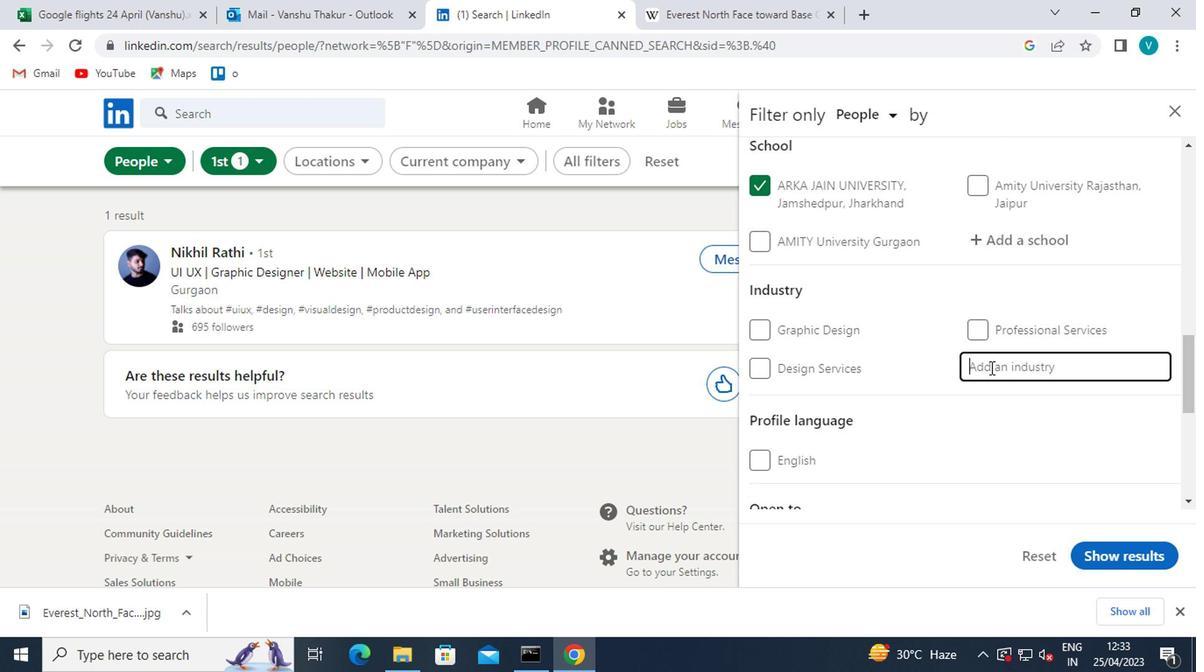 
Action: Key pressed <Key.shift>COMMERCO<Key.backspace>IAL<Key.space>AN<Key.space><Key.backspace>D<Key.space>
Screenshot: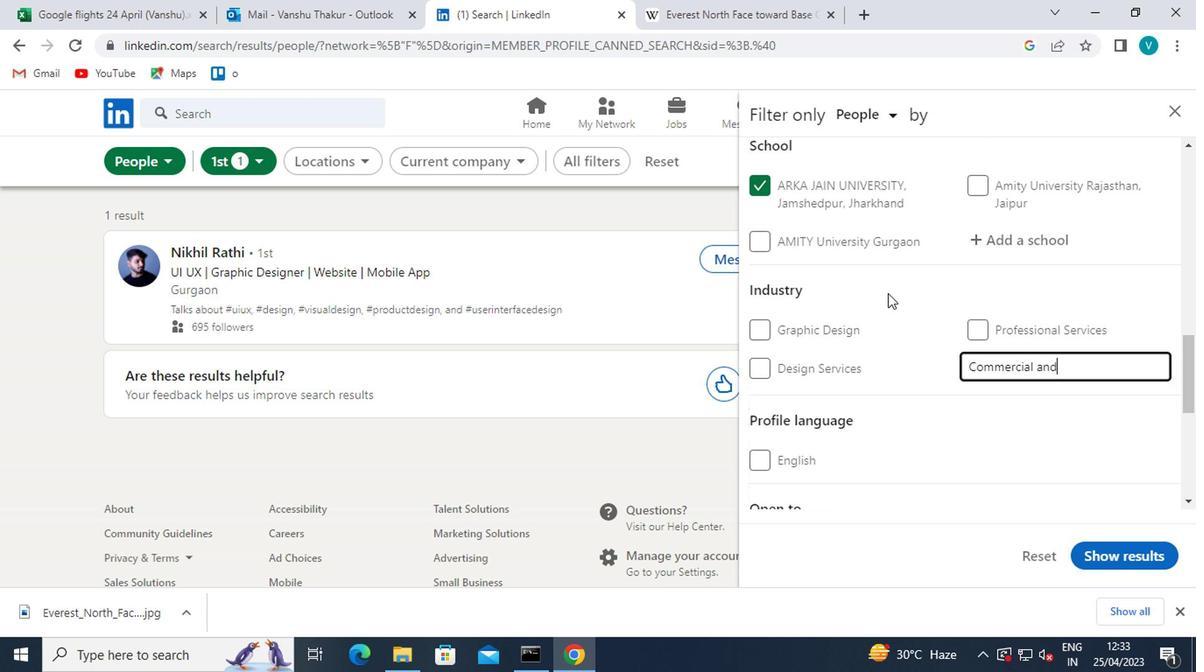 
Action: Mouse moved to (945, 417)
Screenshot: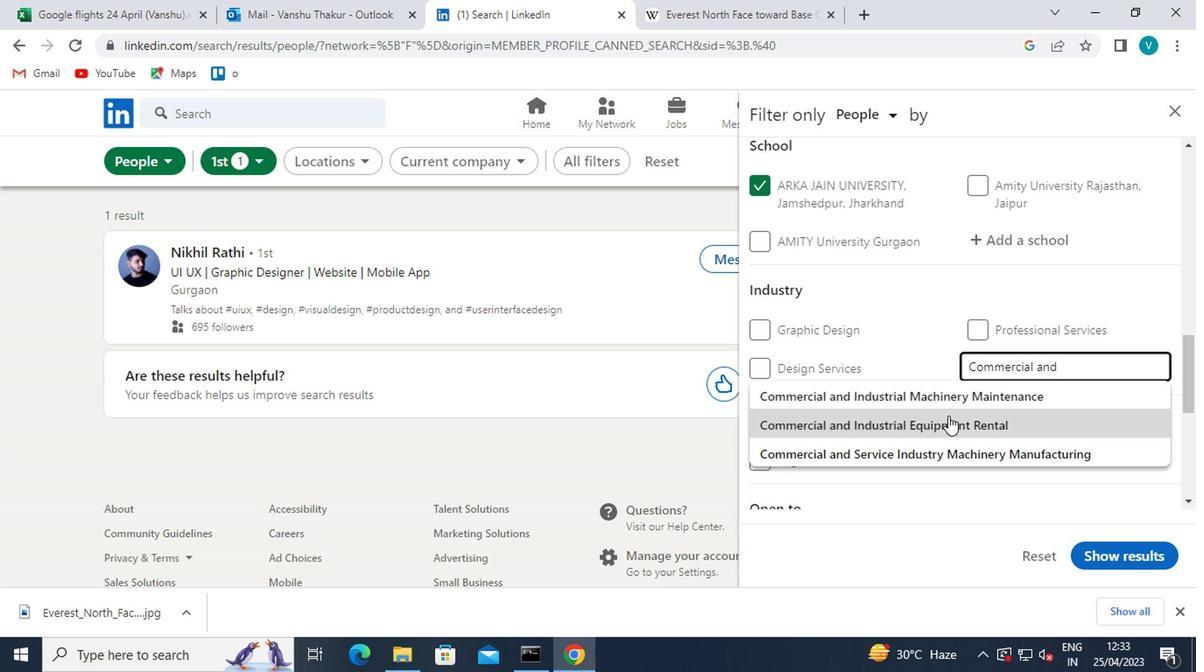 
Action: Mouse pressed left at (945, 417)
Screenshot: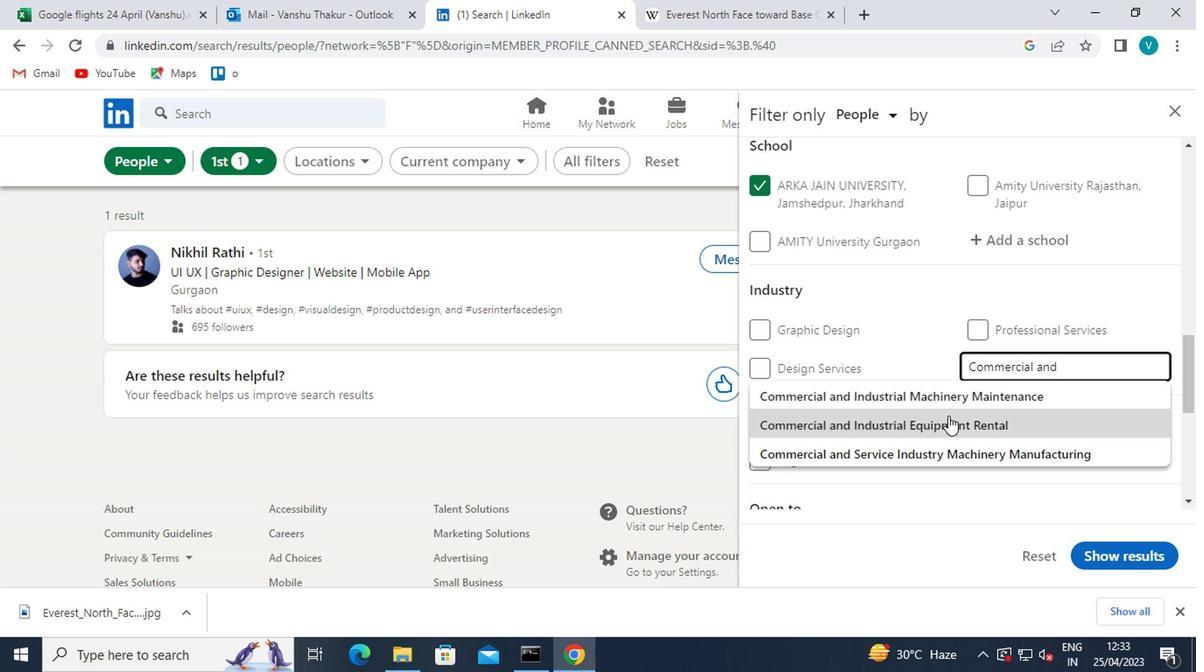 
Action: Mouse moved to (954, 296)
Screenshot: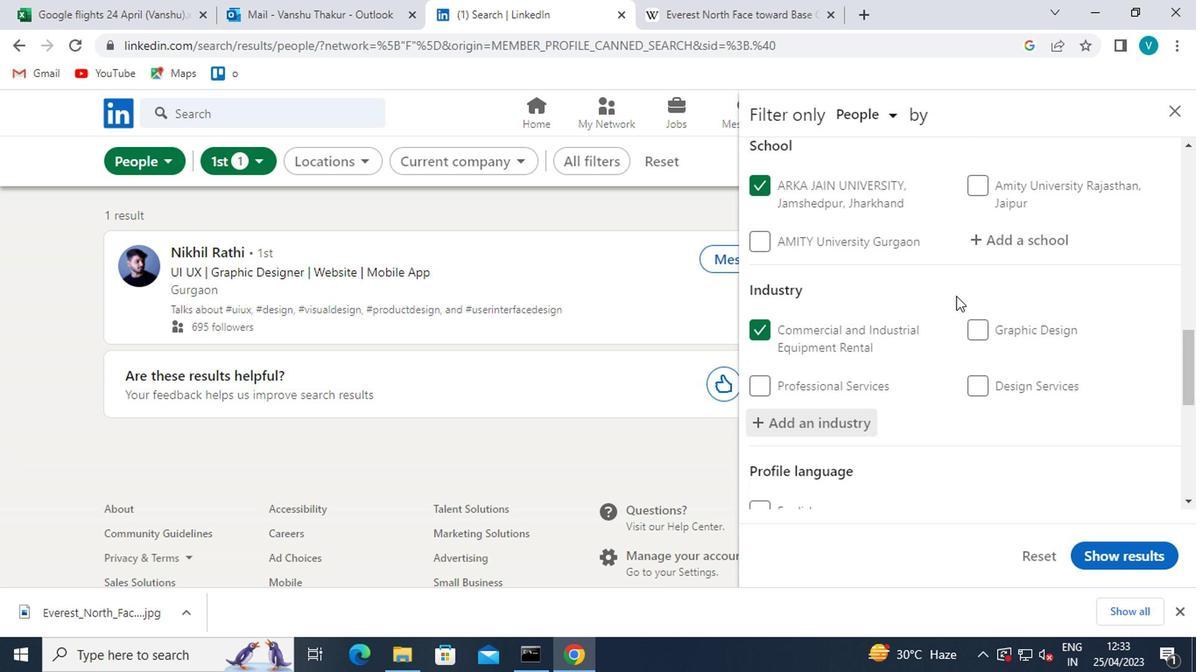 
Action: Mouse scrolled (954, 295) with delta (0, 0)
Screenshot: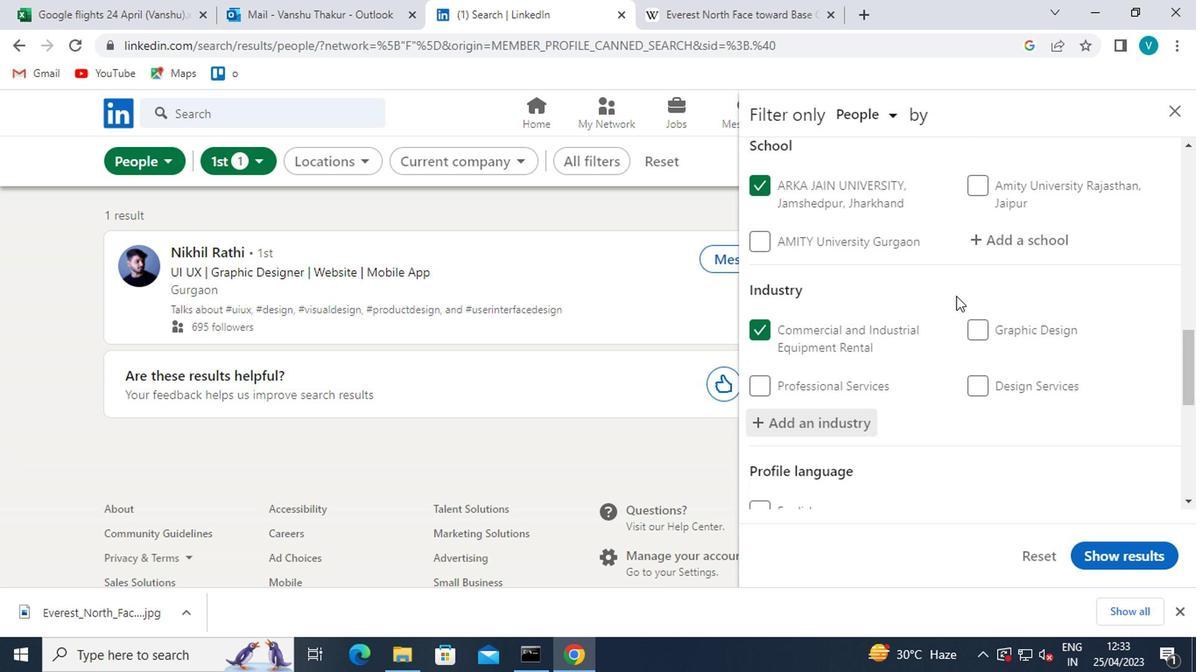 
Action: Mouse moved to (957, 297)
Screenshot: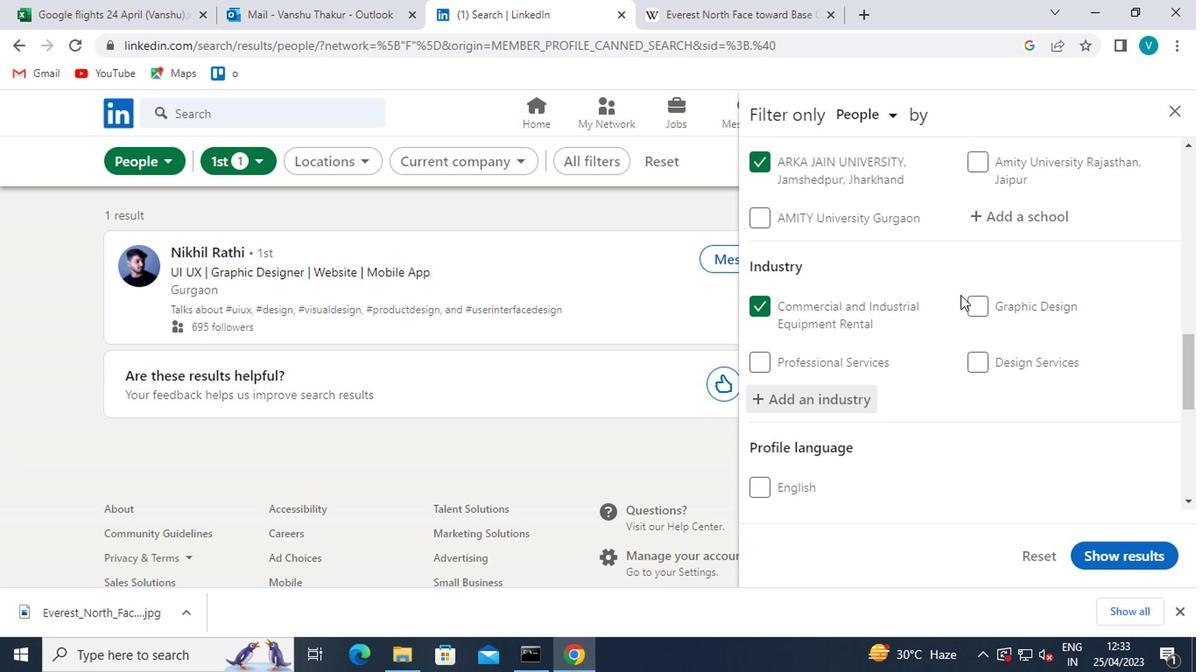 
Action: Mouse scrolled (957, 296) with delta (0, -1)
Screenshot: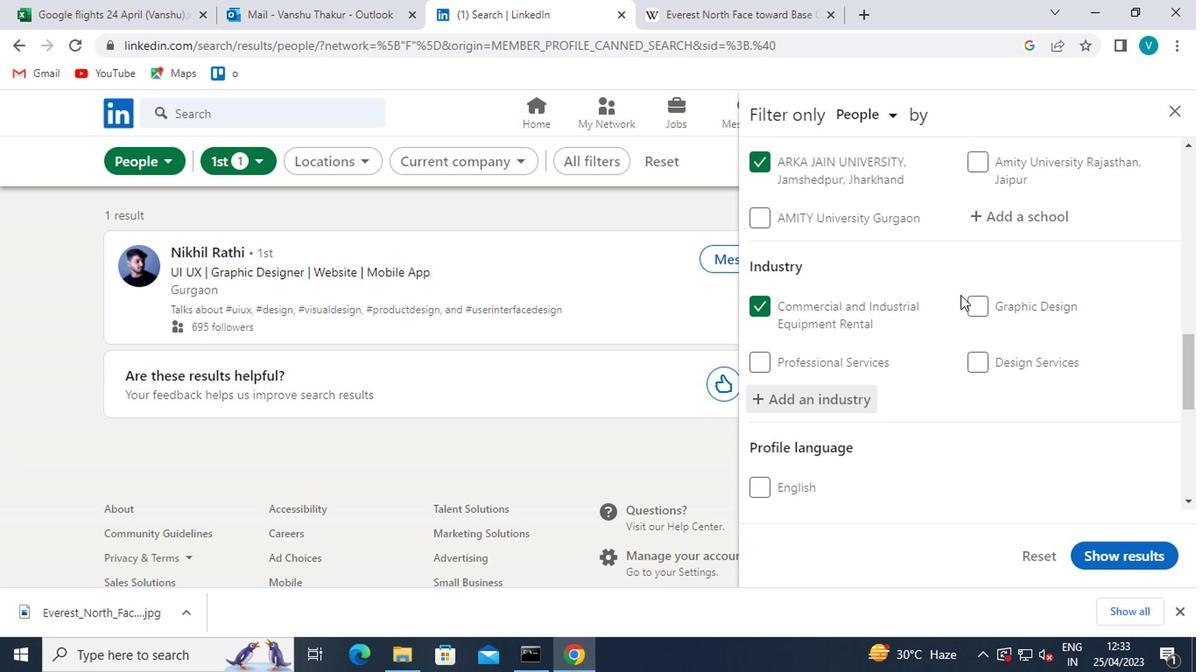 
Action: Mouse moved to (957, 304)
Screenshot: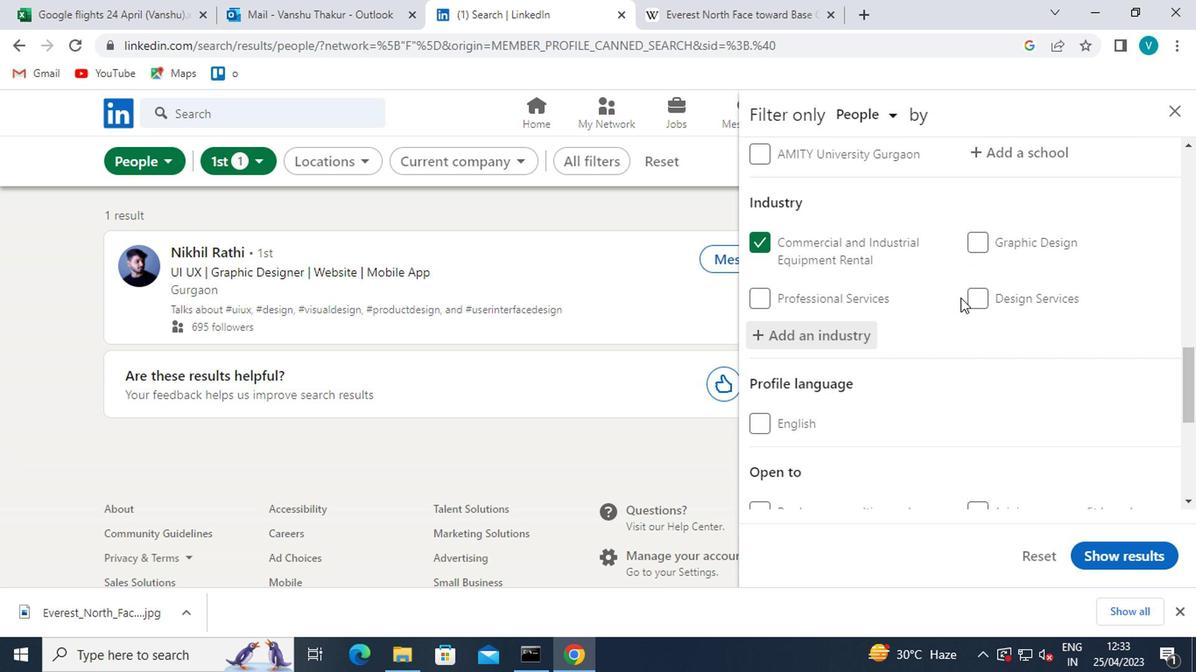 
Action: Mouse scrolled (957, 302) with delta (0, -1)
Screenshot: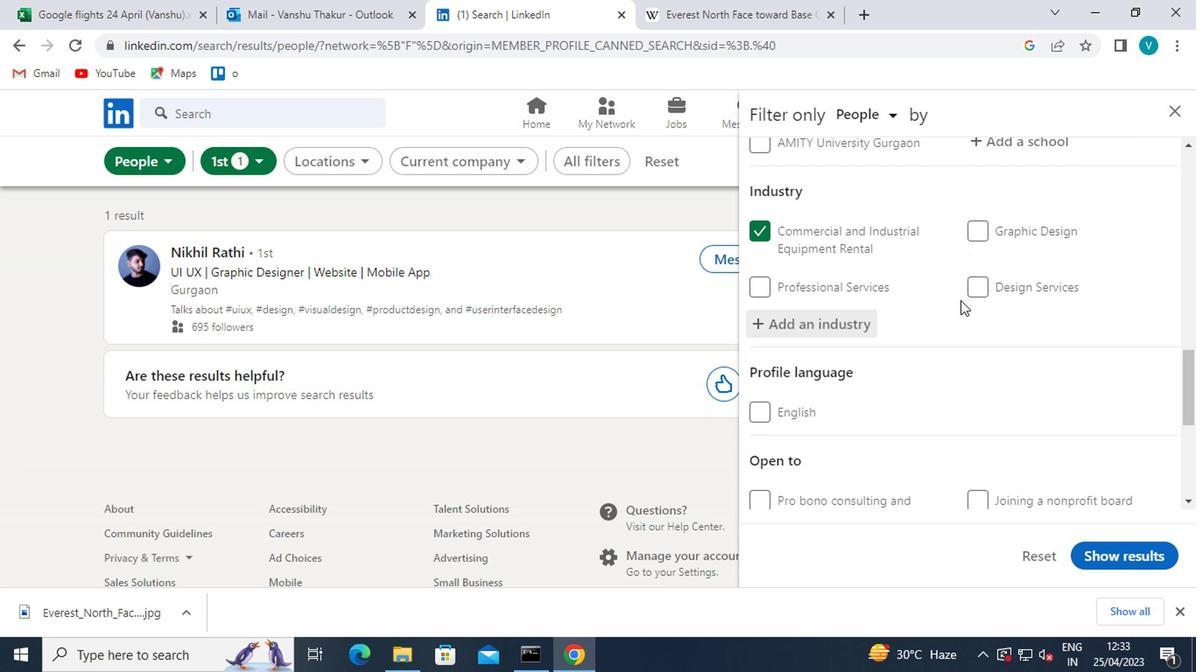 
Action: Mouse moved to (963, 320)
Screenshot: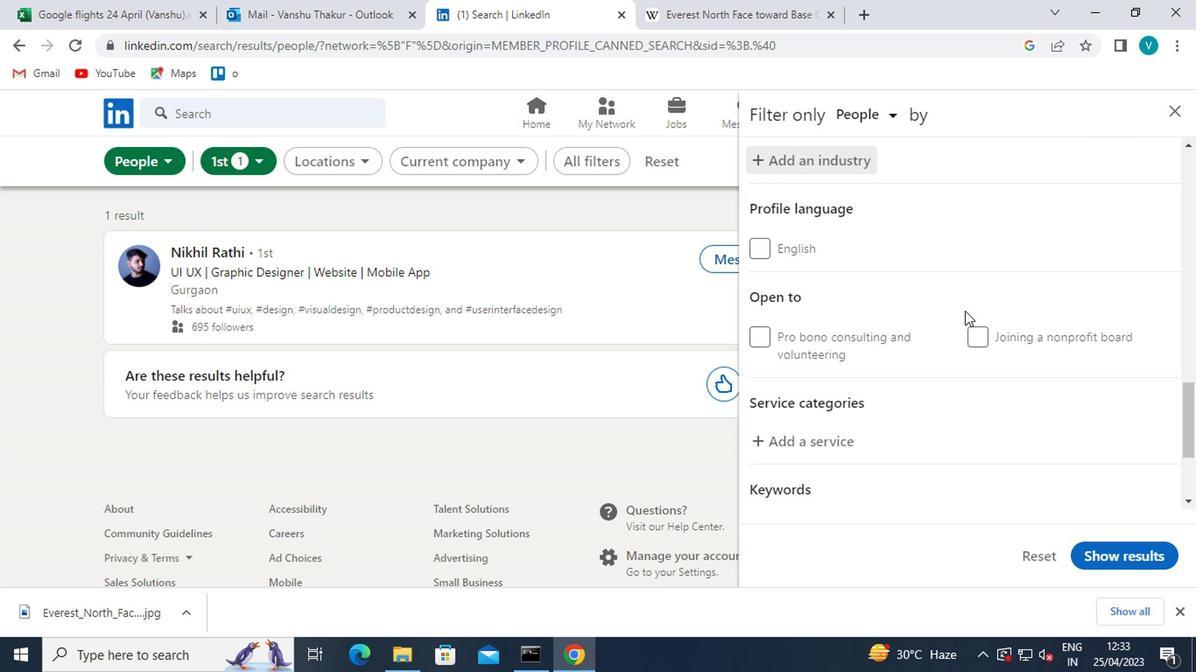 
Action: Mouse scrolled (963, 319) with delta (0, 0)
Screenshot: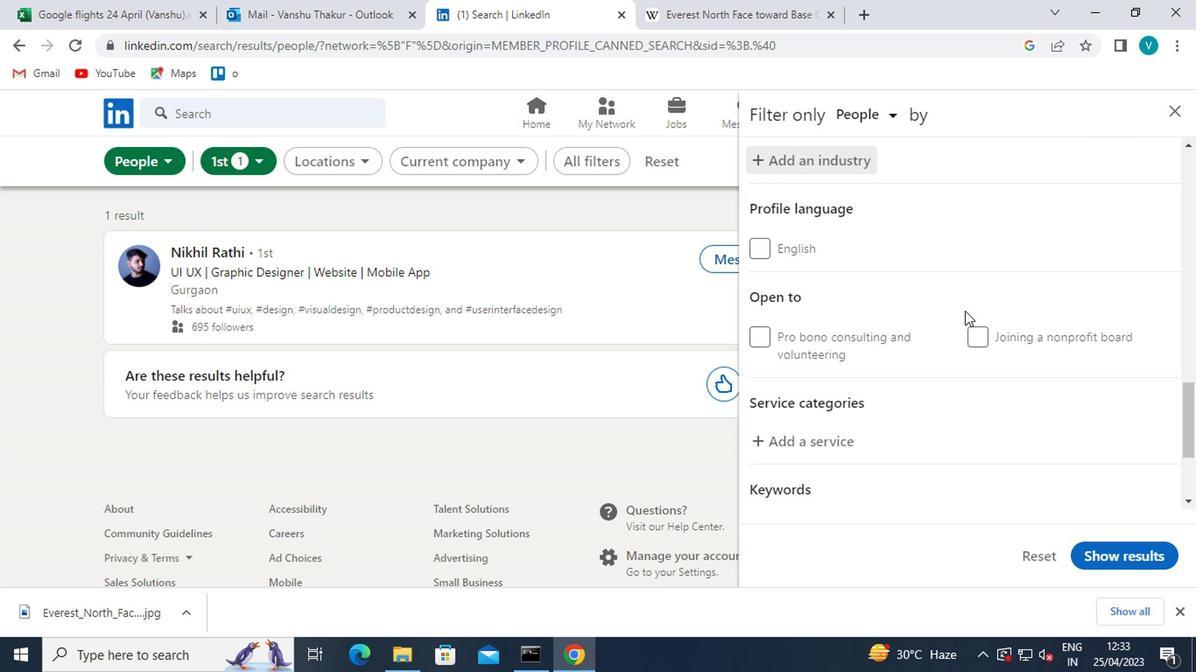 
Action: Mouse moved to (808, 356)
Screenshot: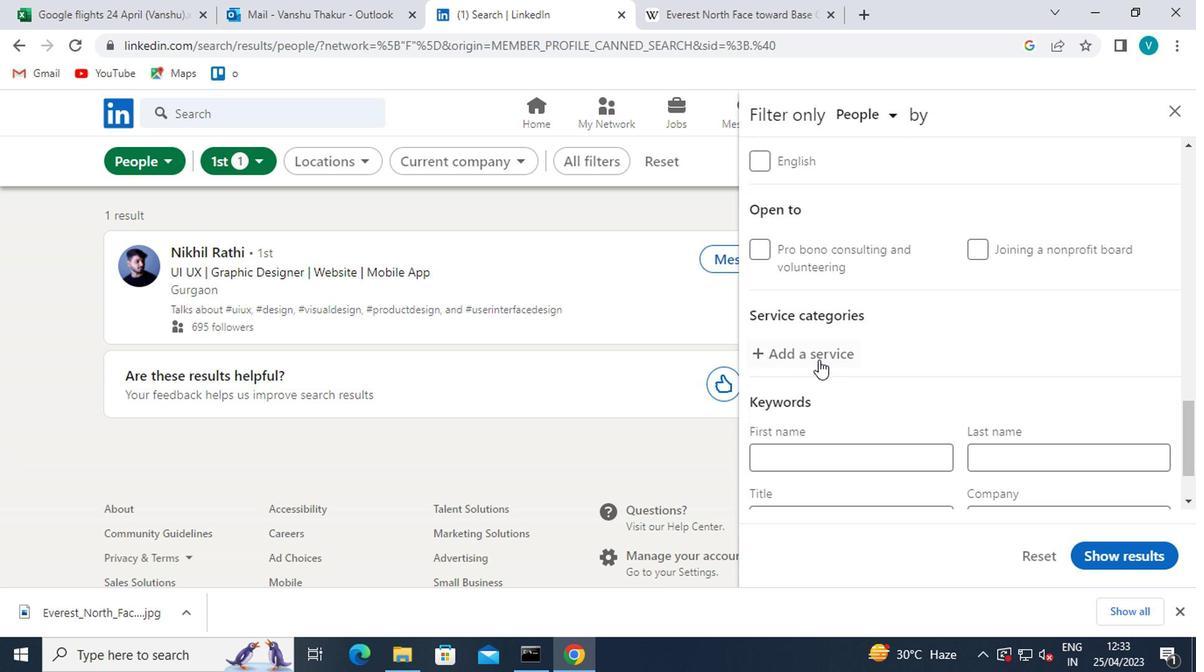 
Action: Mouse pressed left at (808, 356)
Screenshot: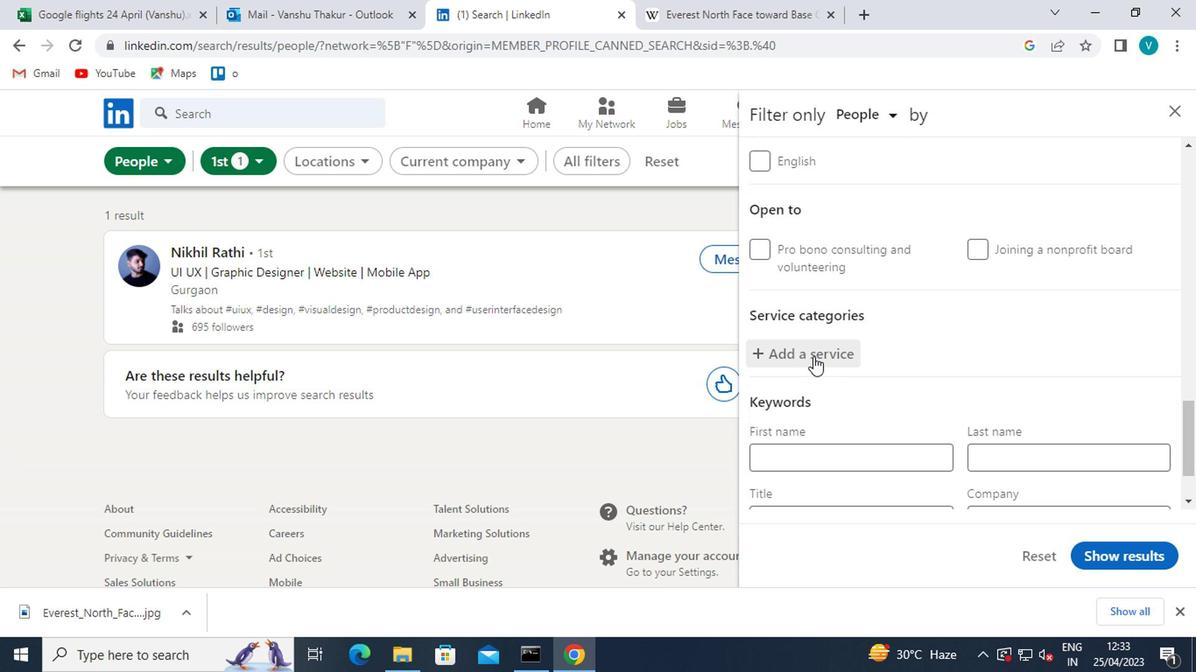 
Action: Mouse moved to (811, 356)
Screenshot: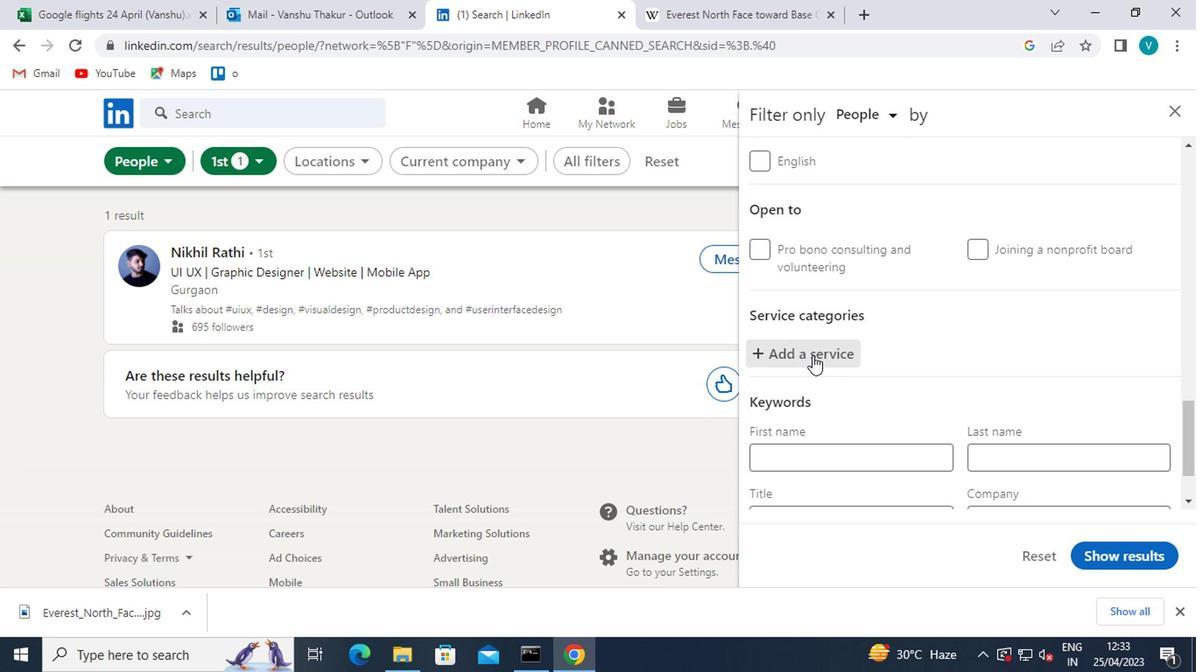 
Action: Key pressed <Key.shift>FILLING<Key.space>
Screenshot: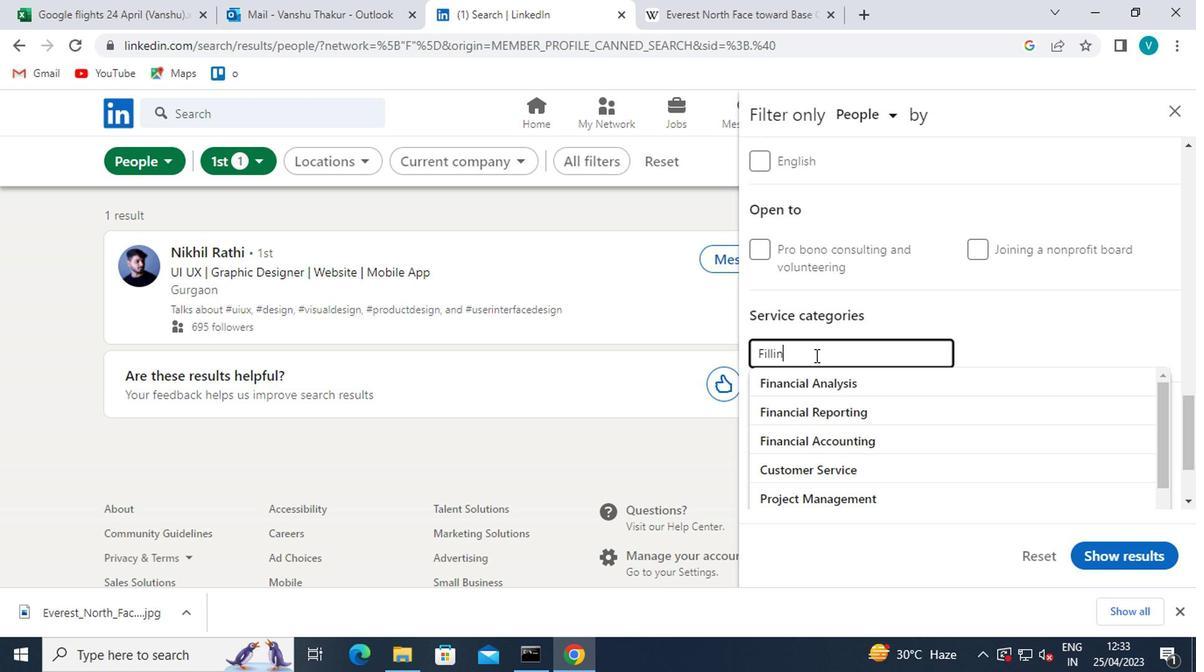 
Action: Mouse moved to (942, 376)
Screenshot: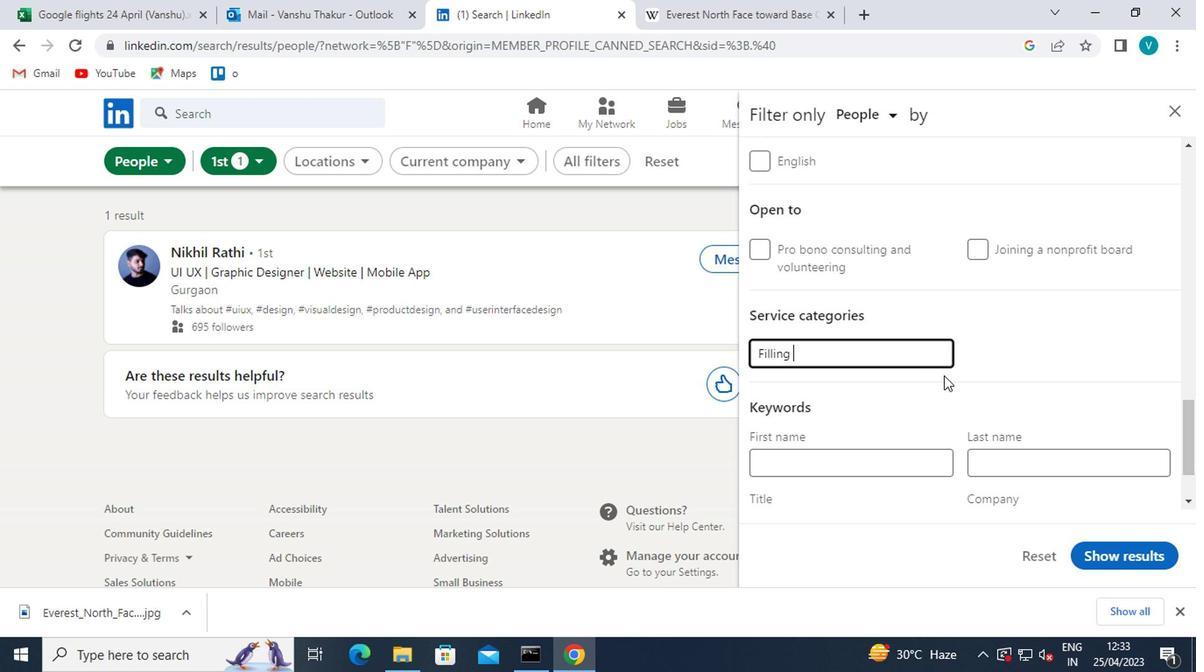 
Action: Mouse scrolled (942, 375) with delta (0, 0)
Screenshot: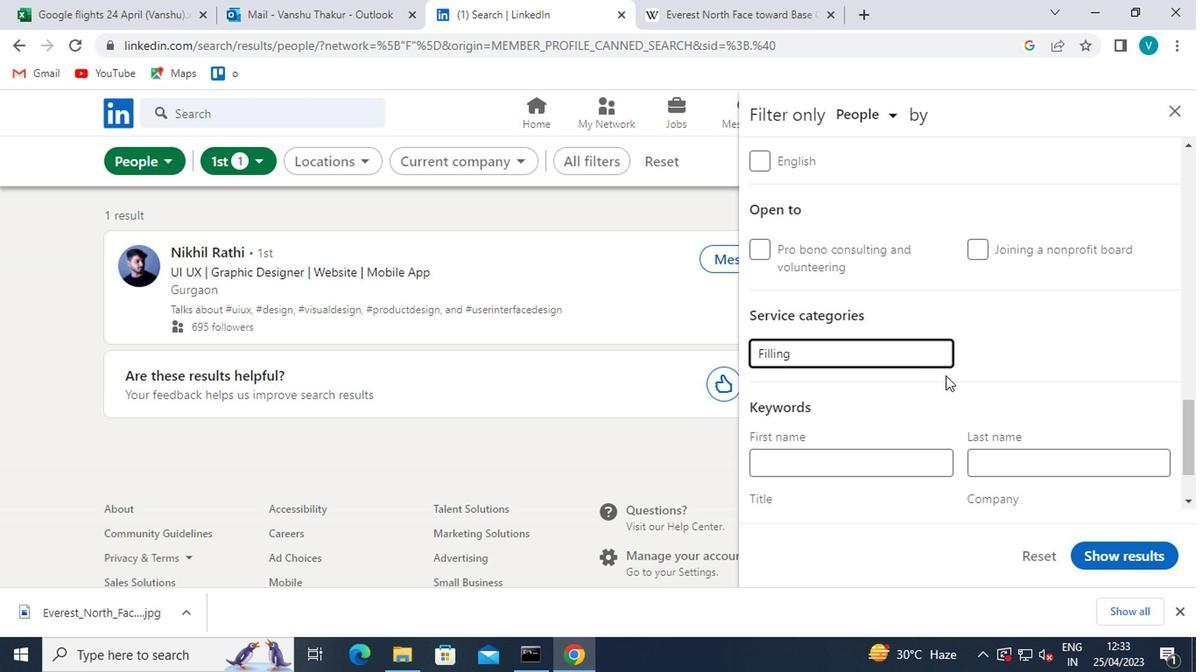 
Action: Mouse scrolled (942, 375) with delta (0, 0)
Screenshot: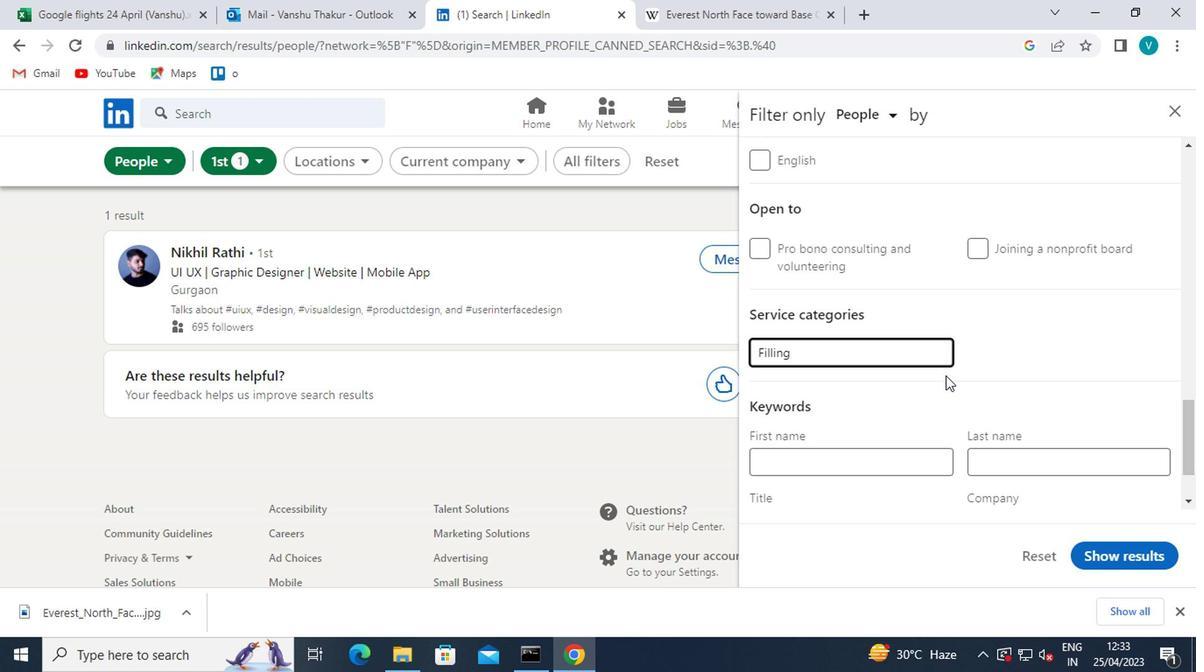 
Action: Mouse moved to (912, 433)
Screenshot: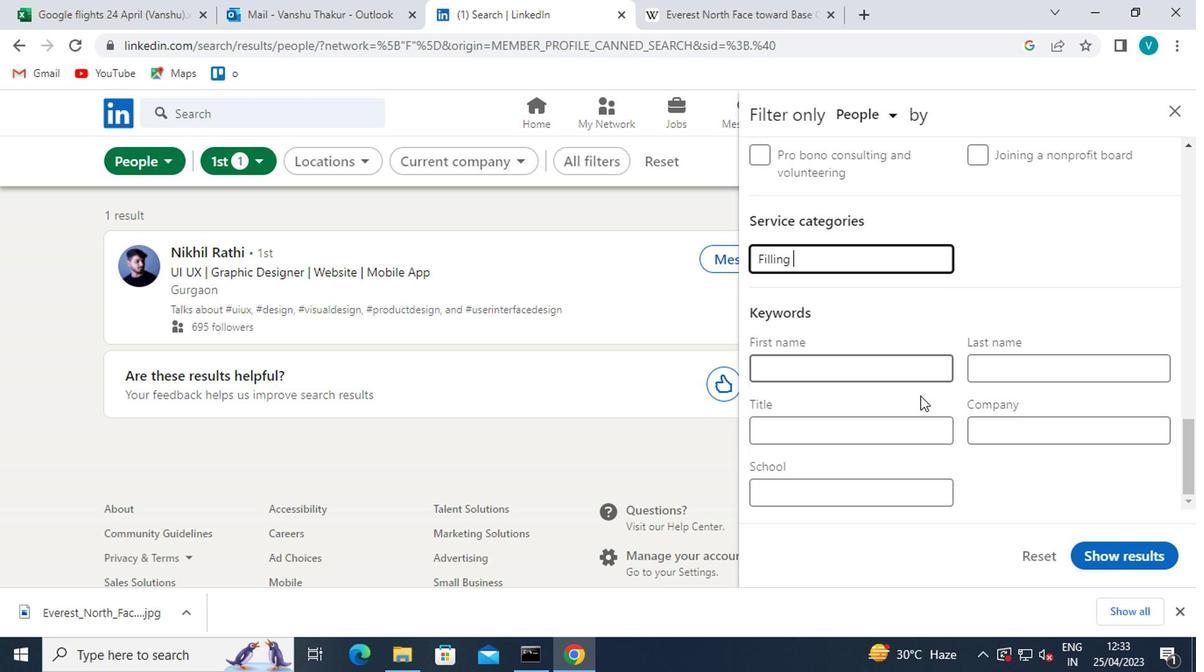 
Action: Mouse pressed left at (912, 433)
Screenshot: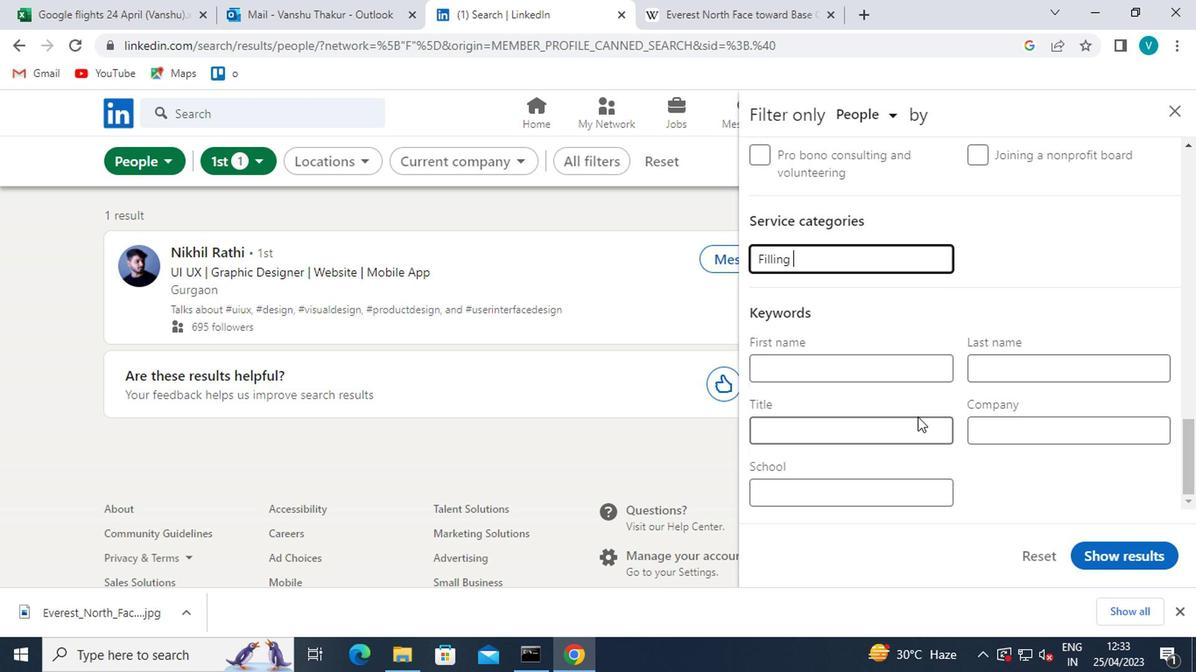 
Action: Mouse moved to (854, 390)
Screenshot: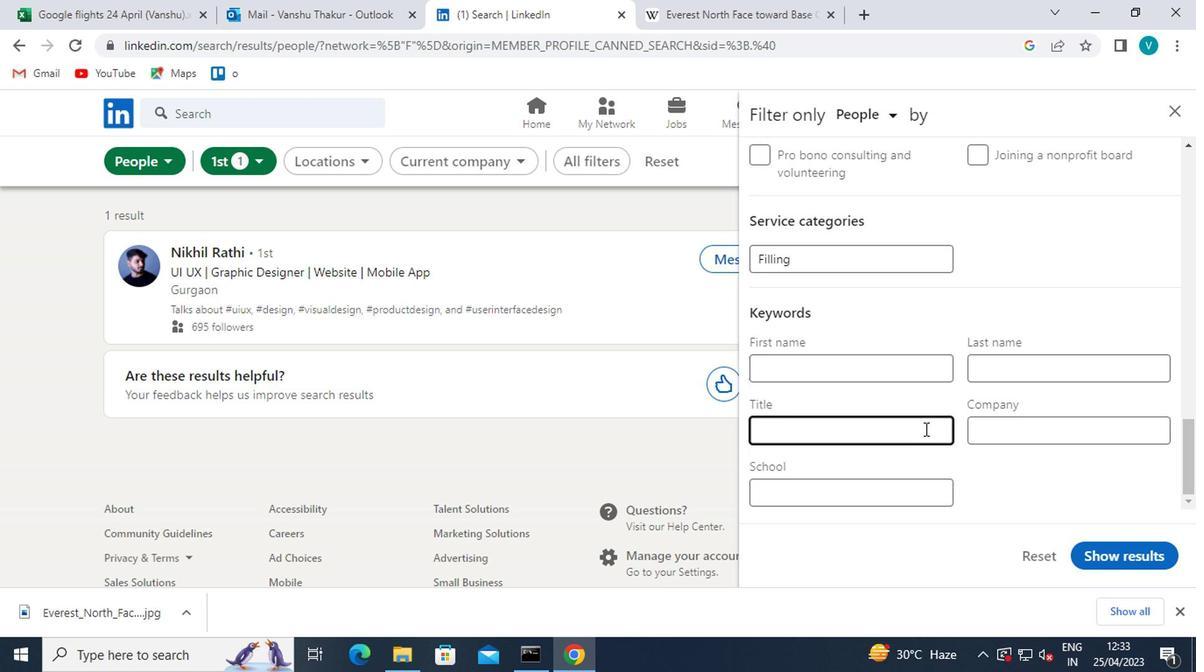 
Action: Key pressed <Key.shift>FAST<Key.space><Key.shift>FOOD<Key.space><Key.shift>WORKER
Screenshot: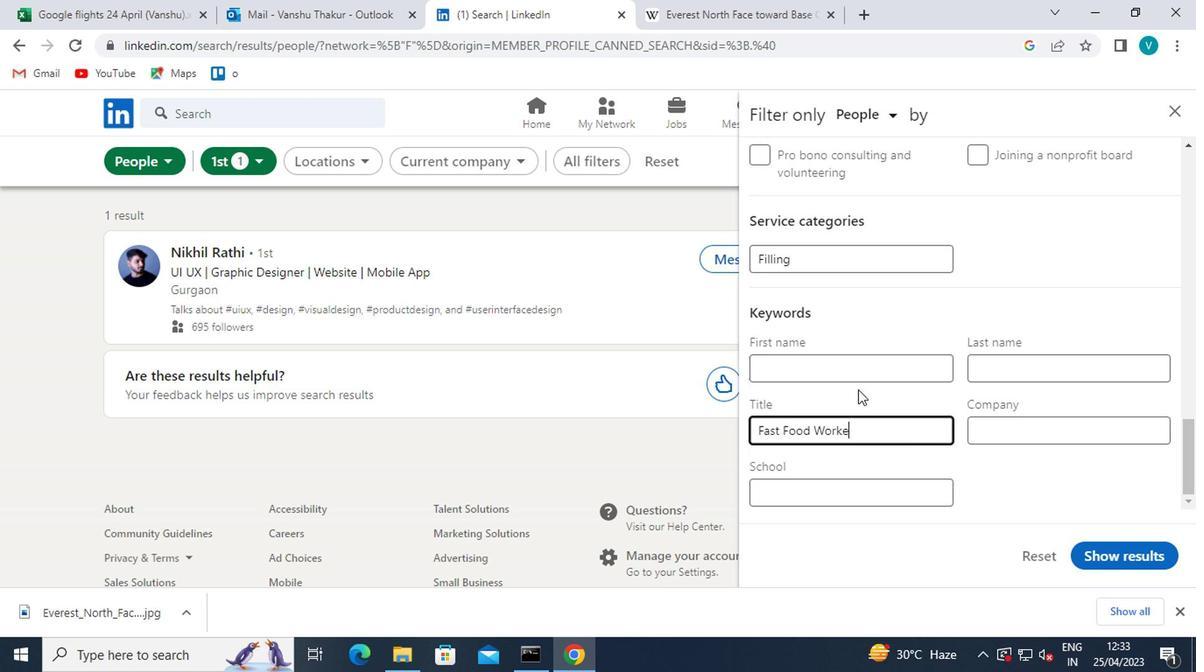 
Action: Mouse moved to (1094, 548)
Screenshot: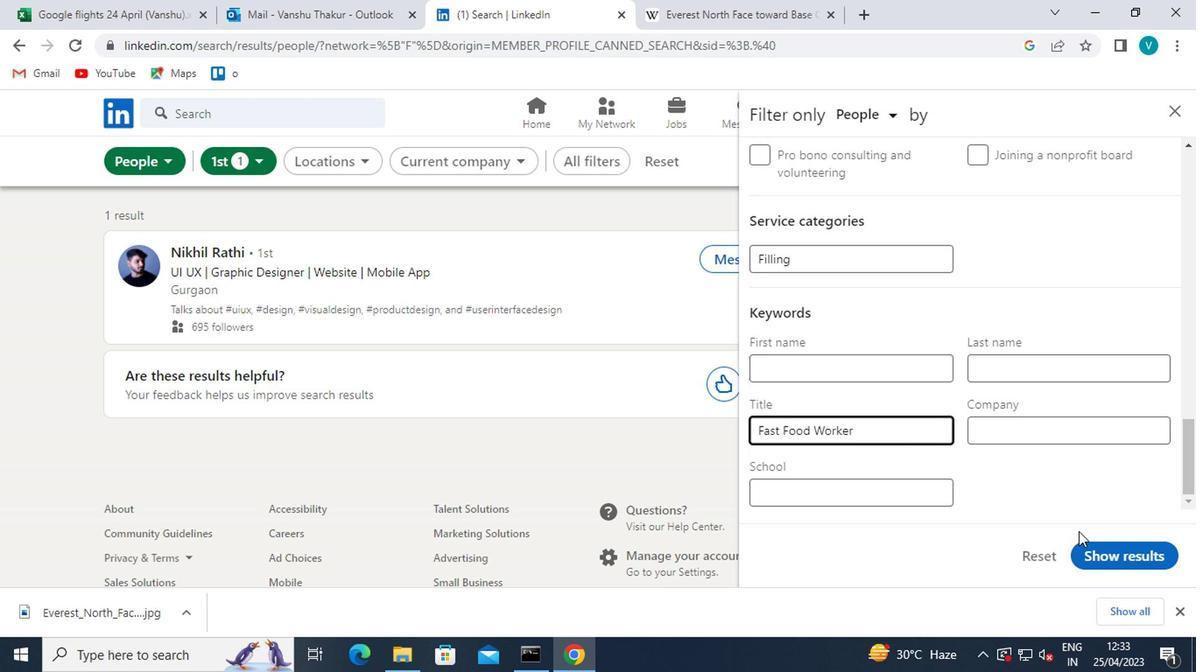 
Action: Mouse pressed left at (1094, 548)
Screenshot: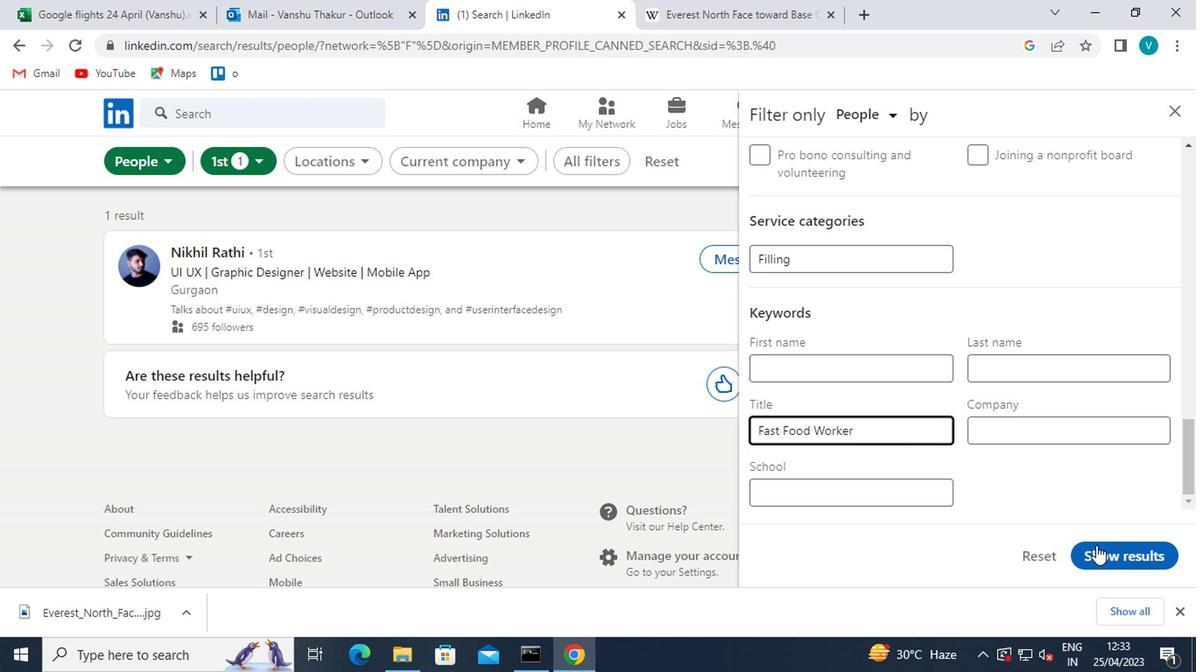
Action: Mouse moved to (1077, 537)
Screenshot: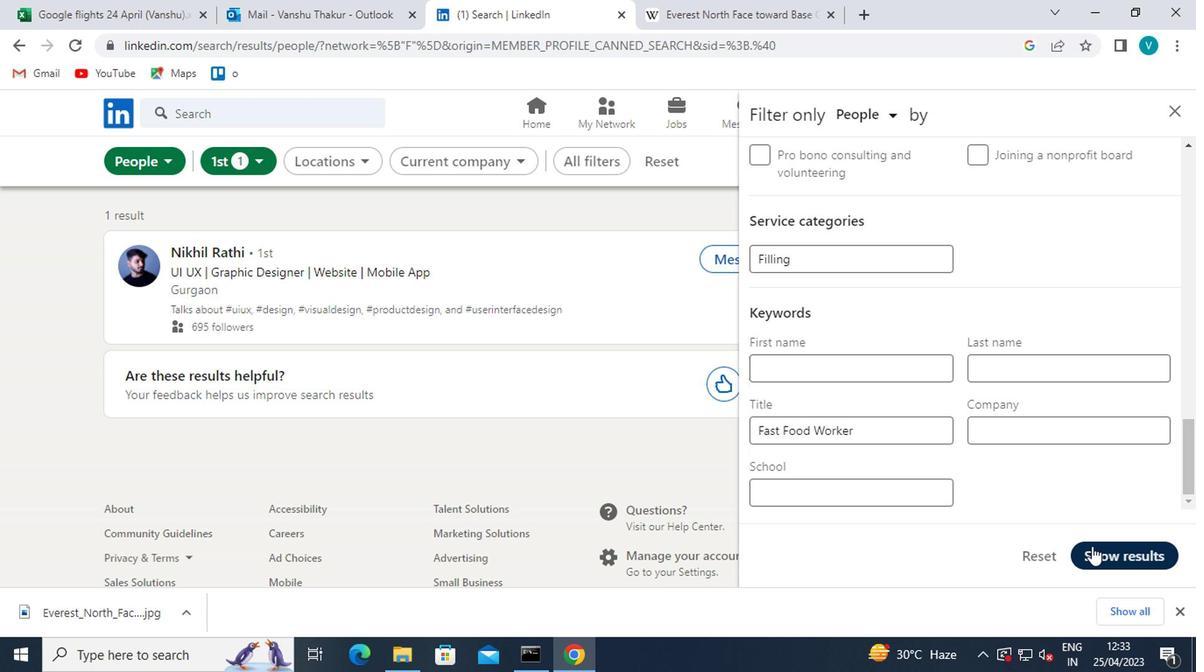 
